 Task: Look for space in Kuzhithurai, India from 2nd August, 2023 to 12th August, 2023 for 2 adults in price range Rs.5000 to Rs.10000. Place can be private room with 1  bedroom having 1 bed and 1 bathroom. Property type can be house, flat, guest house, hotel. Booking option can be shelf check-in. Required host language is English.
Action: Mouse moved to (481, 80)
Screenshot: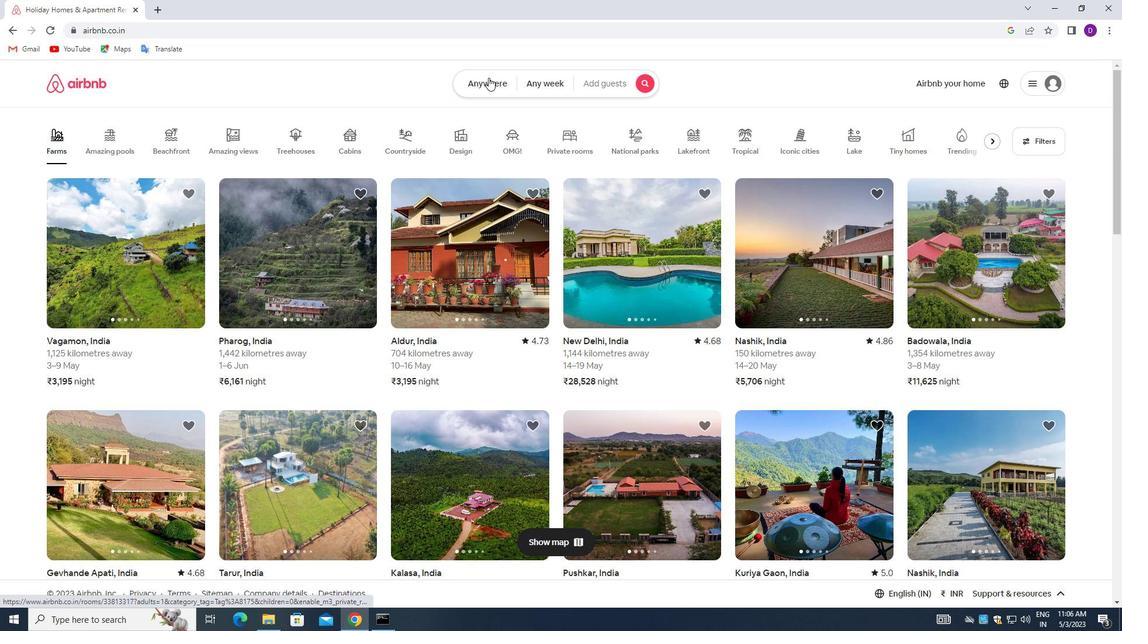 
Action: Mouse pressed left at (481, 80)
Screenshot: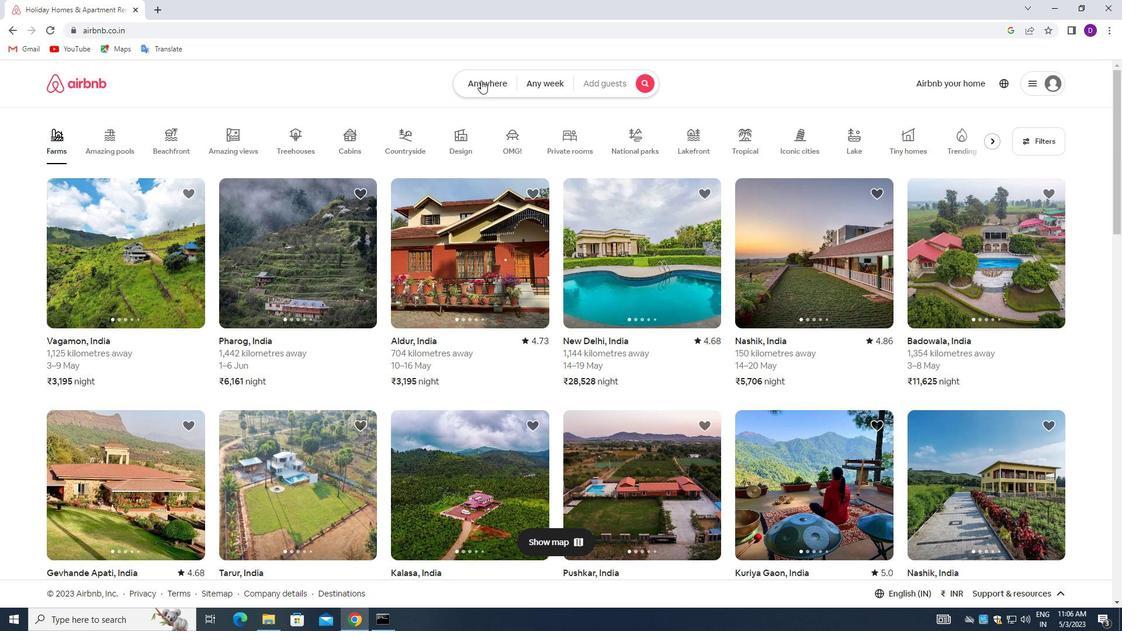 
Action: Mouse moved to (389, 130)
Screenshot: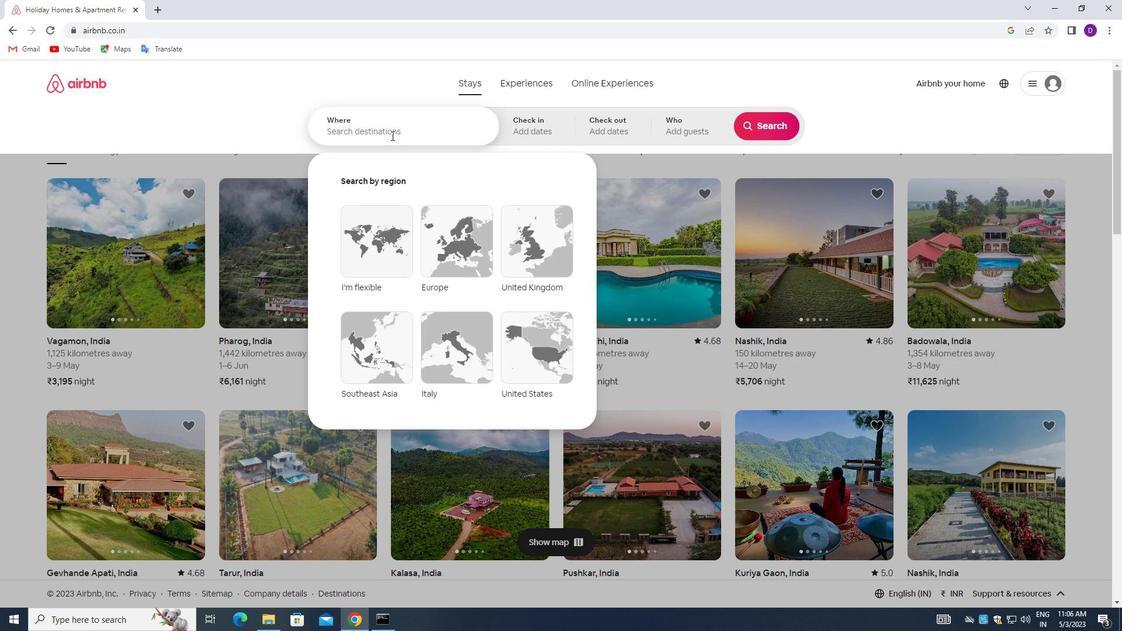 
Action: Mouse pressed left at (389, 130)
Screenshot: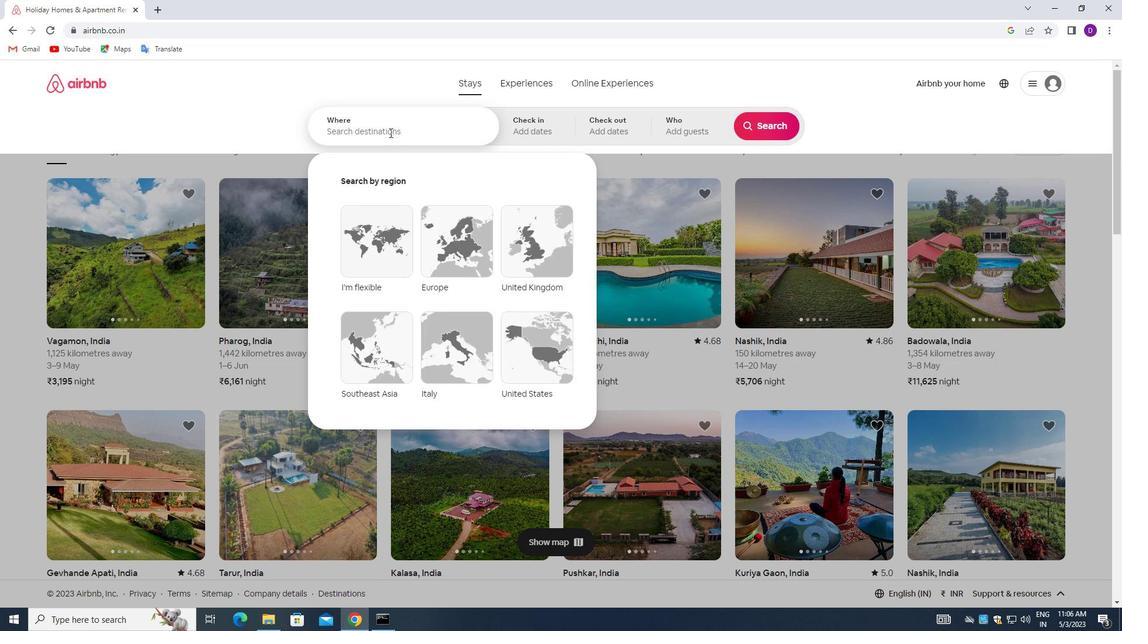 
Action: Mouse moved to (263, 116)
Screenshot: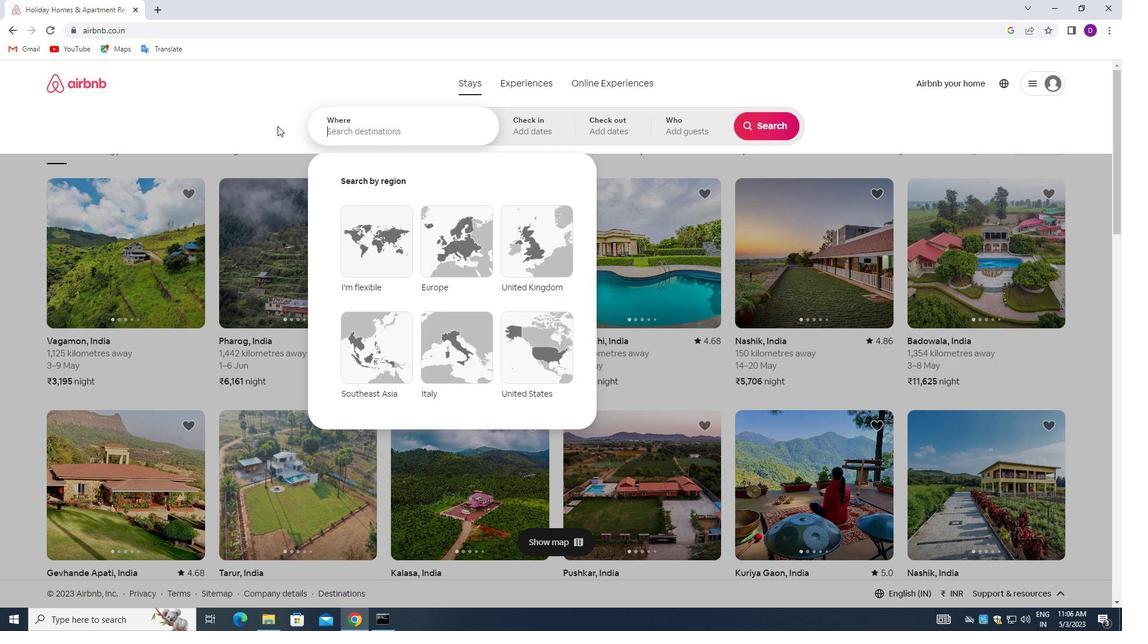 
Action: Key pressed <Key.shift>KUZHITHURAI,<Key.space><Key.shift>INDIA<Key.enter>
Screenshot: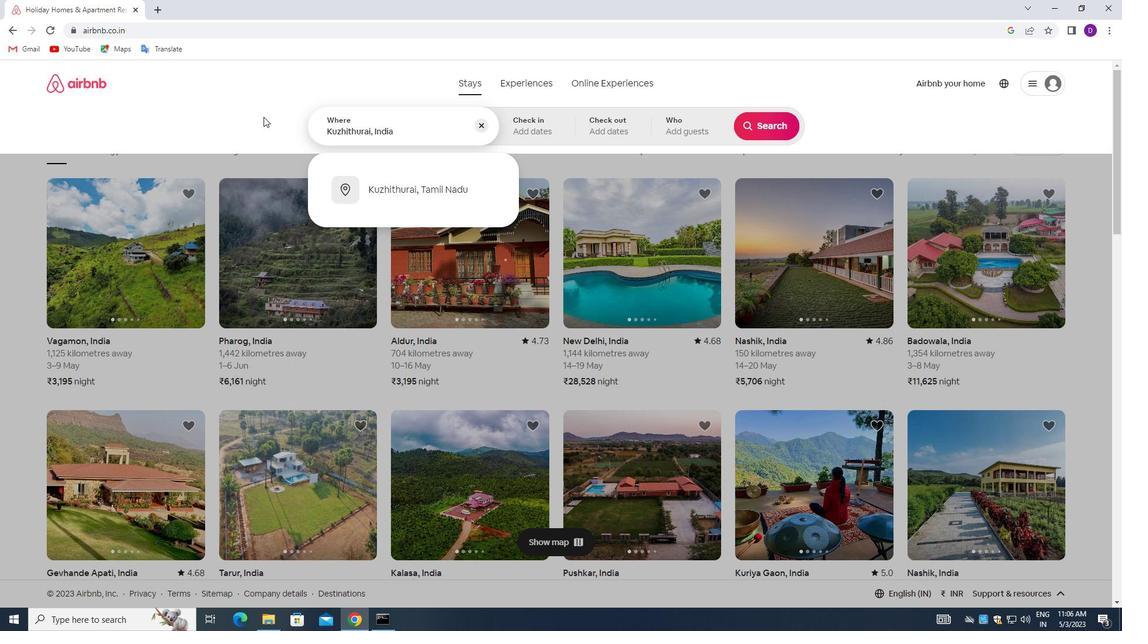 
Action: Mouse moved to (763, 219)
Screenshot: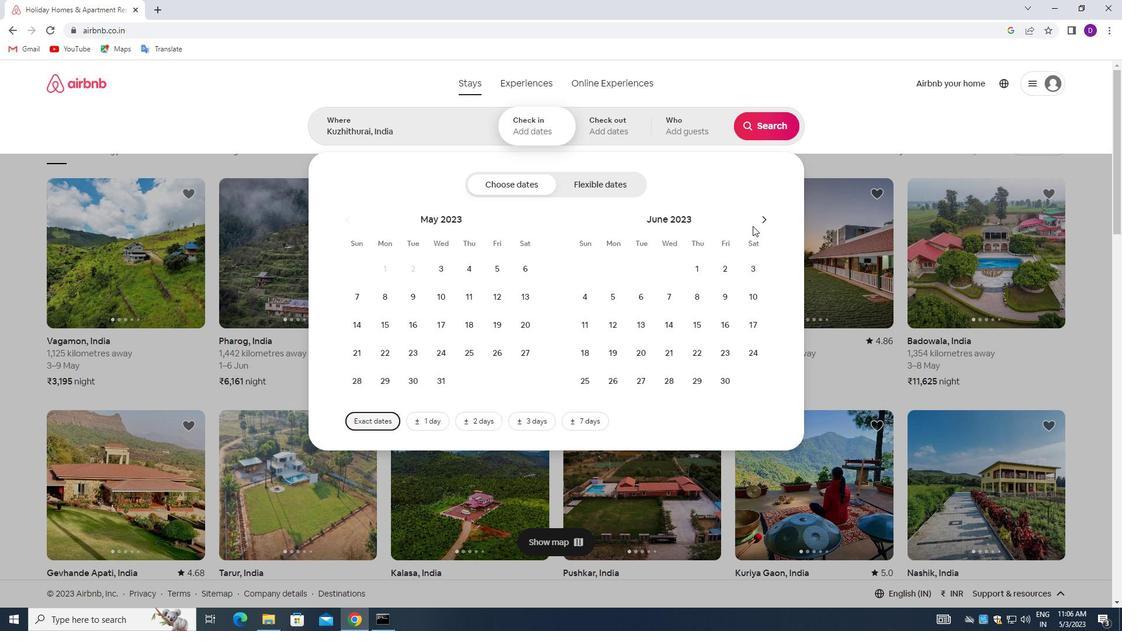 
Action: Mouse pressed left at (763, 219)
Screenshot: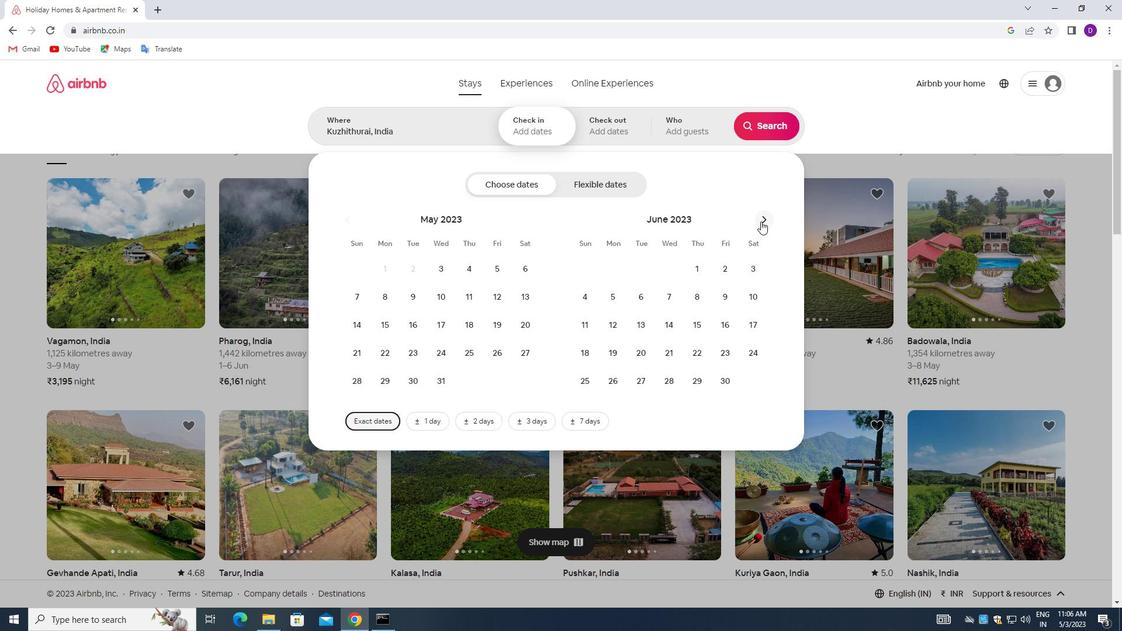 
Action: Mouse pressed left at (763, 219)
Screenshot: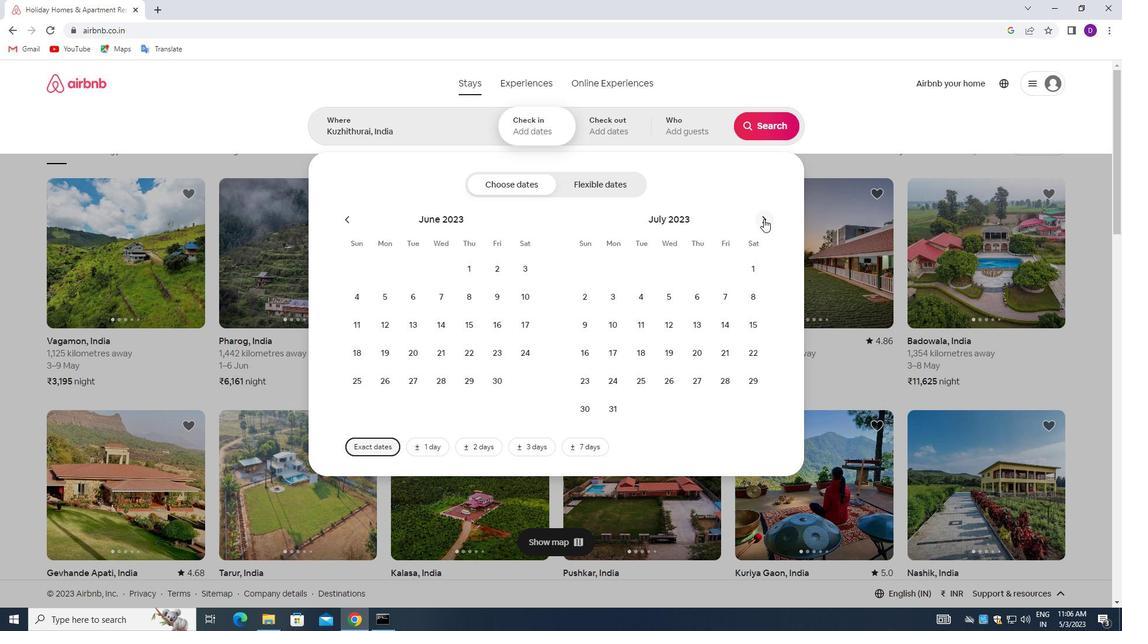 
Action: Mouse moved to (665, 270)
Screenshot: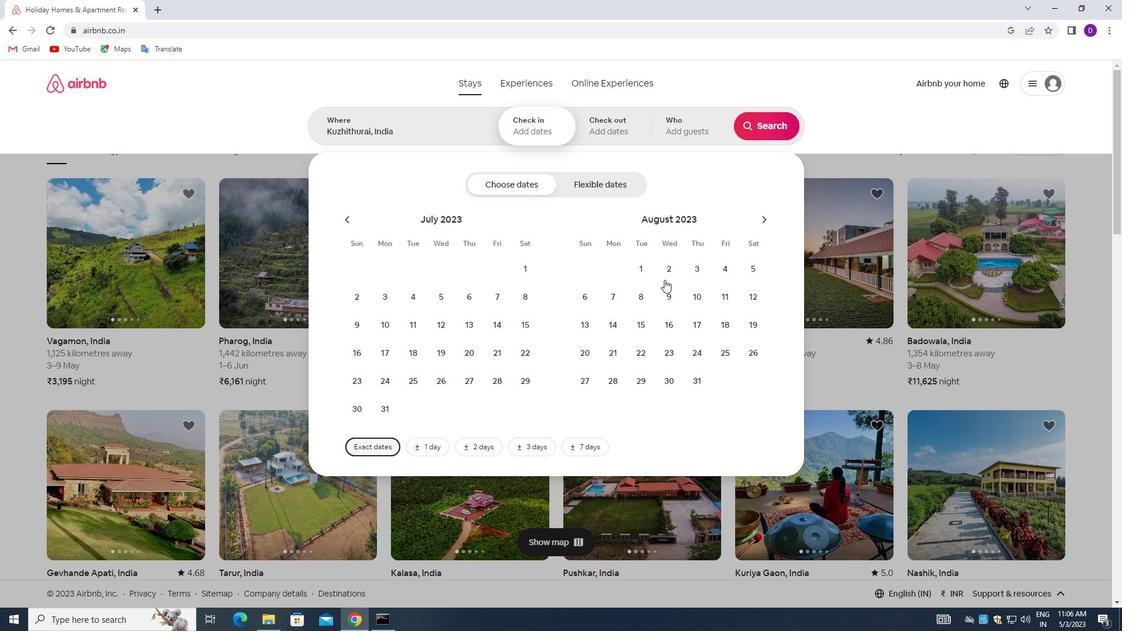 
Action: Mouse pressed left at (665, 270)
Screenshot: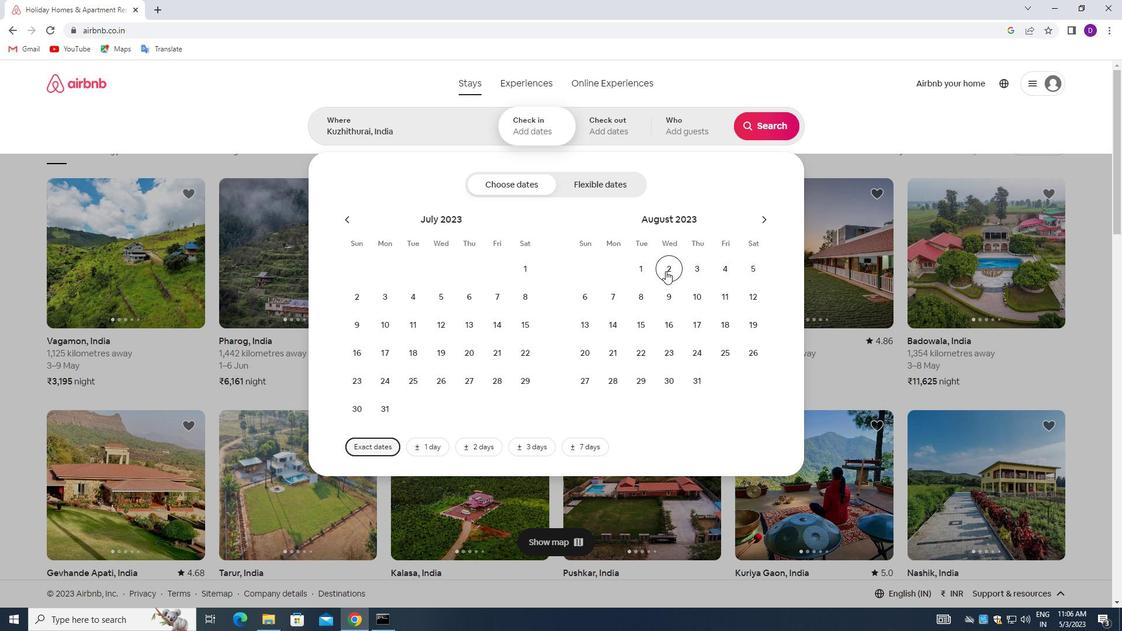 
Action: Mouse moved to (746, 292)
Screenshot: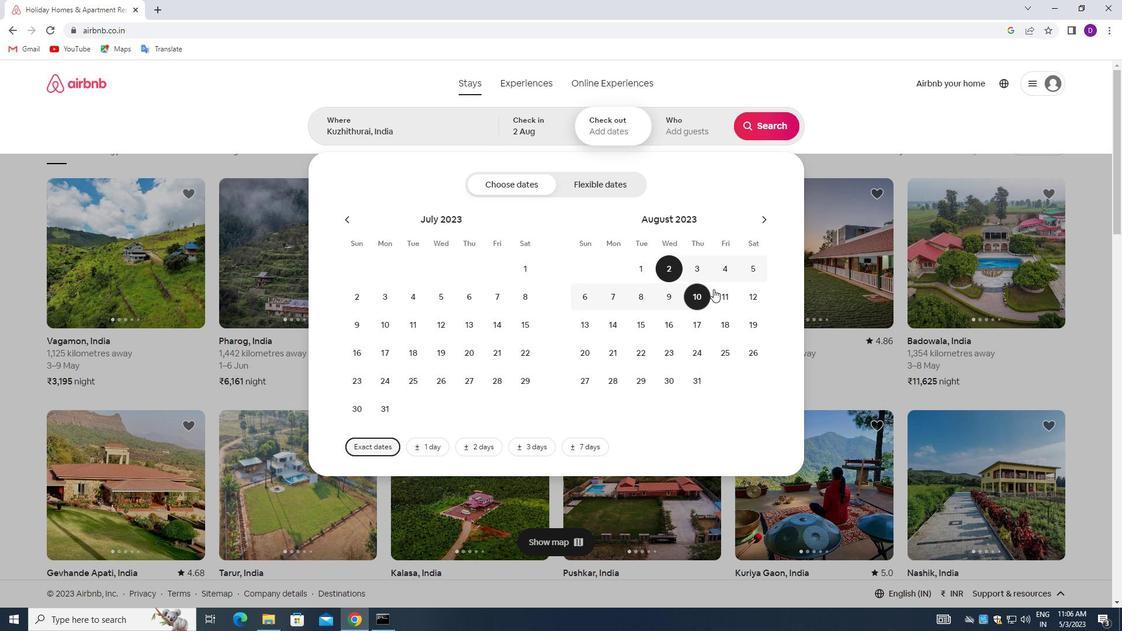 
Action: Mouse pressed left at (746, 292)
Screenshot: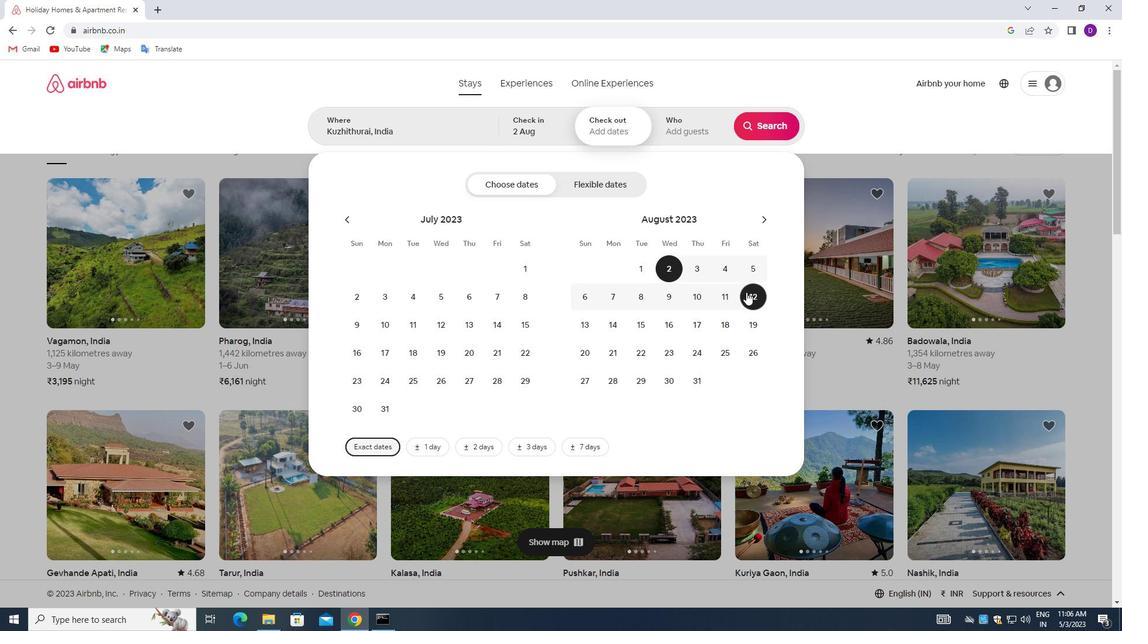 
Action: Mouse moved to (678, 127)
Screenshot: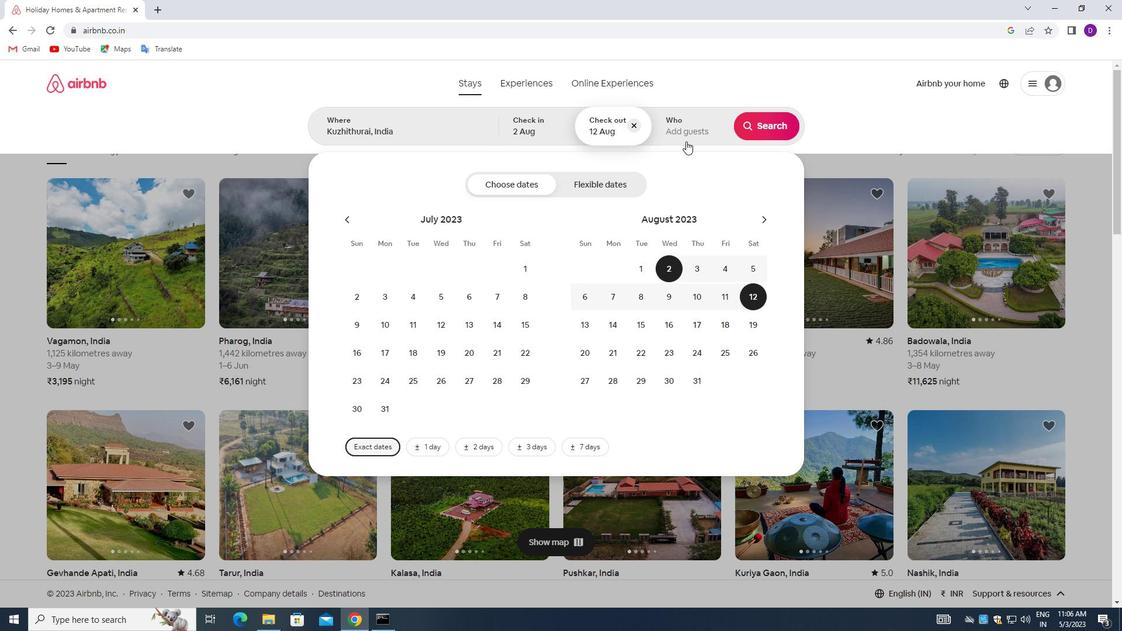 
Action: Mouse pressed left at (678, 127)
Screenshot: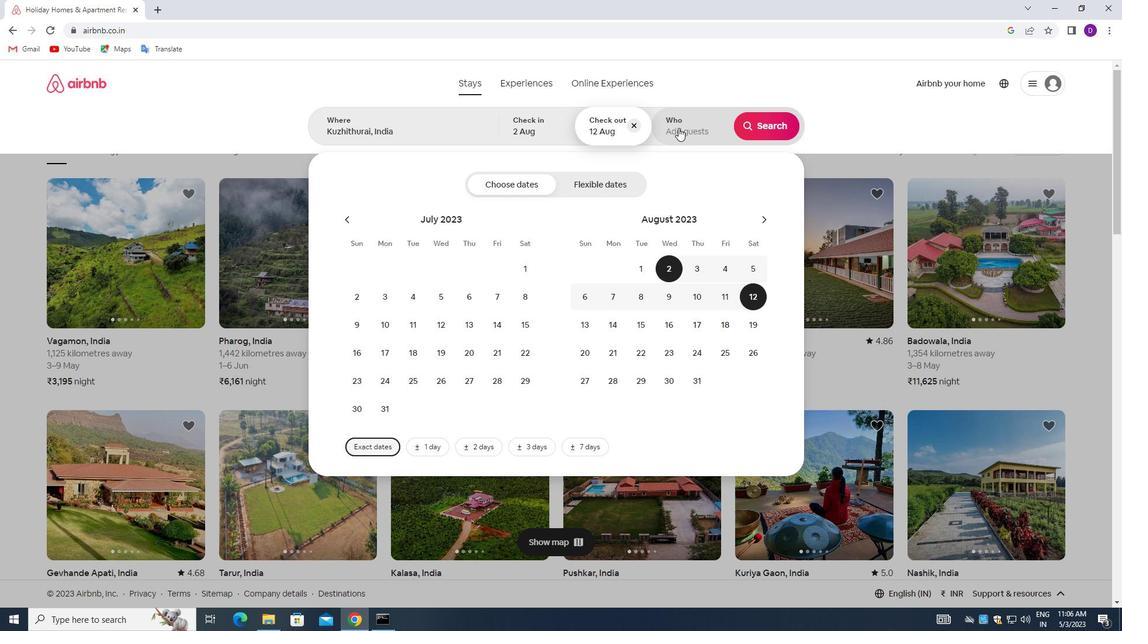 
Action: Mouse moved to (765, 192)
Screenshot: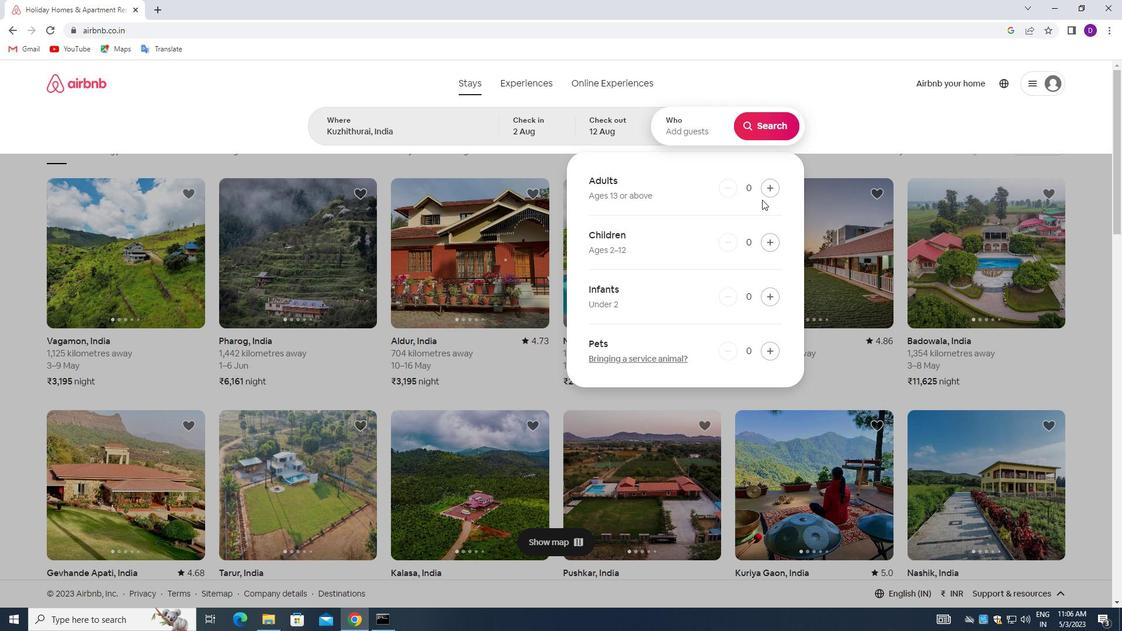 
Action: Mouse pressed left at (765, 192)
Screenshot: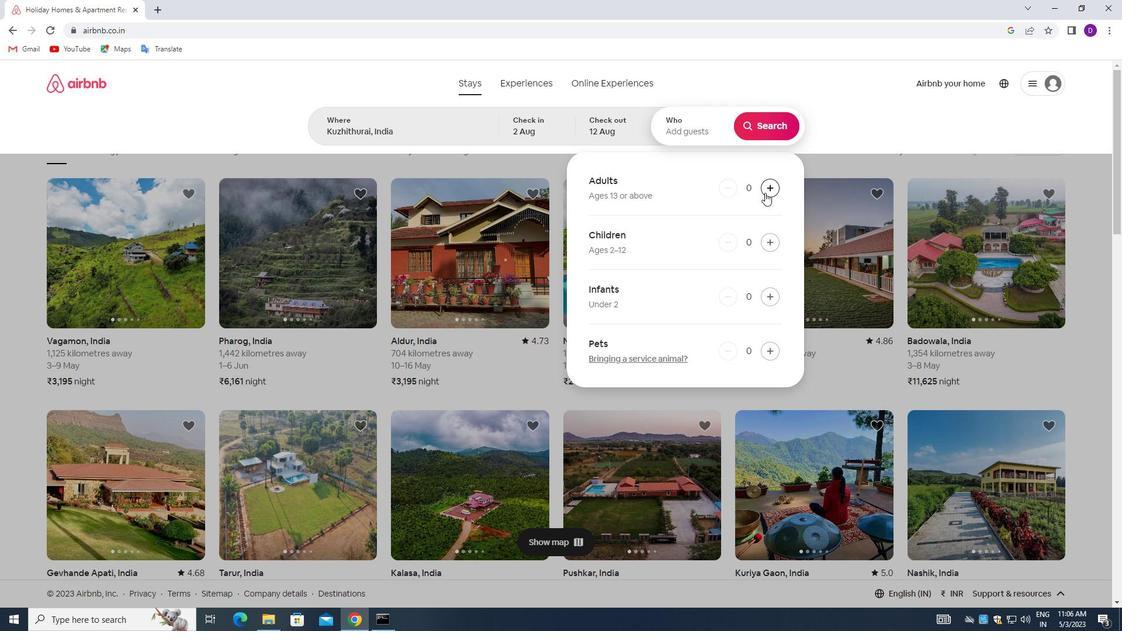 
Action: Mouse pressed left at (765, 192)
Screenshot: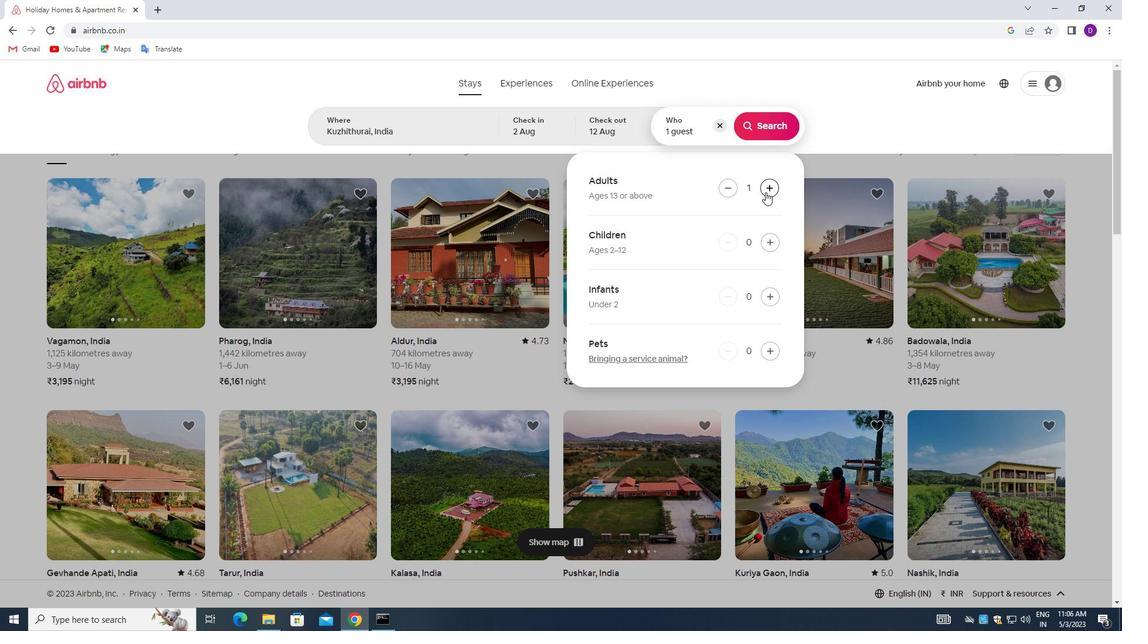 
Action: Mouse moved to (770, 129)
Screenshot: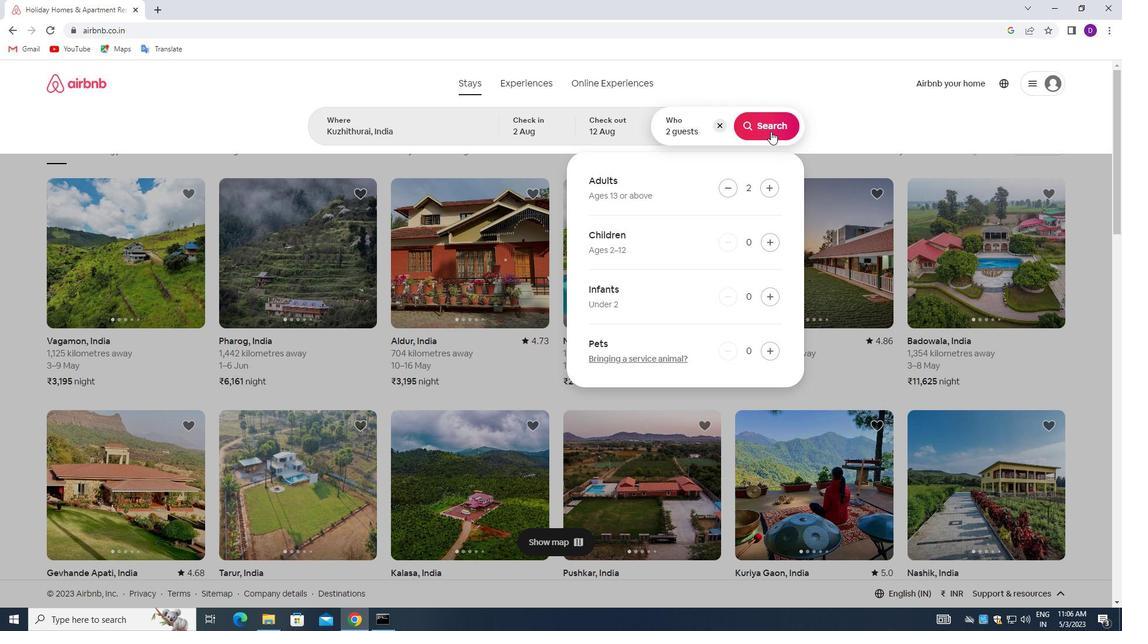 
Action: Mouse pressed left at (770, 129)
Screenshot: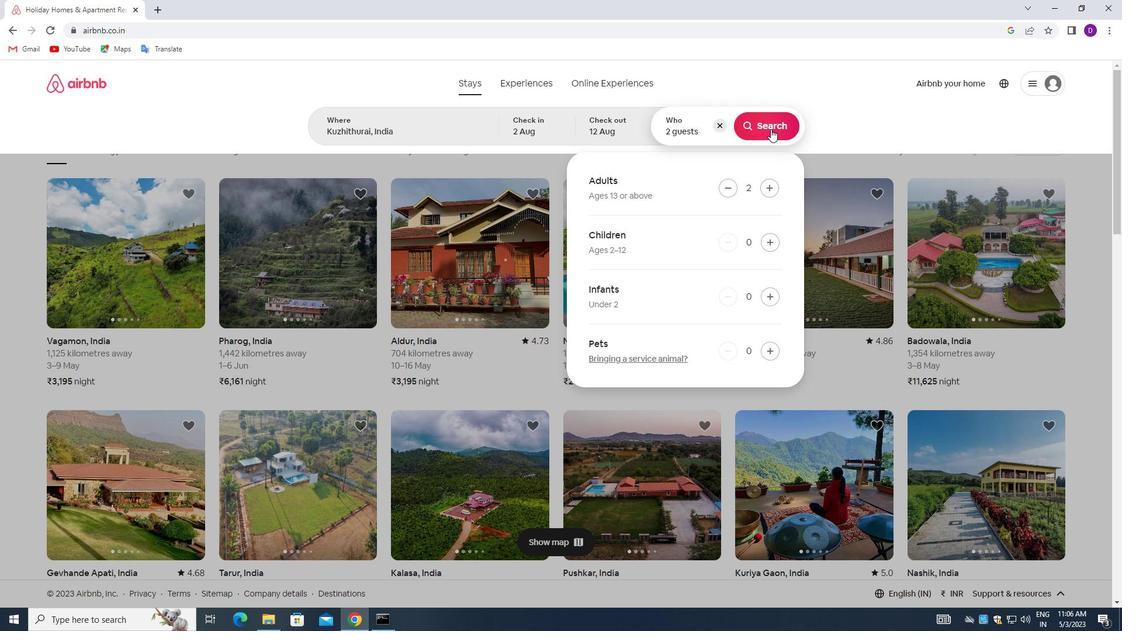 
Action: Mouse moved to (1056, 125)
Screenshot: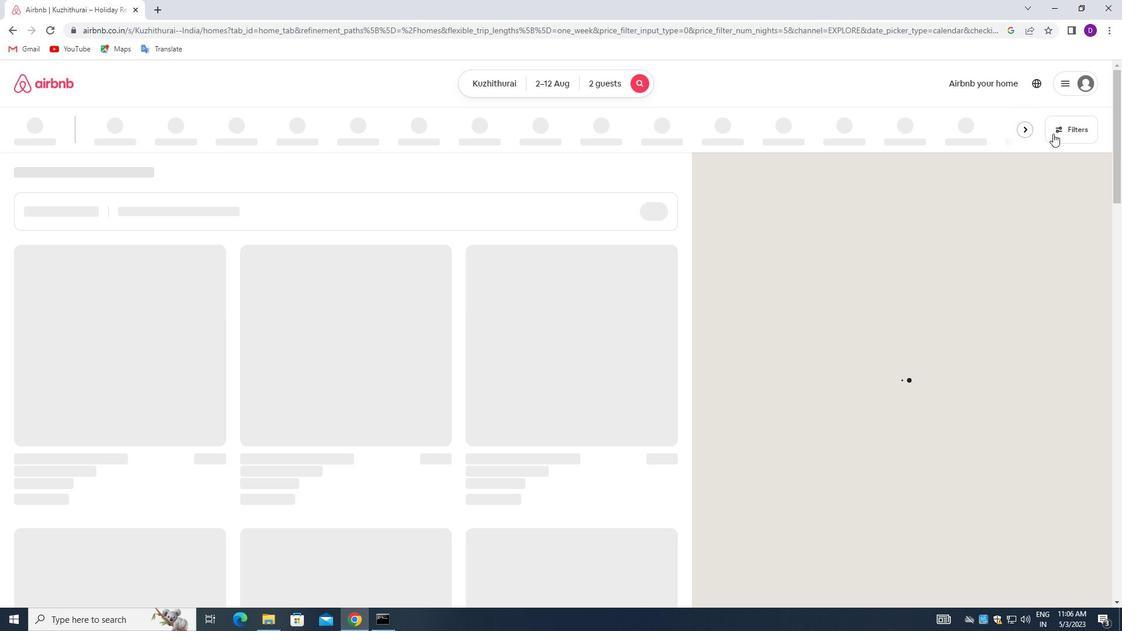 
Action: Mouse pressed left at (1056, 125)
Screenshot: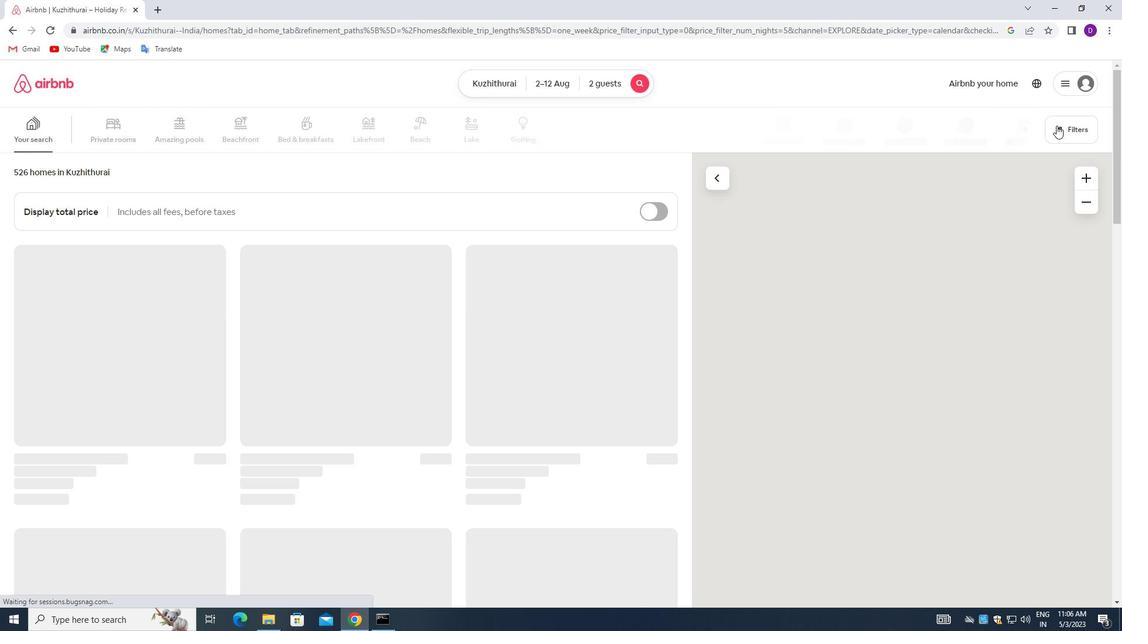 
Action: Mouse moved to (407, 277)
Screenshot: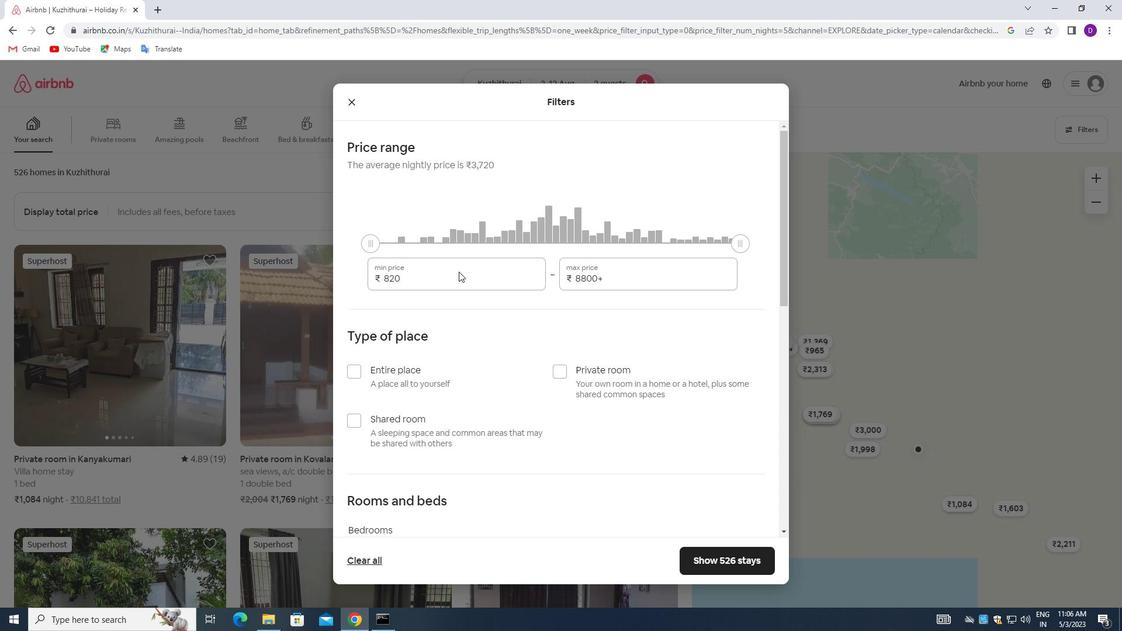 
Action: Mouse pressed left at (407, 277)
Screenshot: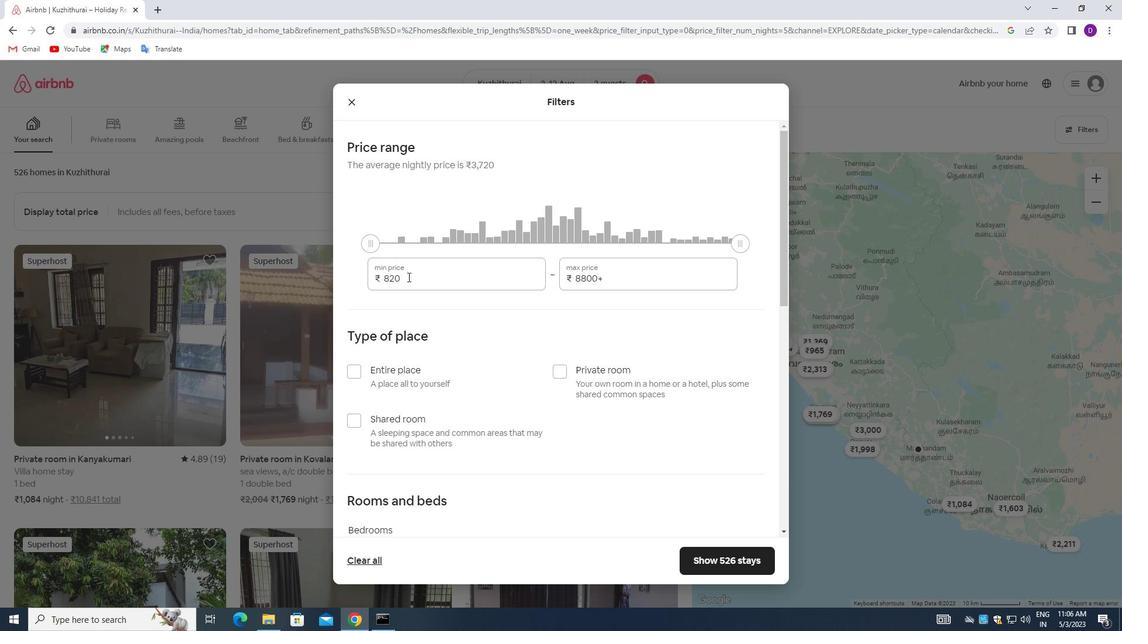 
Action: Mouse pressed left at (407, 277)
Screenshot: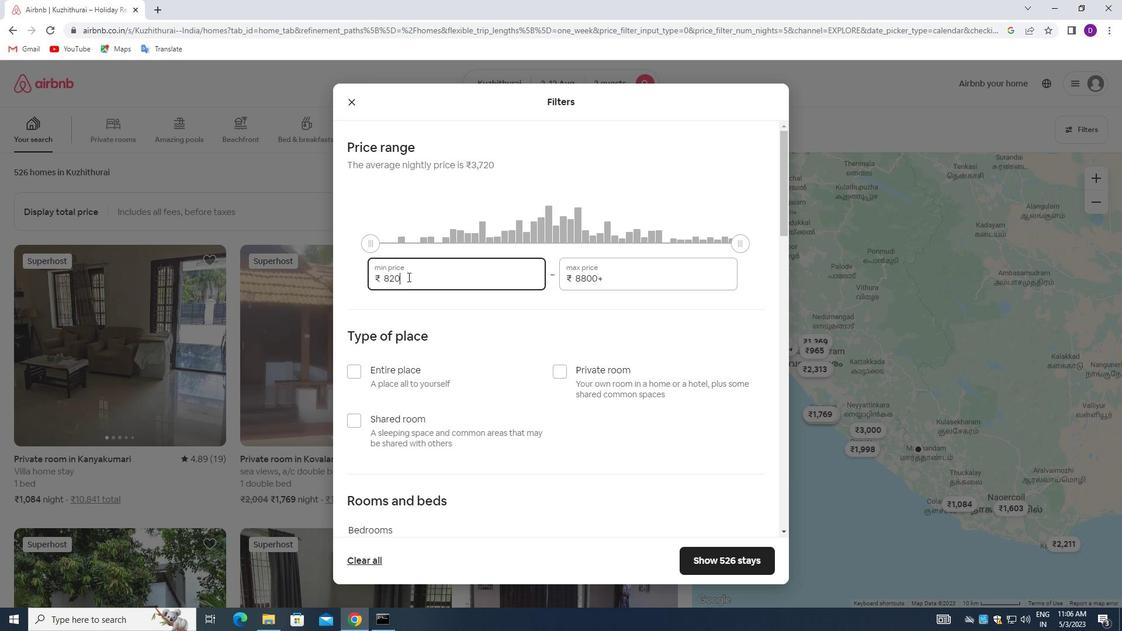 
Action: Key pressed 5000<Key.tab>10000
Screenshot: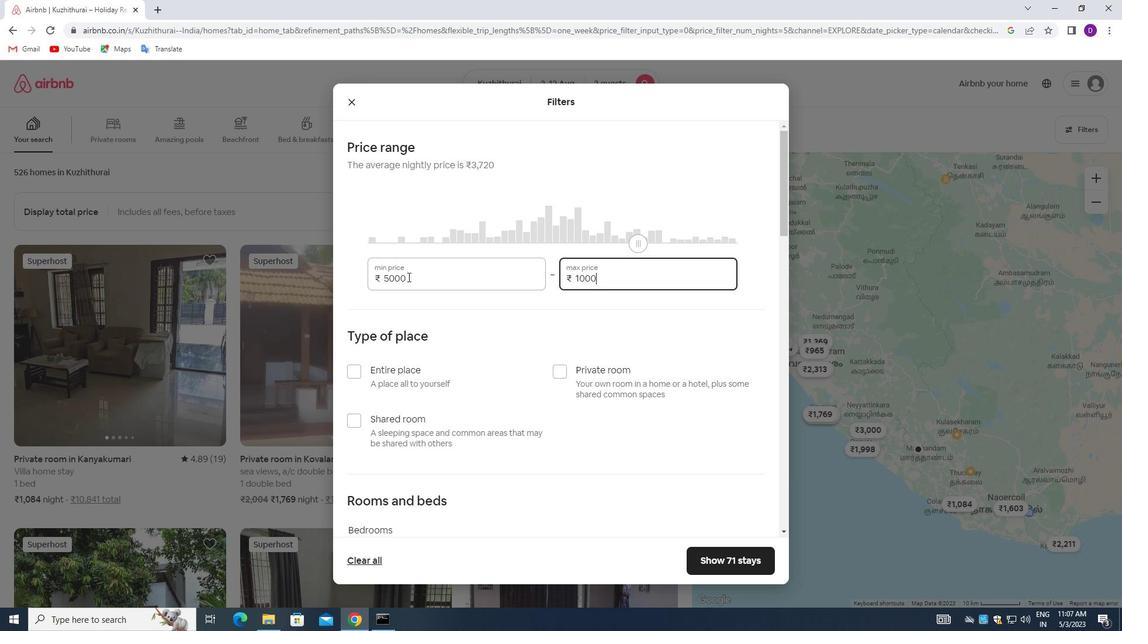 
Action: Mouse moved to (450, 306)
Screenshot: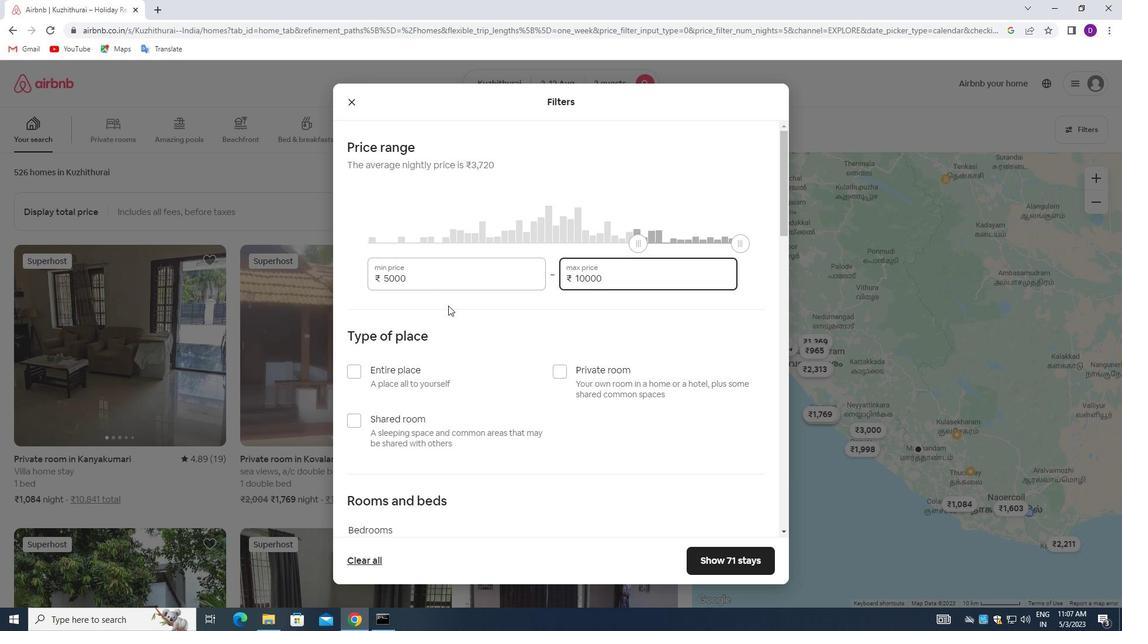 
Action: Mouse scrolled (450, 305) with delta (0, 0)
Screenshot: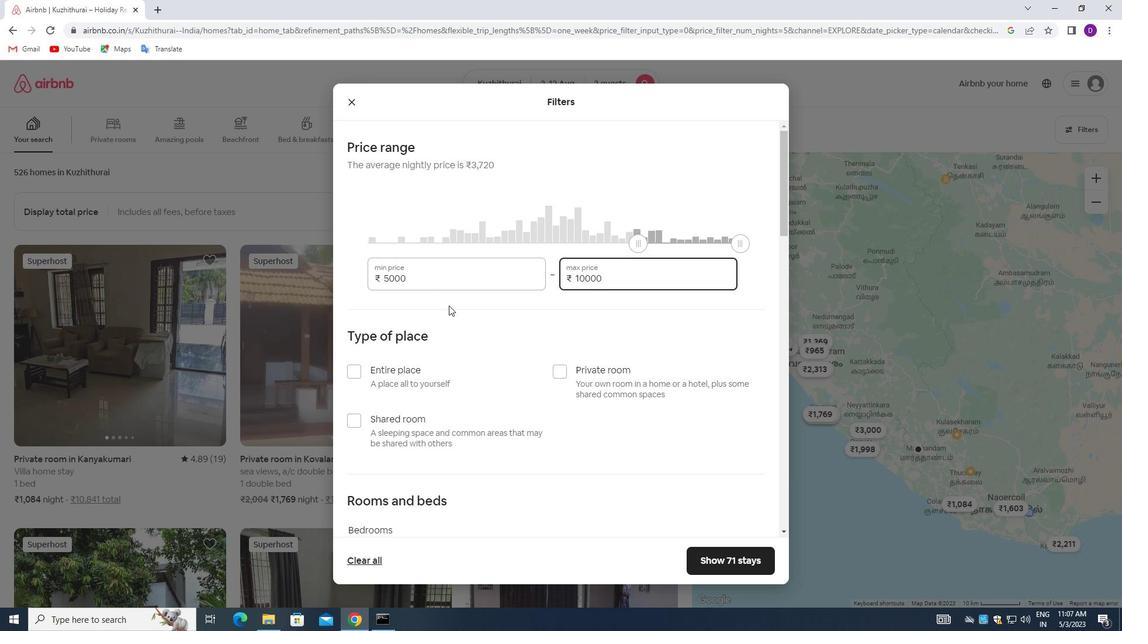 
Action: Mouse moved to (458, 288)
Screenshot: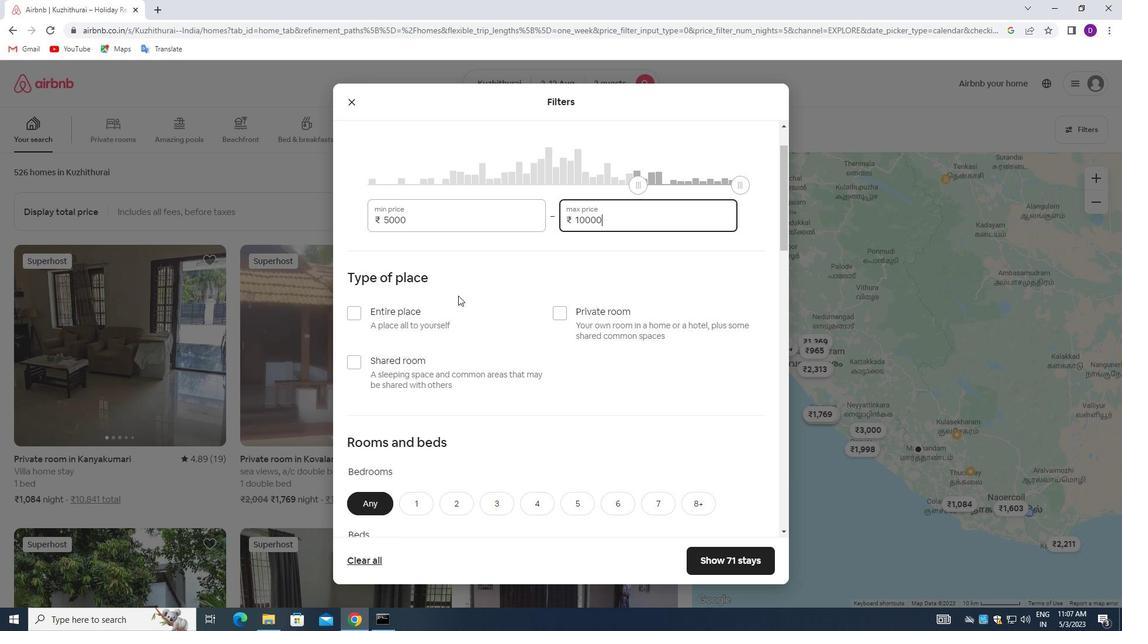 
Action: Mouse scrolled (458, 288) with delta (0, 0)
Screenshot: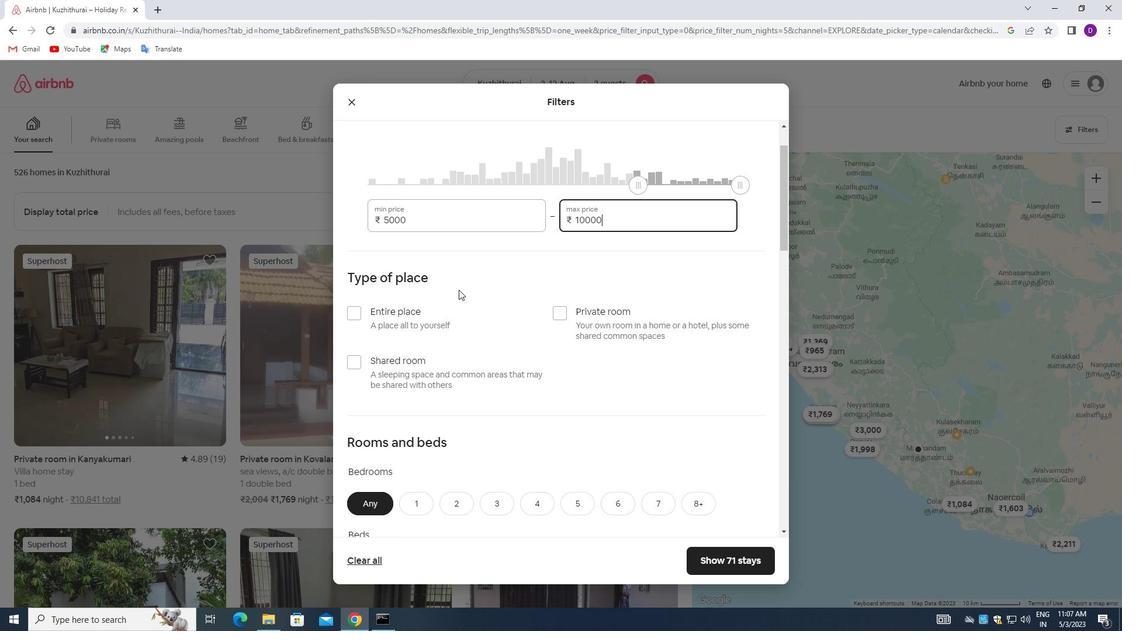 
Action: Mouse moved to (559, 259)
Screenshot: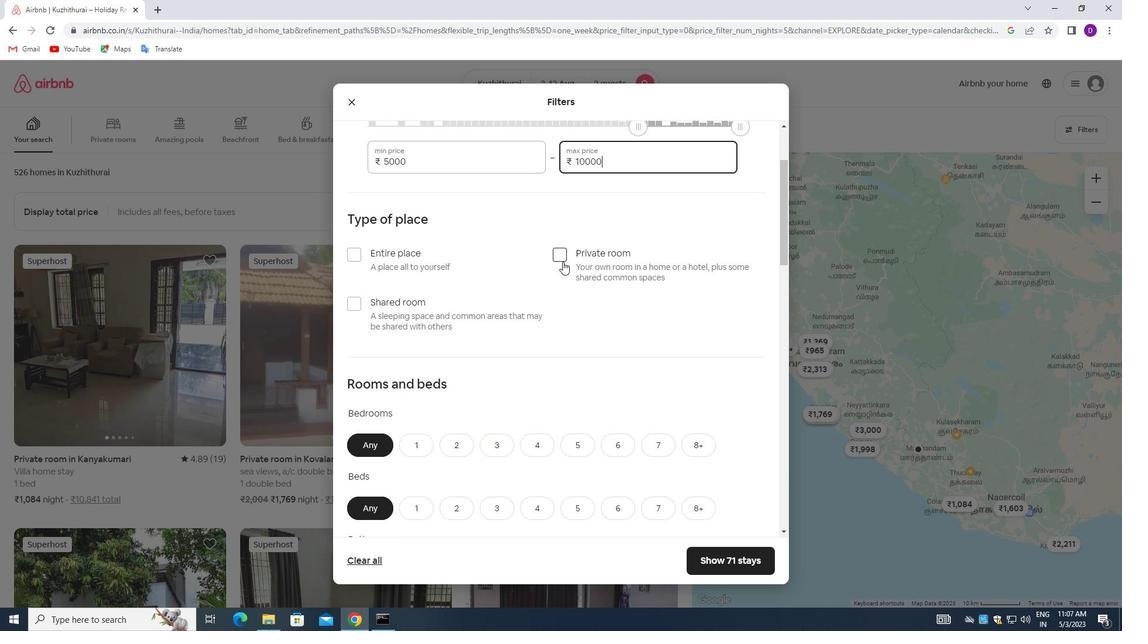 
Action: Mouse pressed left at (559, 259)
Screenshot: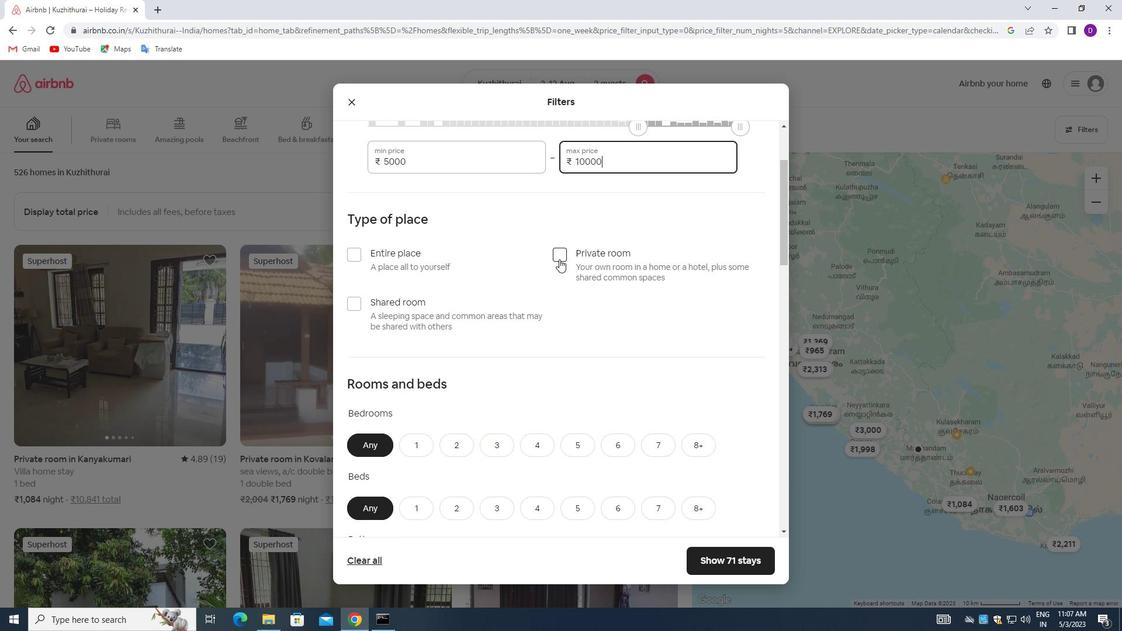 
Action: Mouse moved to (561, 285)
Screenshot: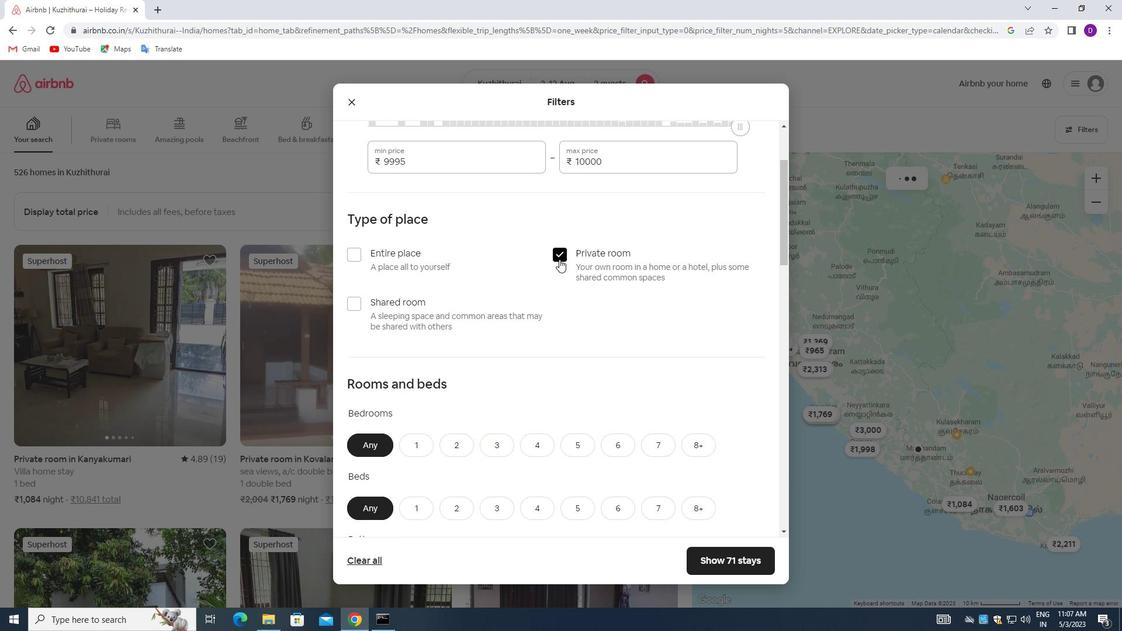 
Action: Mouse scrolled (561, 285) with delta (0, 0)
Screenshot: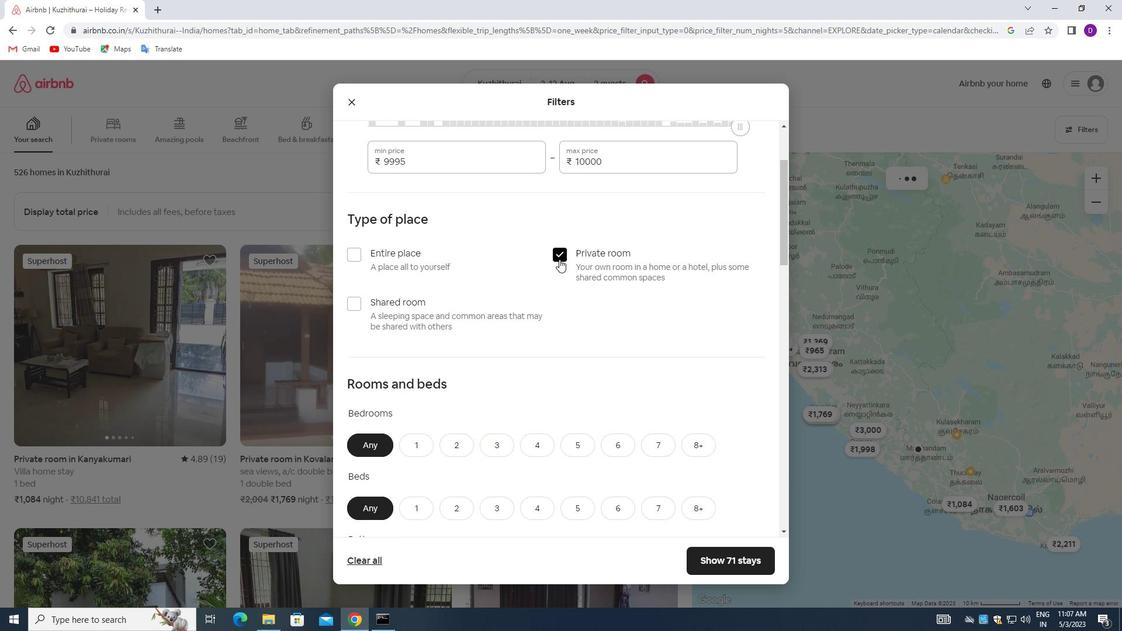 
Action: Mouse moved to (530, 307)
Screenshot: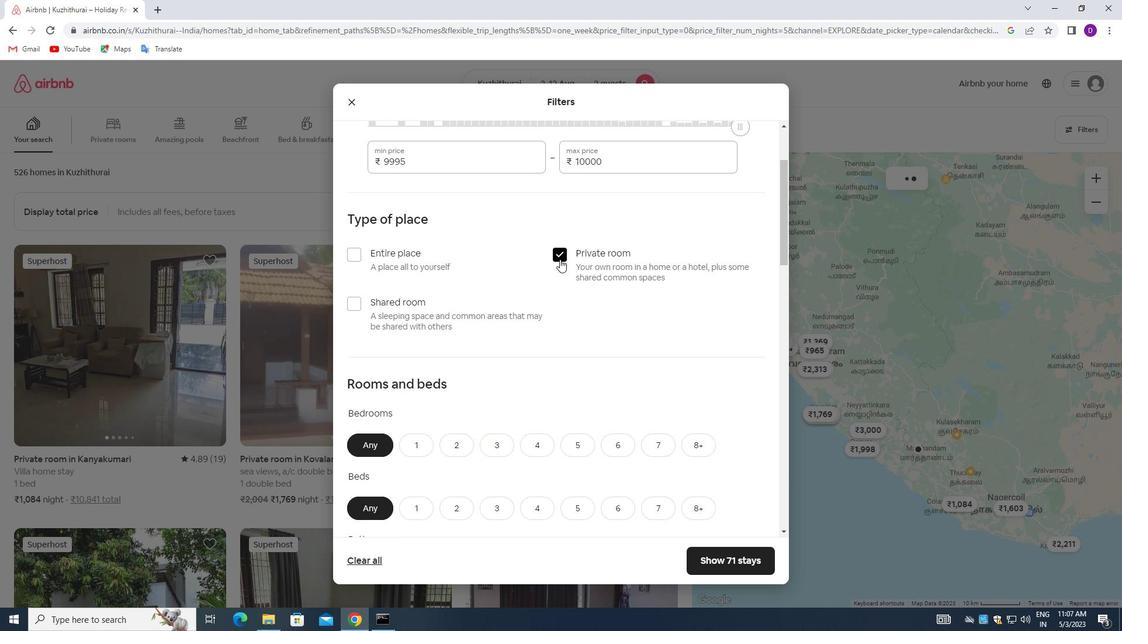 
Action: Mouse scrolled (530, 306) with delta (0, 0)
Screenshot: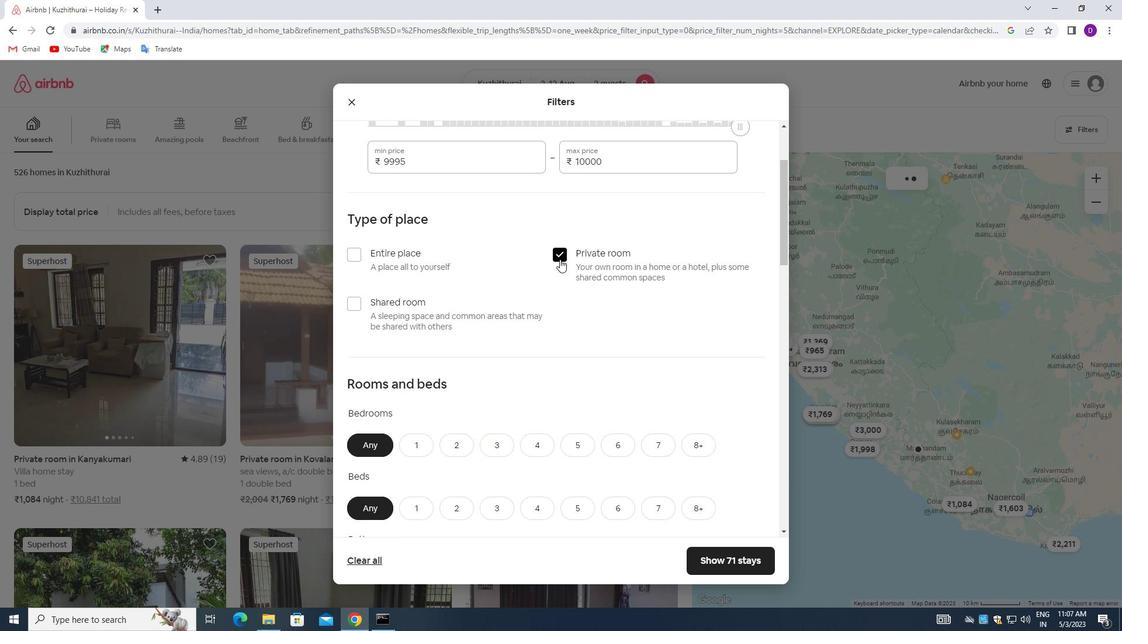 
Action: Mouse moved to (504, 320)
Screenshot: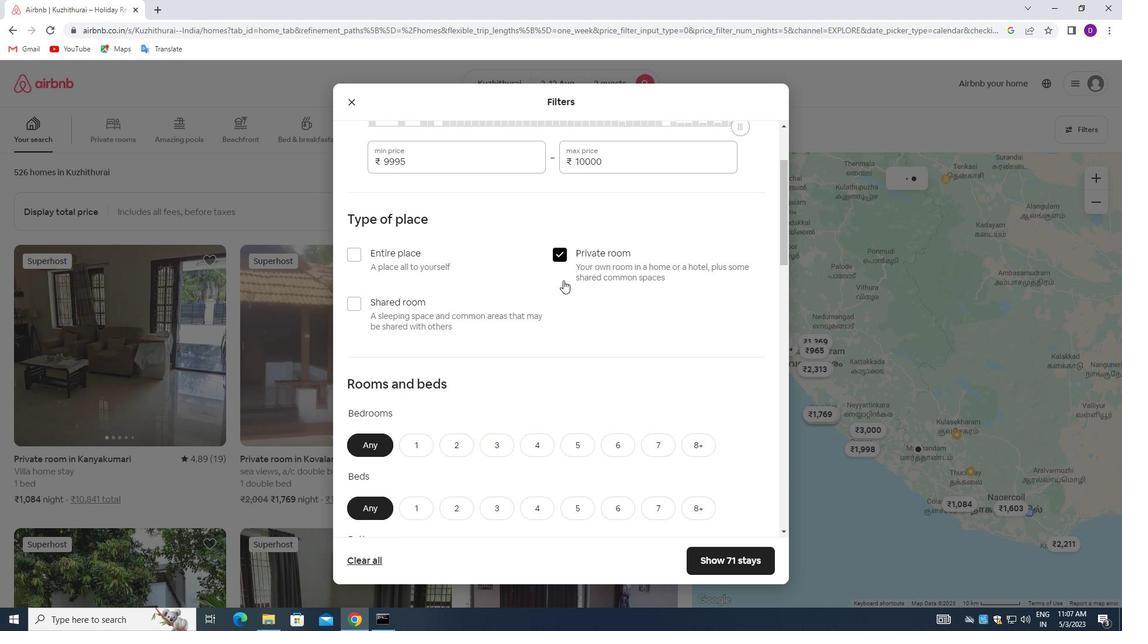 
Action: Mouse scrolled (504, 319) with delta (0, 0)
Screenshot: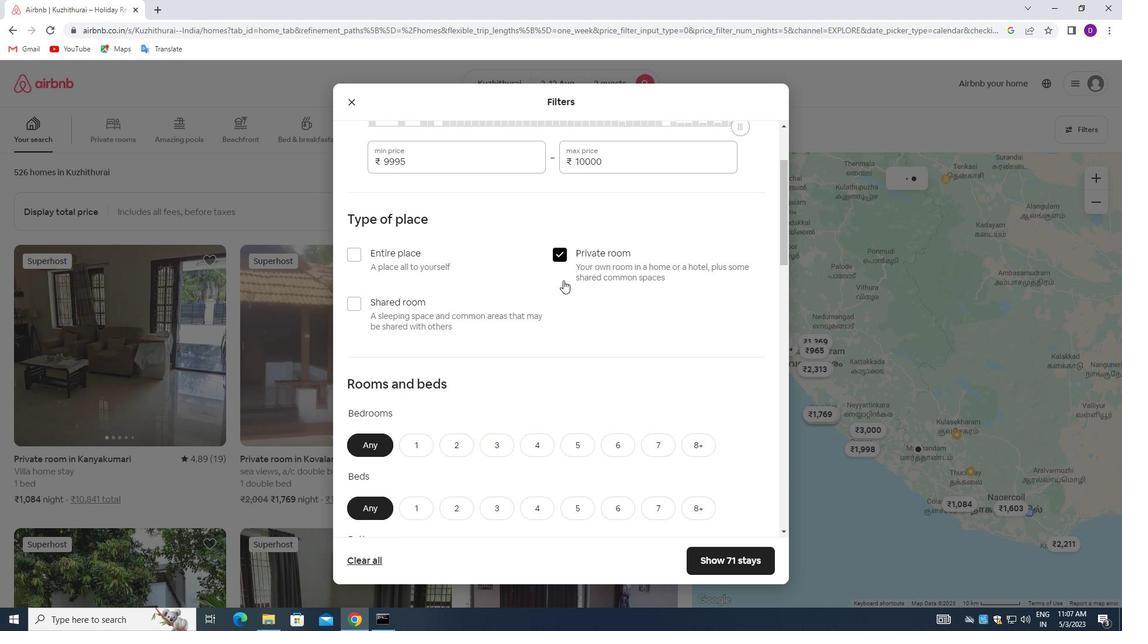 
Action: Mouse moved to (496, 323)
Screenshot: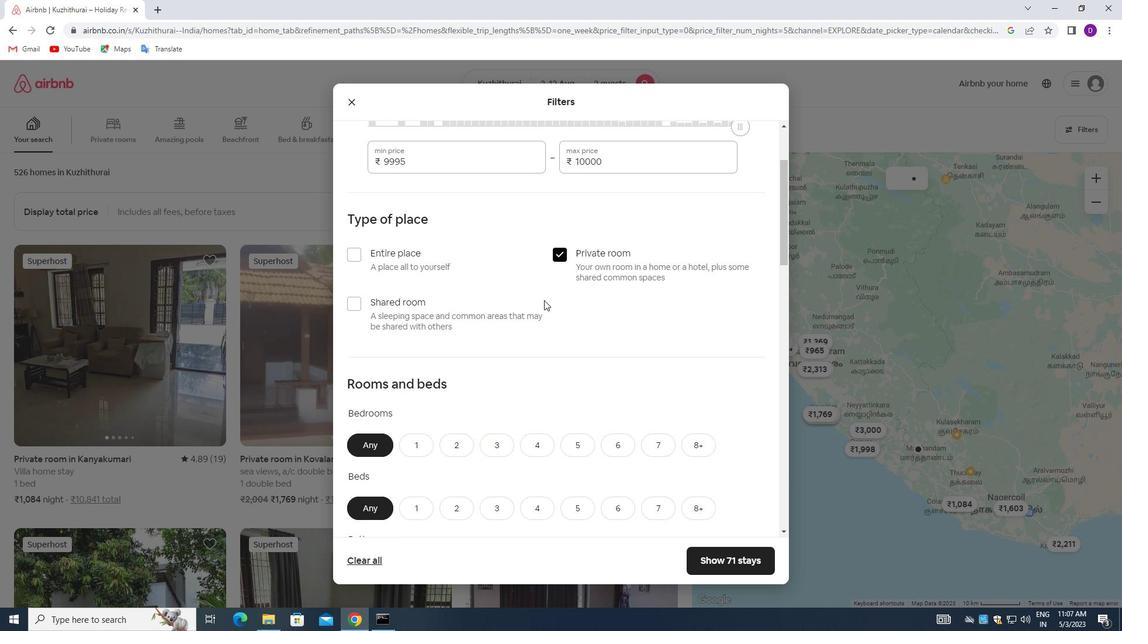 
Action: Mouse scrolled (496, 323) with delta (0, 0)
Screenshot: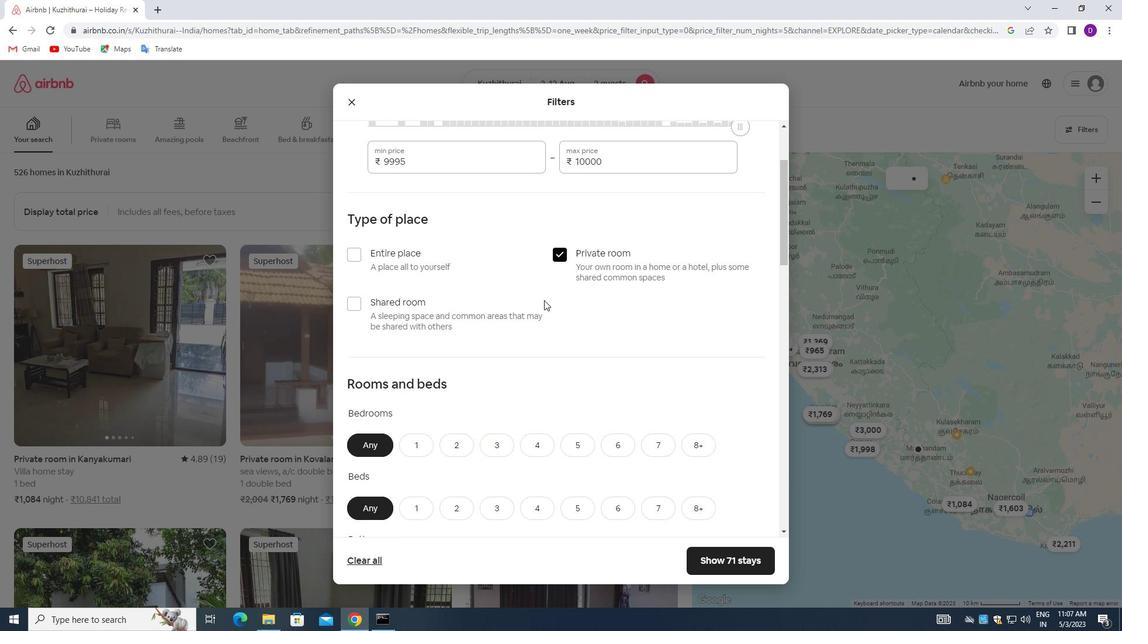 
Action: Mouse moved to (416, 219)
Screenshot: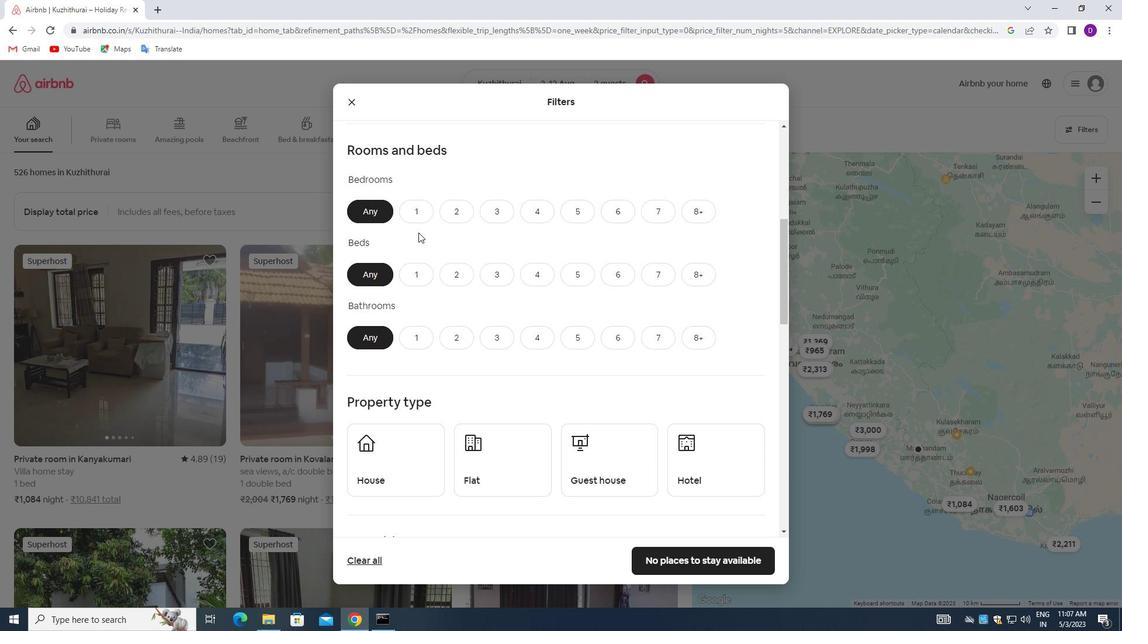 
Action: Mouse pressed left at (416, 219)
Screenshot: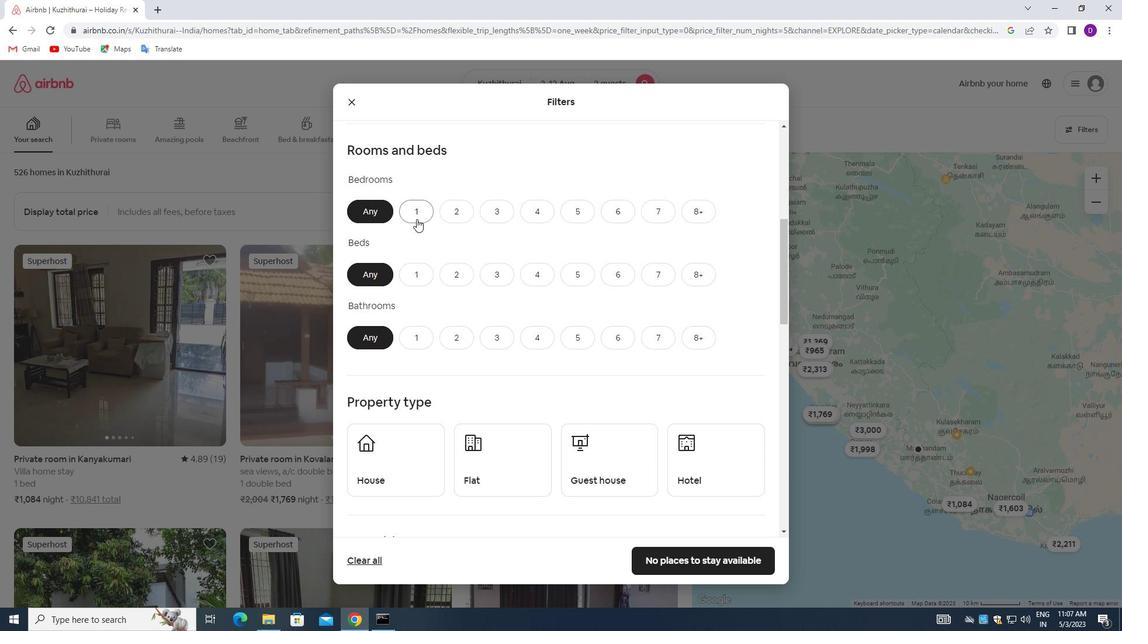 
Action: Mouse moved to (418, 271)
Screenshot: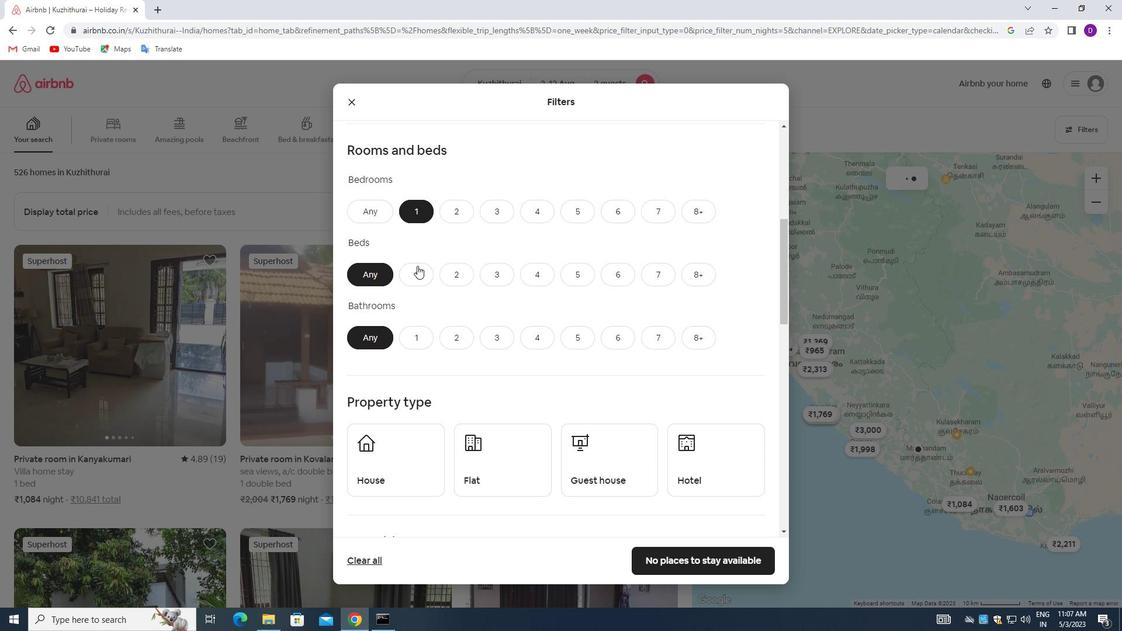
Action: Mouse pressed left at (418, 271)
Screenshot: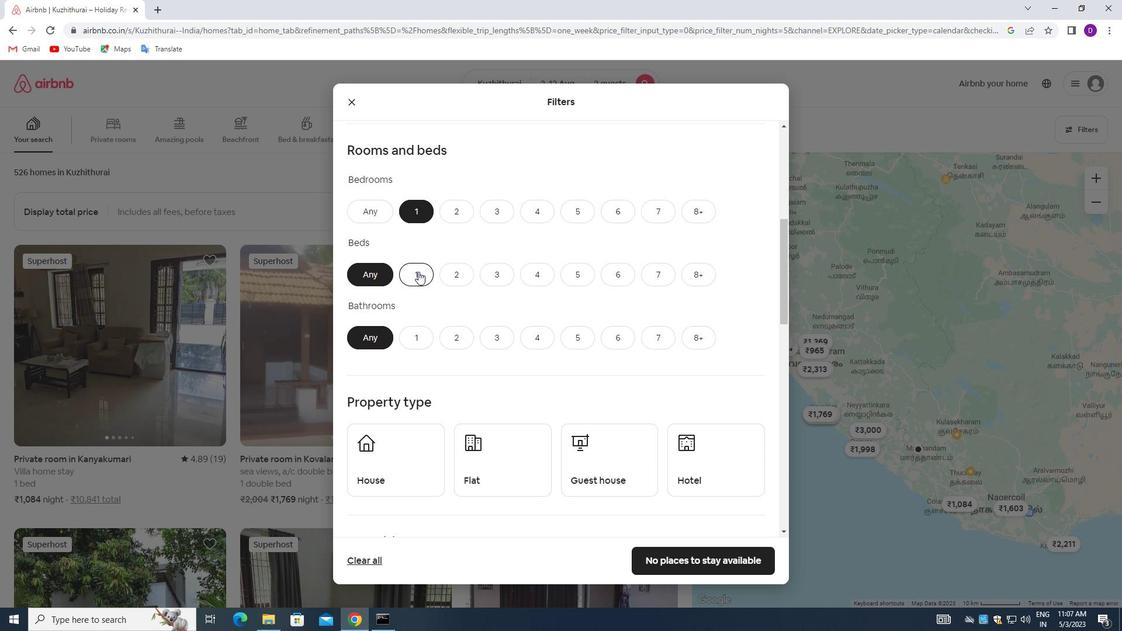 
Action: Mouse moved to (420, 334)
Screenshot: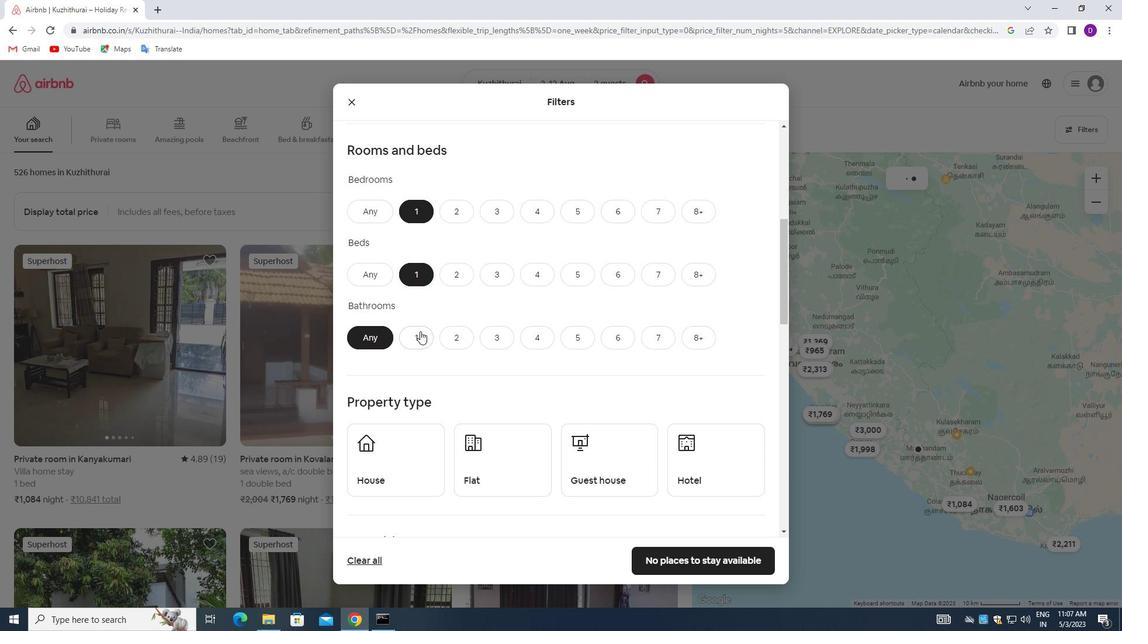 
Action: Mouse pressed left at (420, 334)
Screenshot: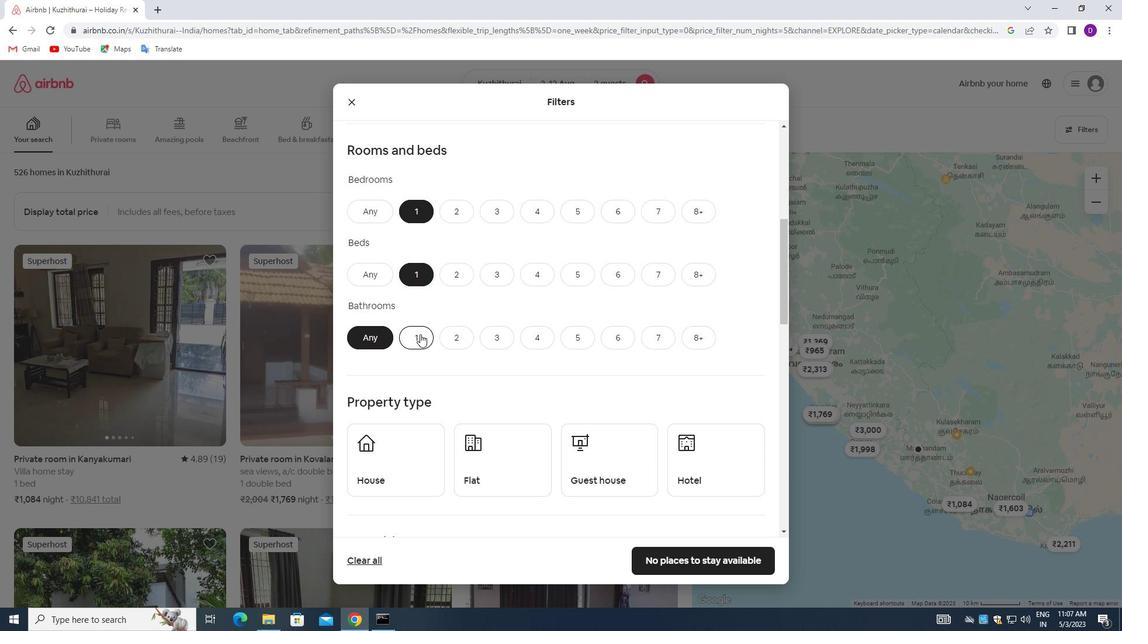 
Action: Mouse moved to (462, 263)
Screenshot: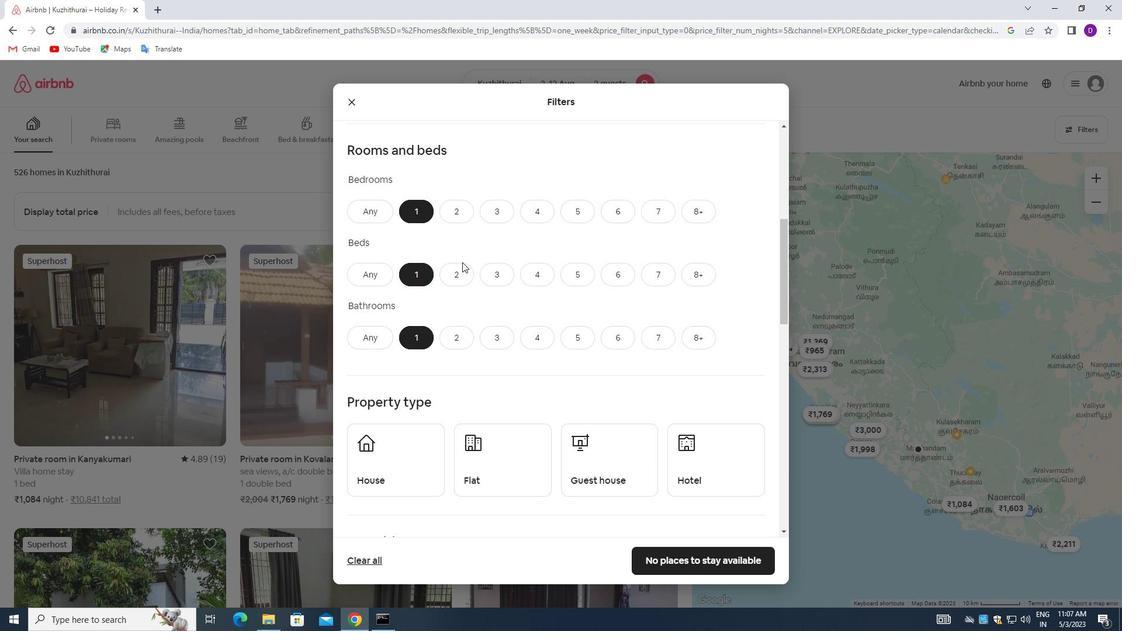 
Action: Mouse scrolled (462, 263) with delta (0, 0)
Screenshot: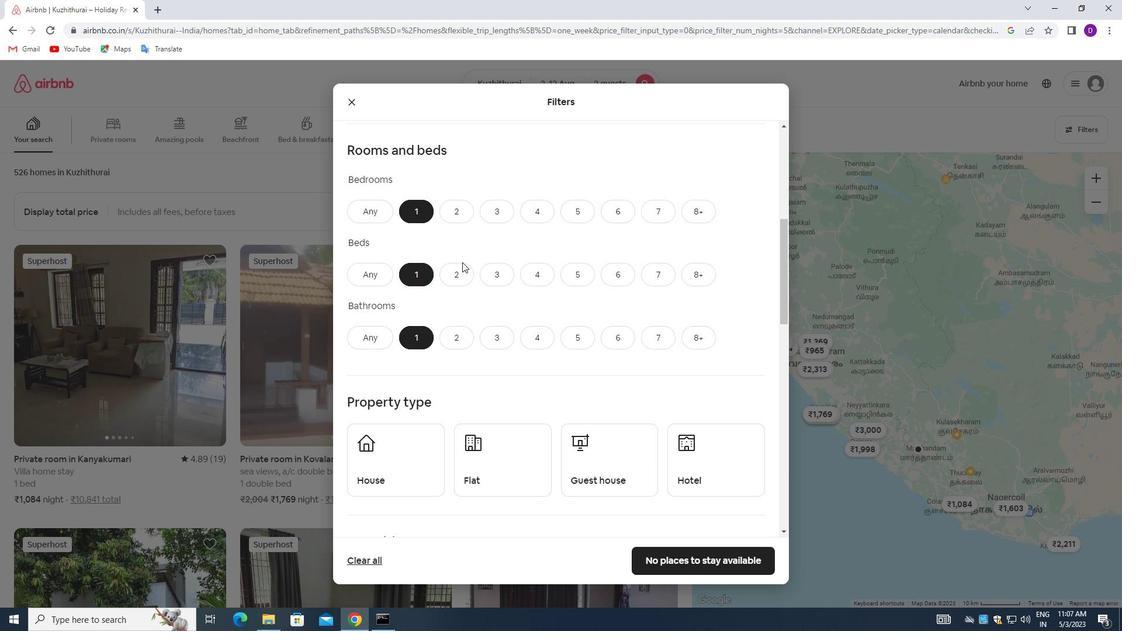 
Action: Mouse moved to (463, 265)
Screenshot: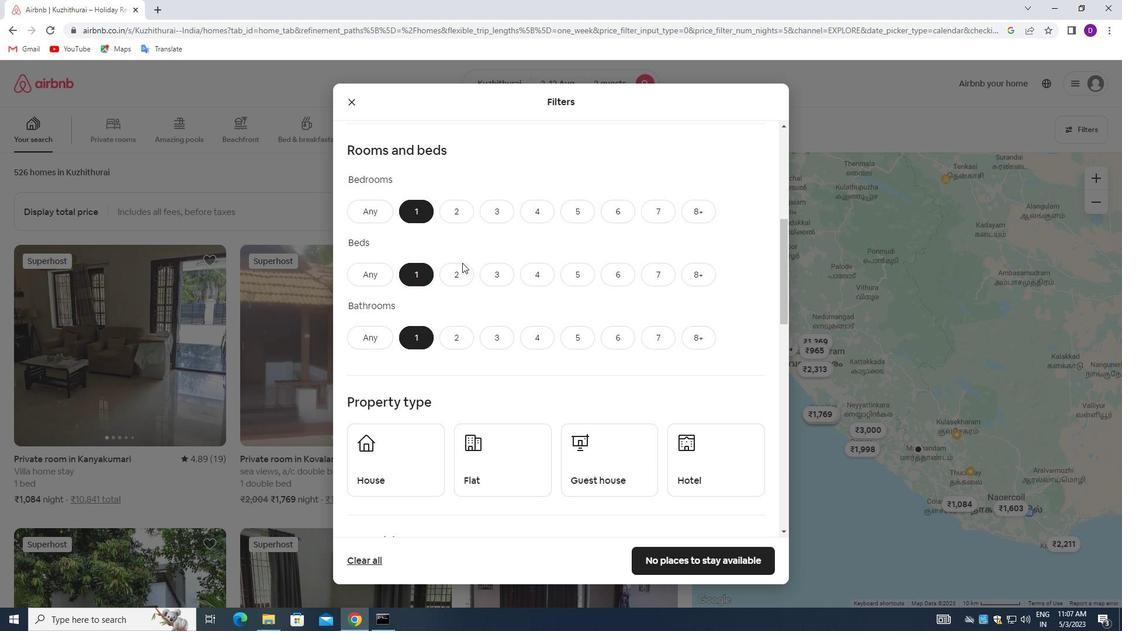 
Action: Mouse scrolled (463, 265) with delta (0, 0)
Screenshot: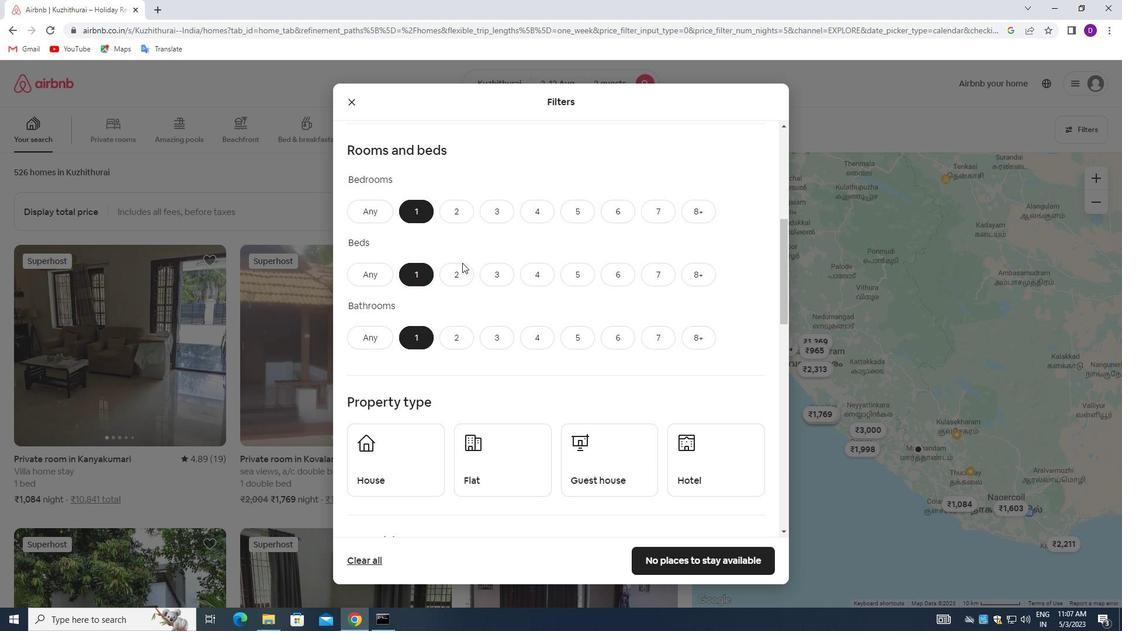 
Action: Mouse moved to (406, 324)
Screenshot: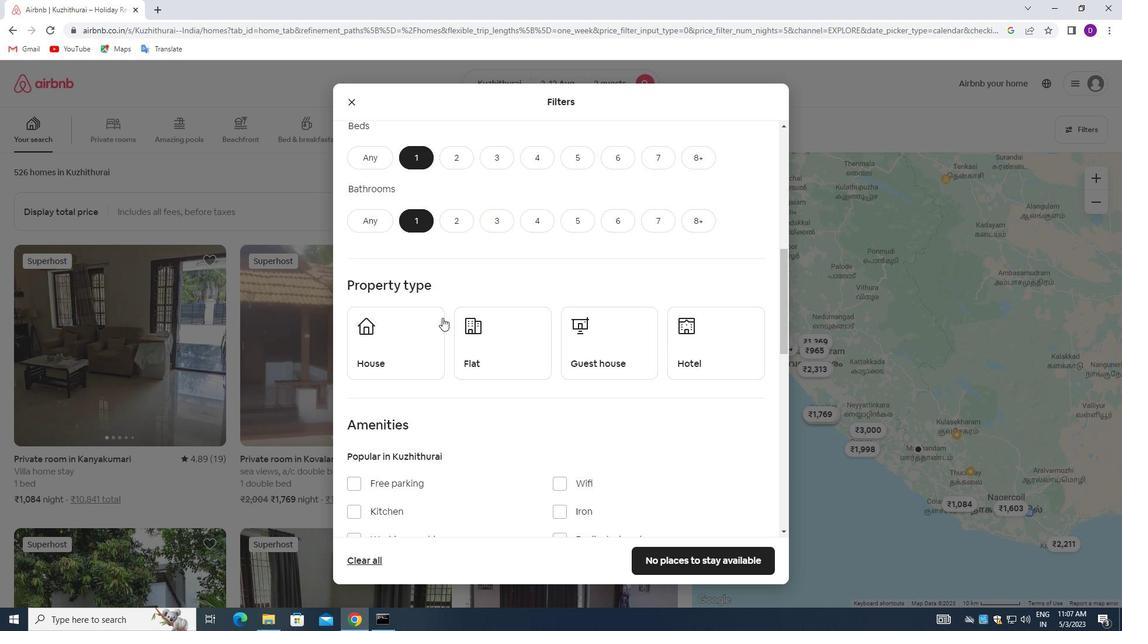 
Action: Mouse pressed left at (406, 324)
Screenshot: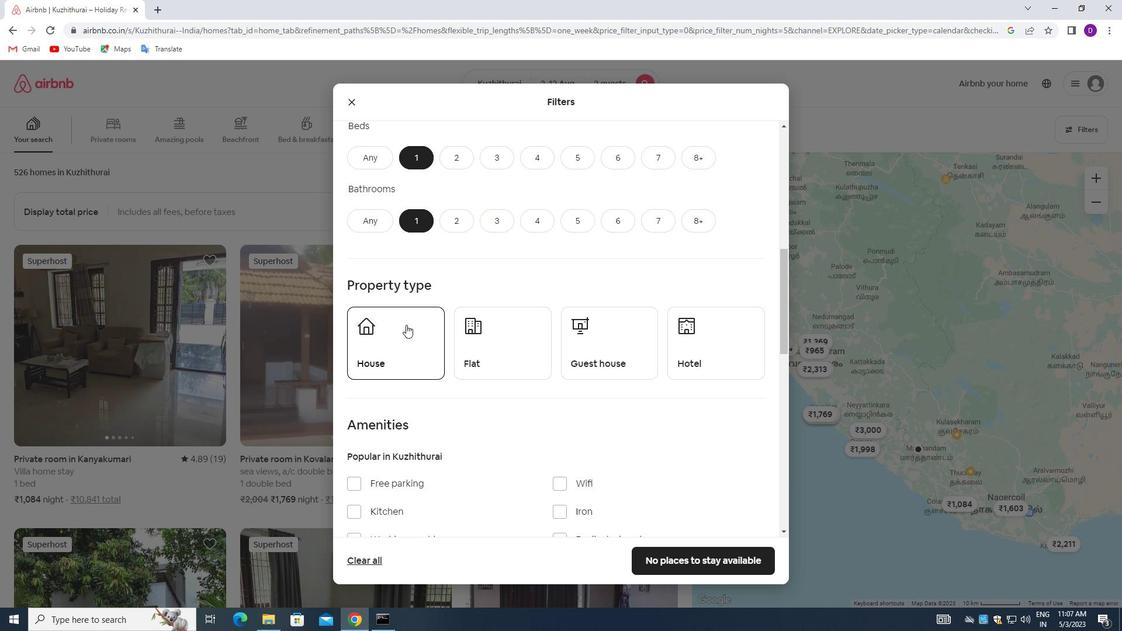 
Action: Mouse moved to (499, 337)
Screenshot: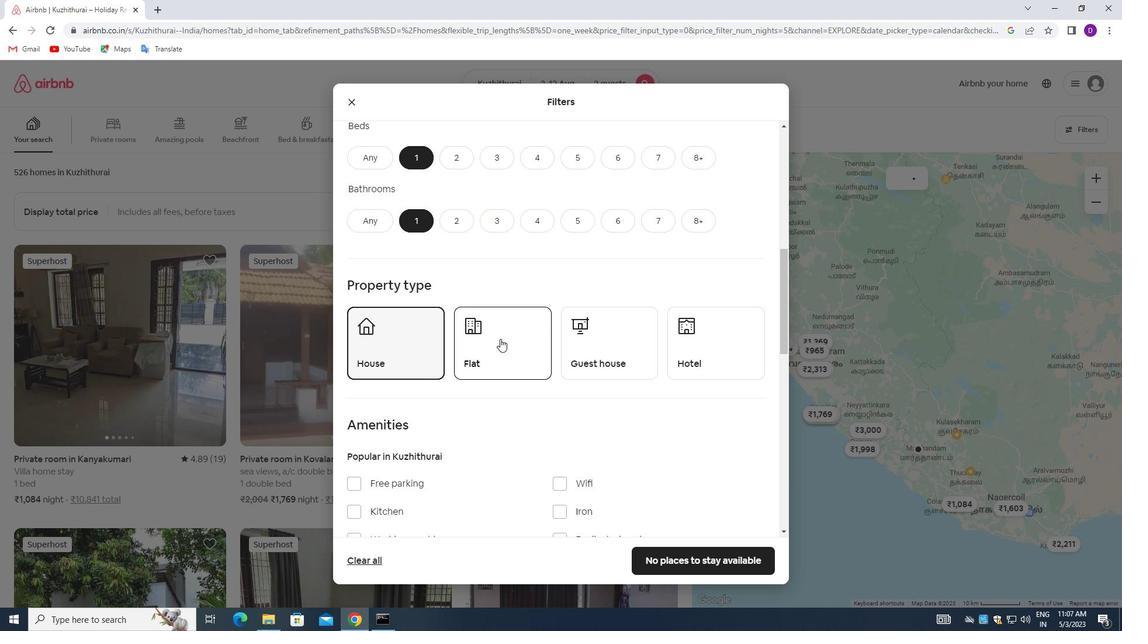 
Action: Mouse pressed left at (499, 337)
Screenshot: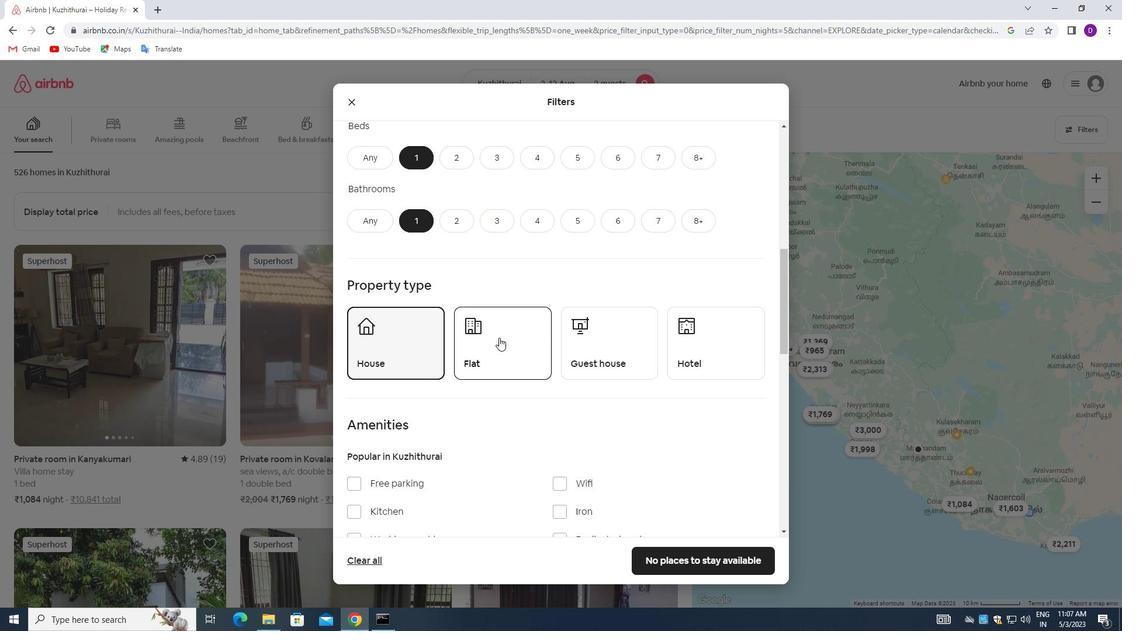 
Action: Mouse moved to (606, 333)
Screenshot: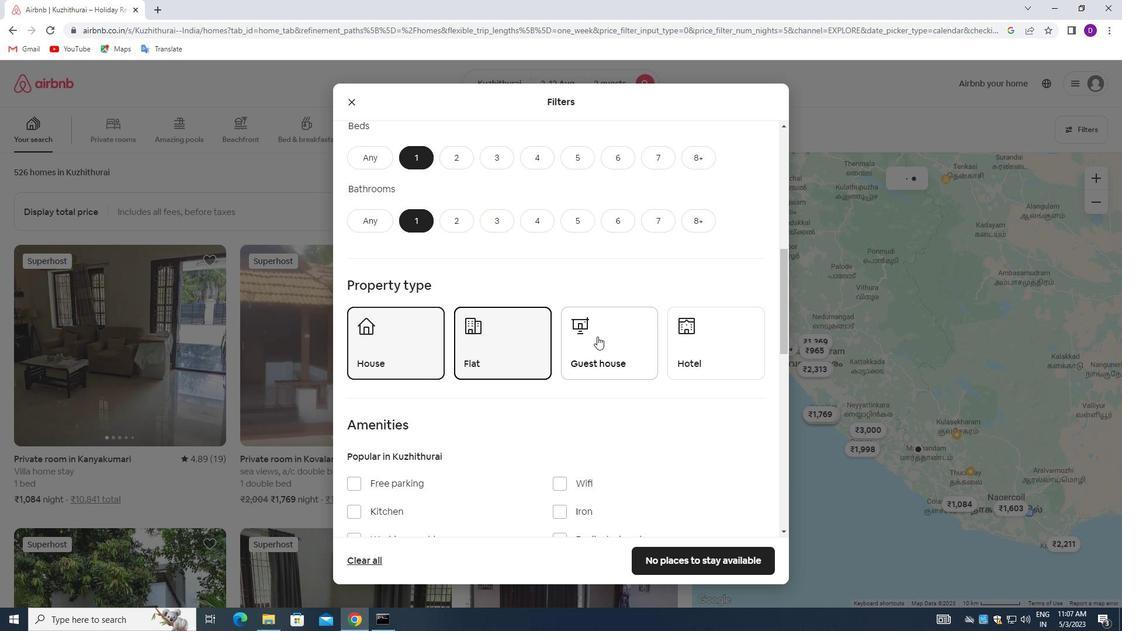 
Action: Mouse pressed left at (606, 333)
Screenshot: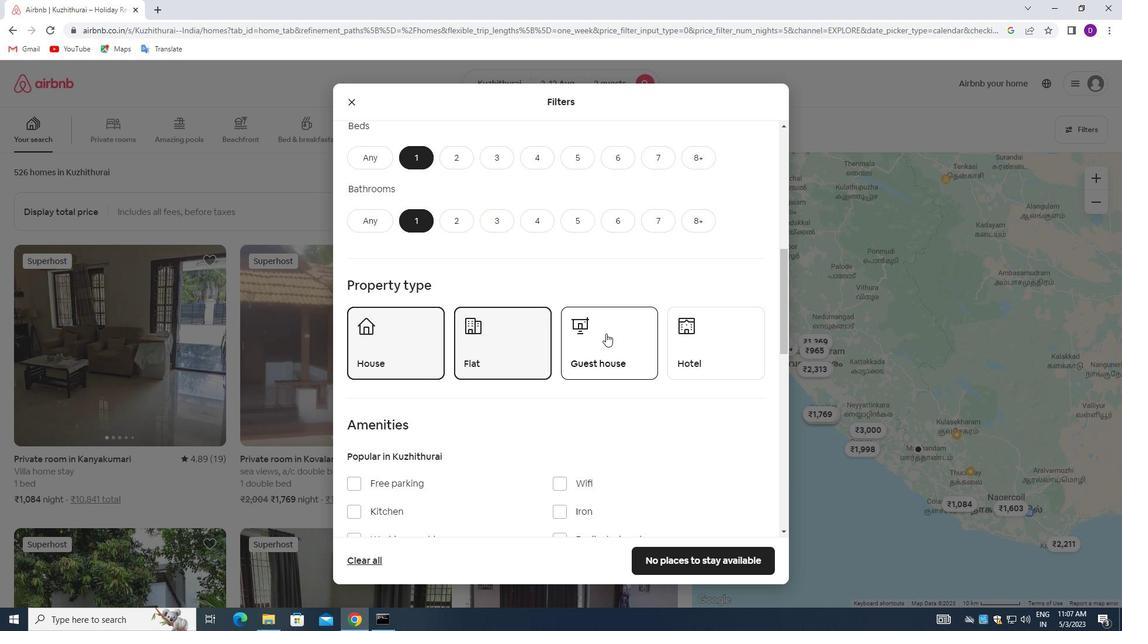 
Action: Mouse moved to (700, 334)
Screenshot: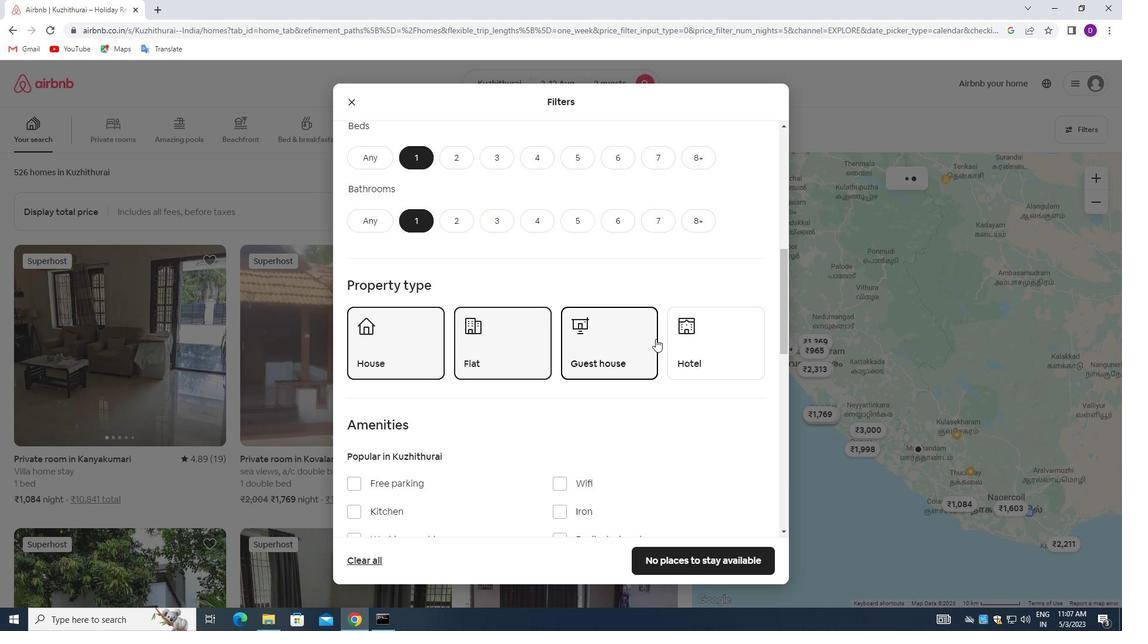 
Action: Mouse pressed left at (700, 334)
Screenshot: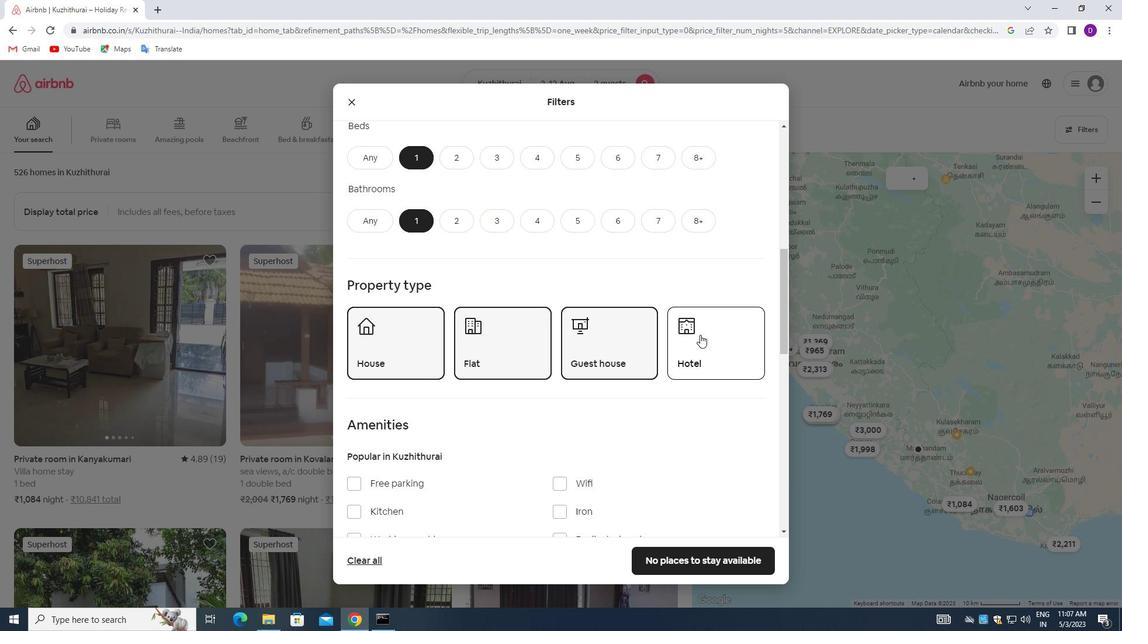 
Action: Mouse moved to (535, 341)
Screenshot: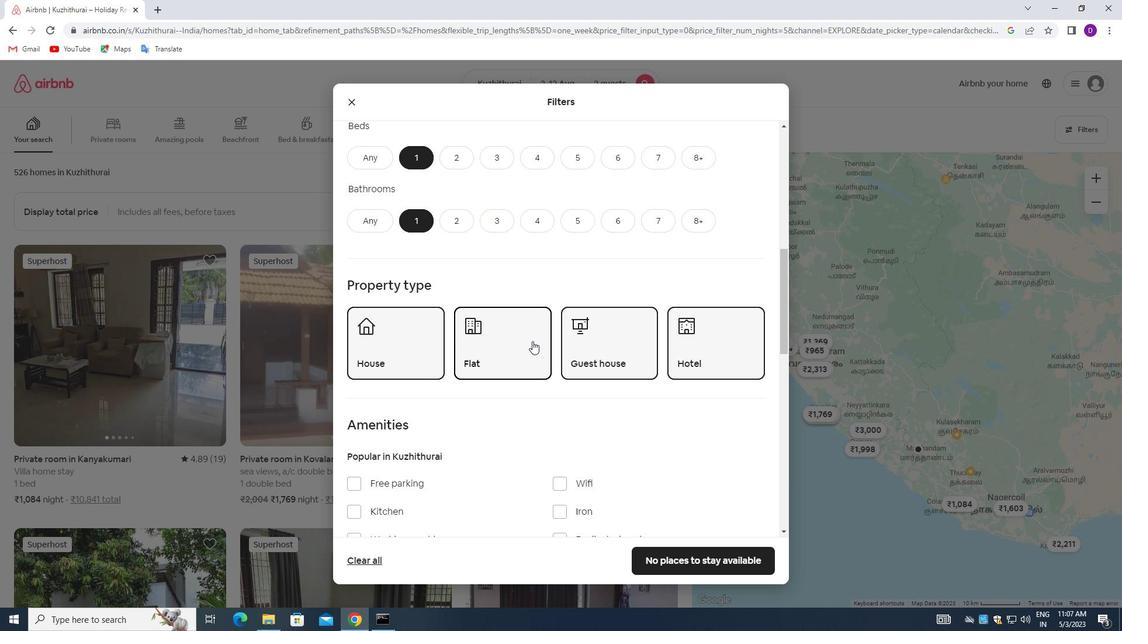 
Action: Mouse scrolled (535, 340) with delta (0, 0)
Screenshot: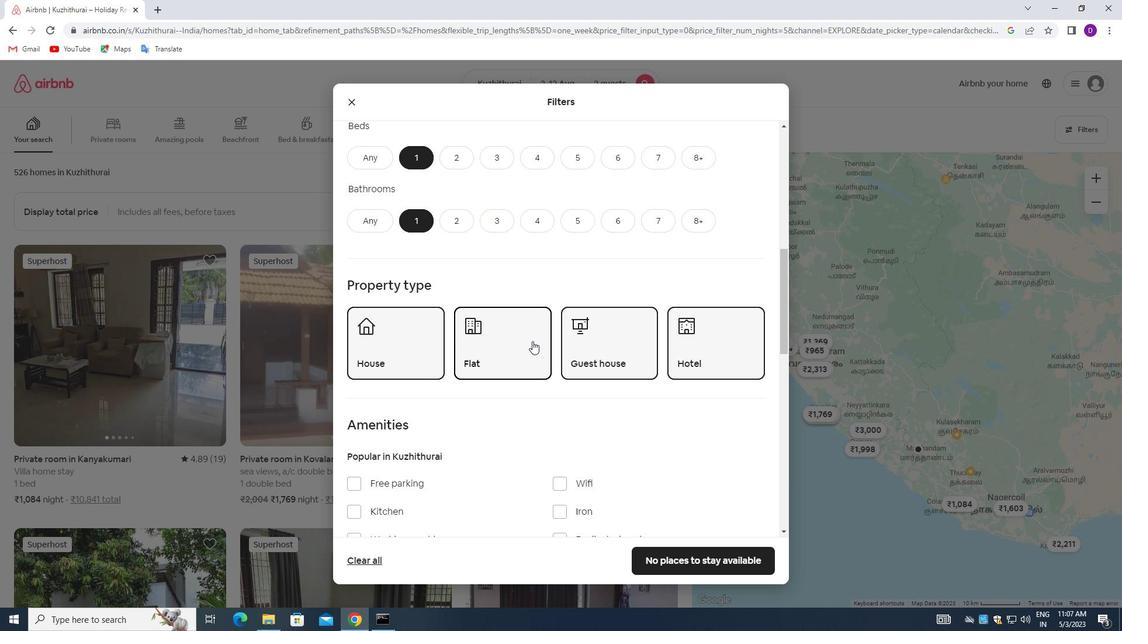 
Action: Mouse moved to (535, 342)
Screenshot: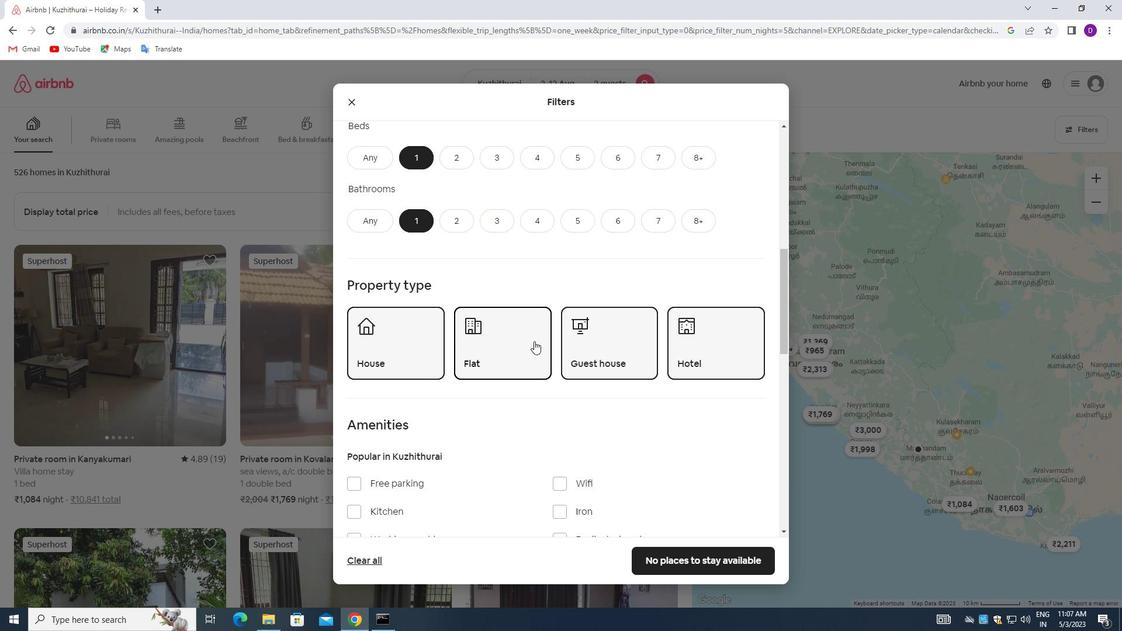
Action: Mouse scrolled (535, 341) with delta (0, 0)
Screenshot: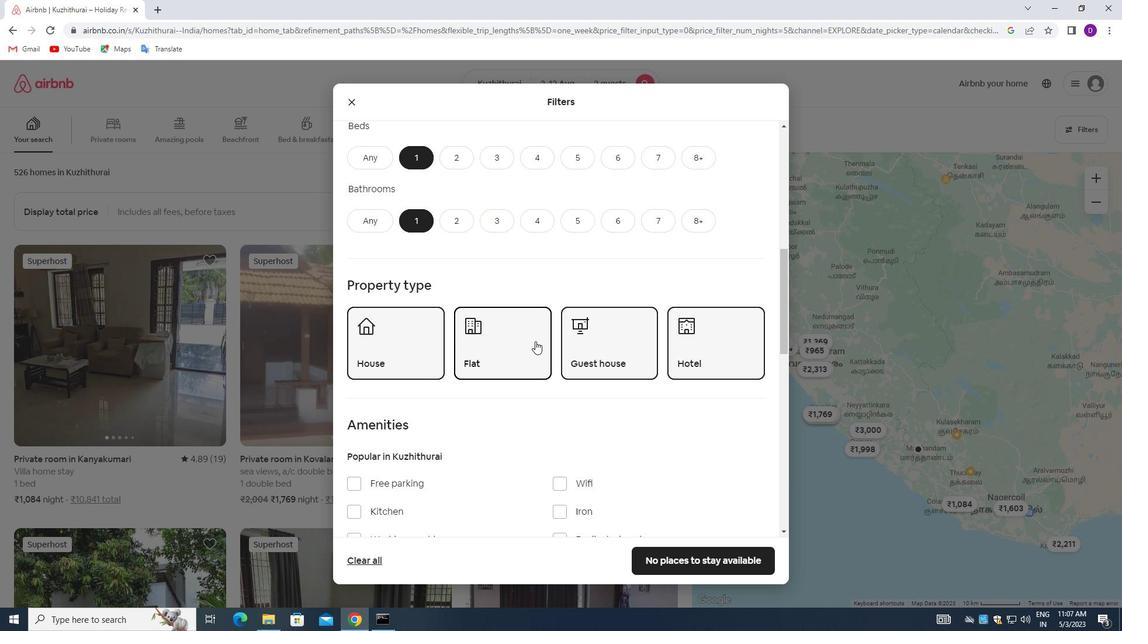
Action: Mouse moved to (535, 343)
Screenshot: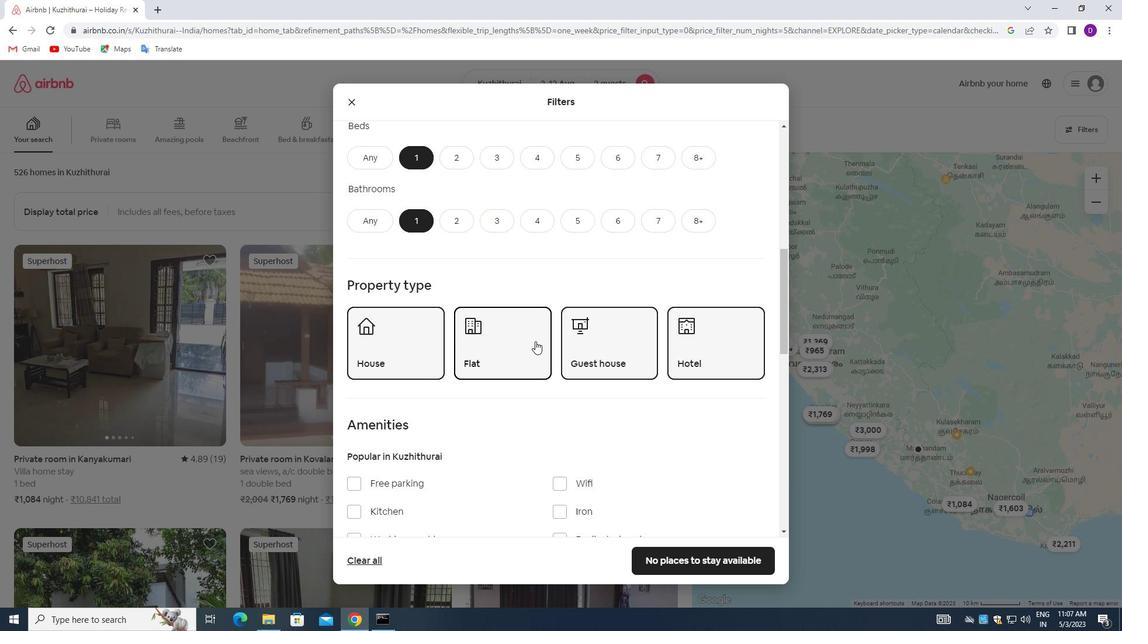 
Action: Mouse scrolled (535, 342) with delta (0, 0)
Screenshot: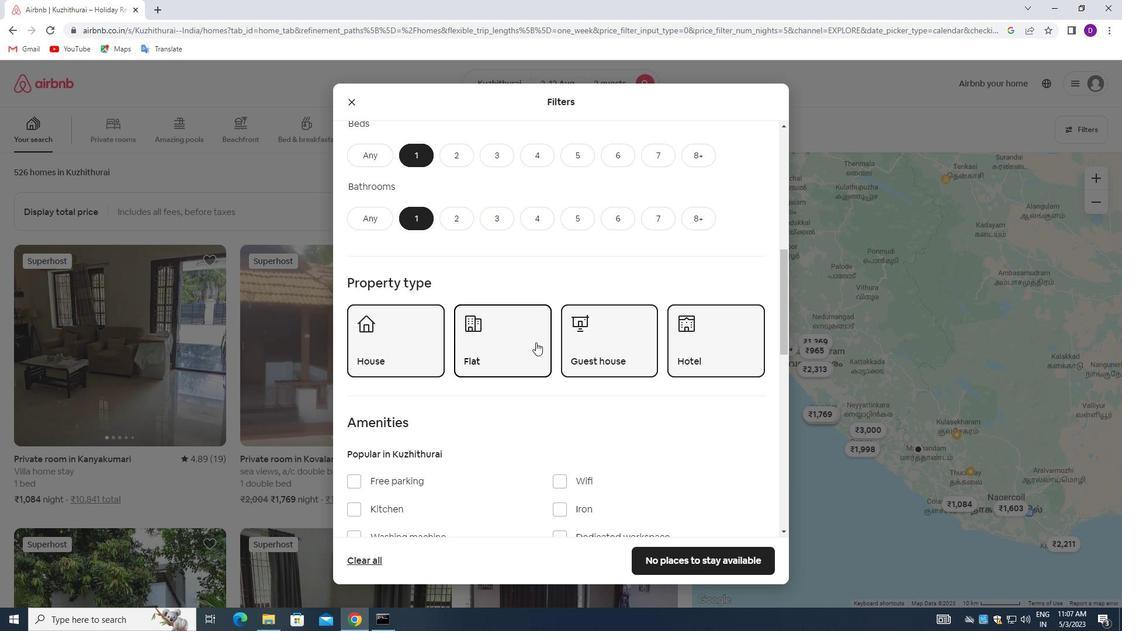 
Action: Mouse moved to (536, 341)
Screenshot: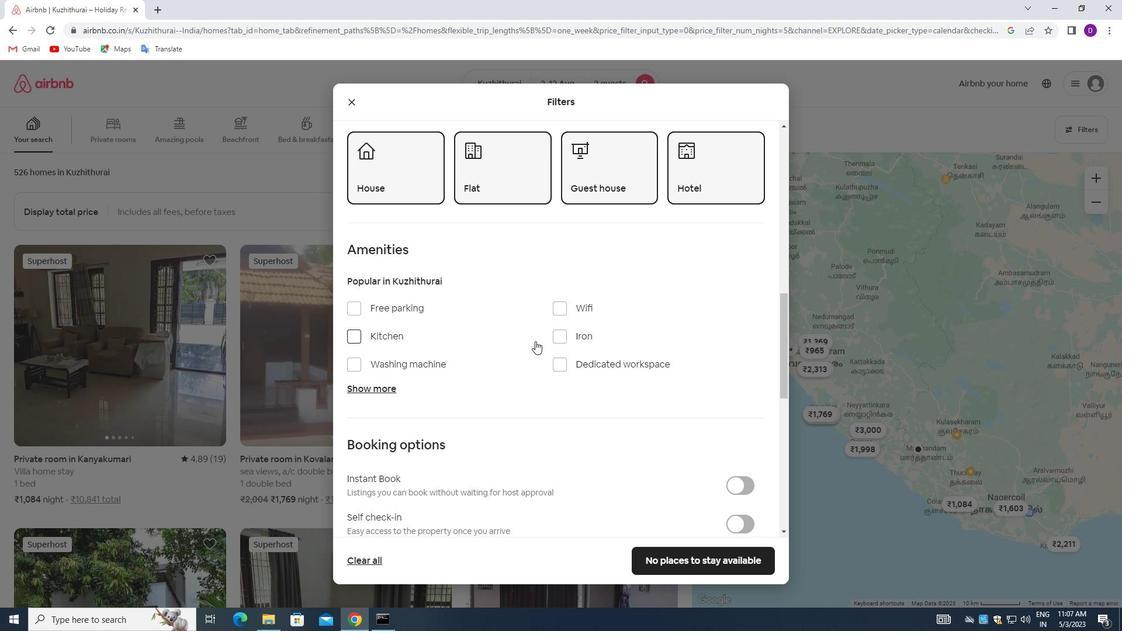 
Action: Mouse scrolled (536, 340) with delta (0, 0)
Screenshot: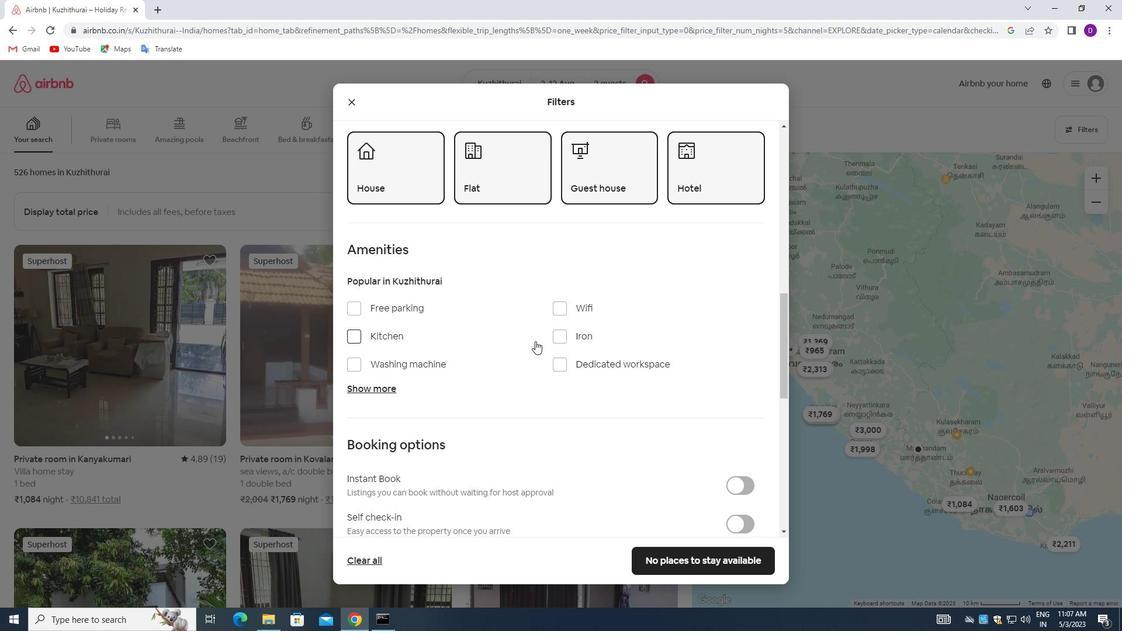
Action: Mouse moved to (537, 341)
Screenshot: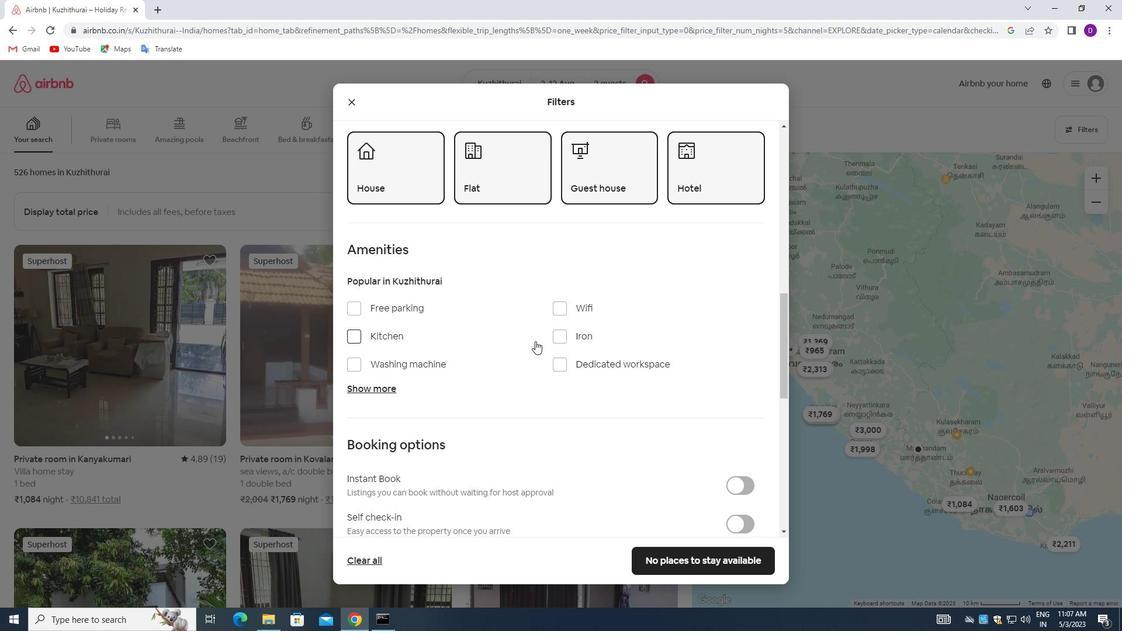 
Action: Mouse scrolled (537, 340) with delta (0, 0)
Screenshot: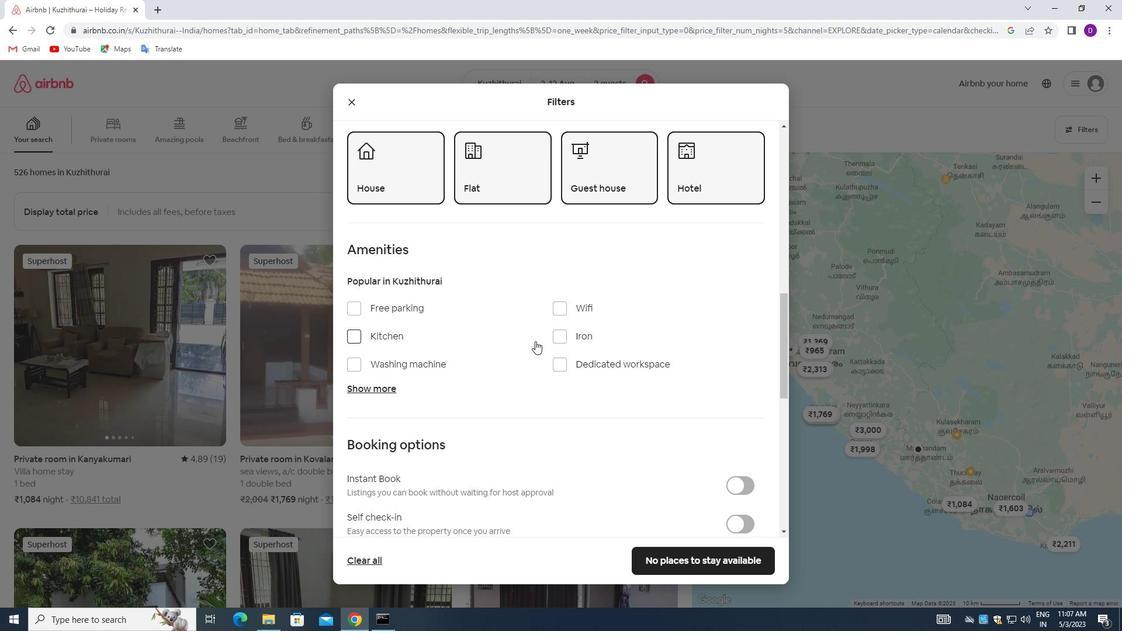 
Action: Mouse scrolled (537, 340) with delta (0, 0)
Screenshot: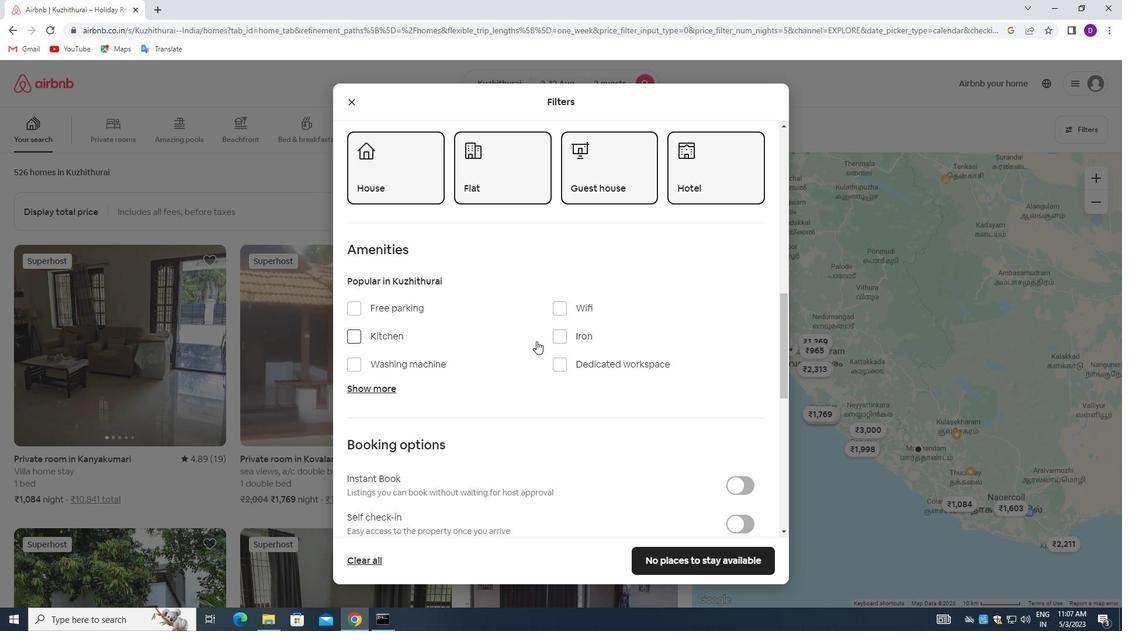 
Action: Mouse moved to (737, 345)
Screenshot: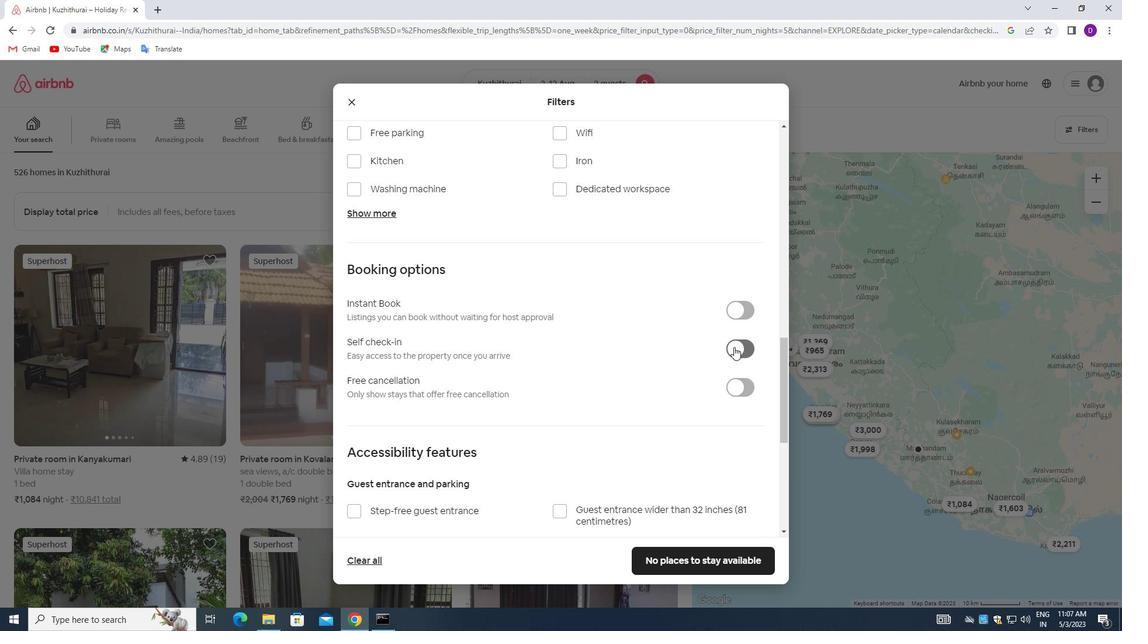 
Action: Mouse pressed left at (737, 345)
Screenshot: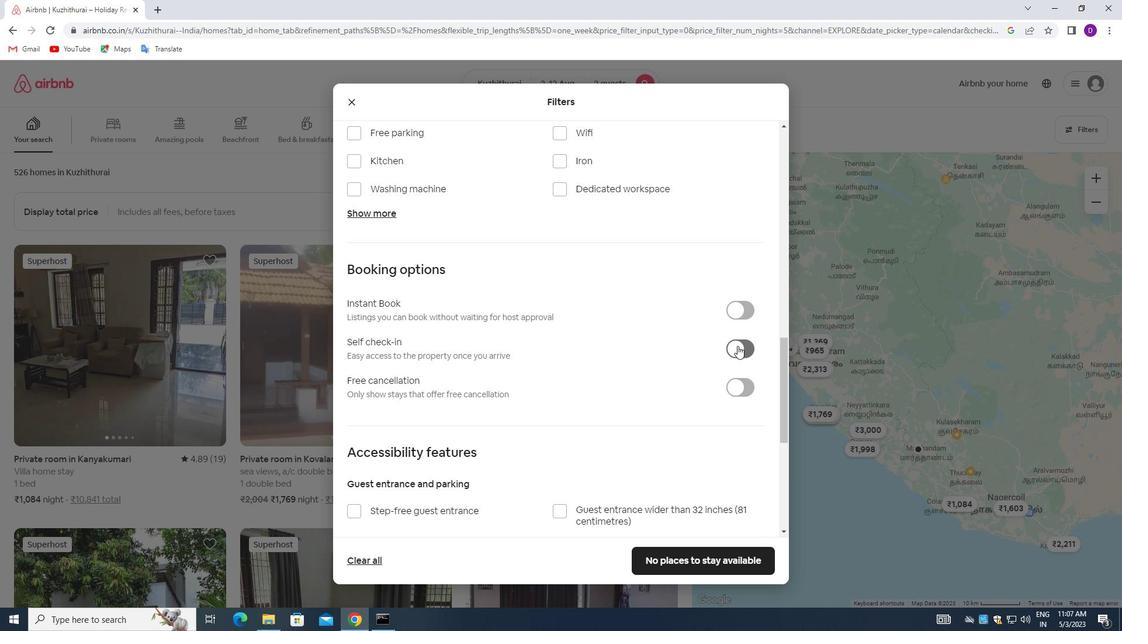 
Action: Mouse moved to (597, 357)
Screenshot: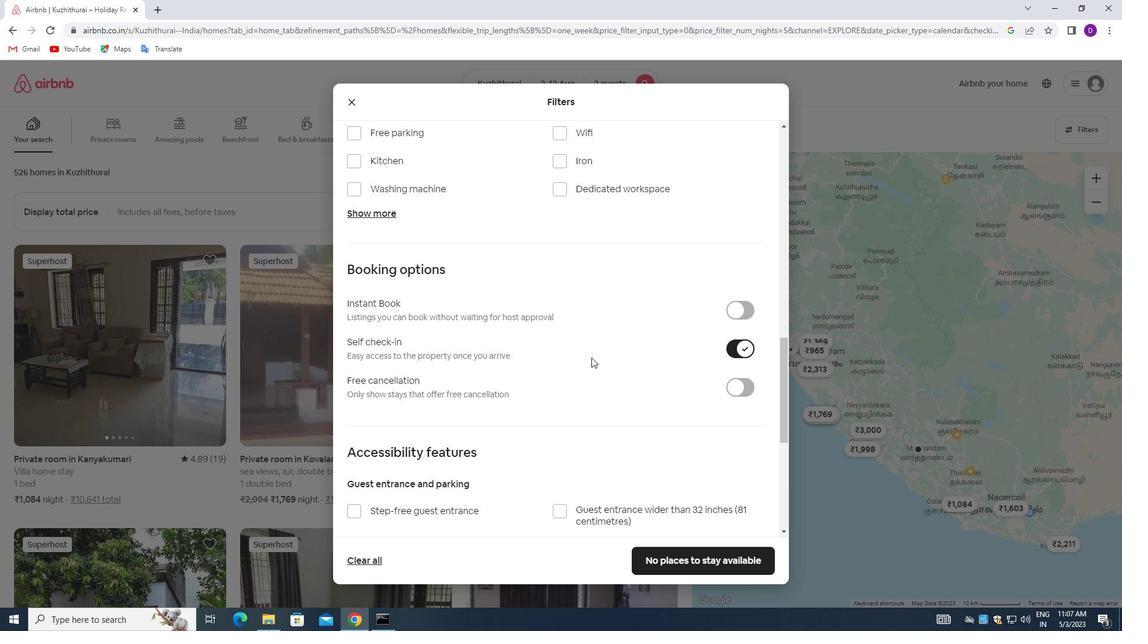 
Action: Mouse scrolled (597, 357) with delta (0, 0)
Screenshot: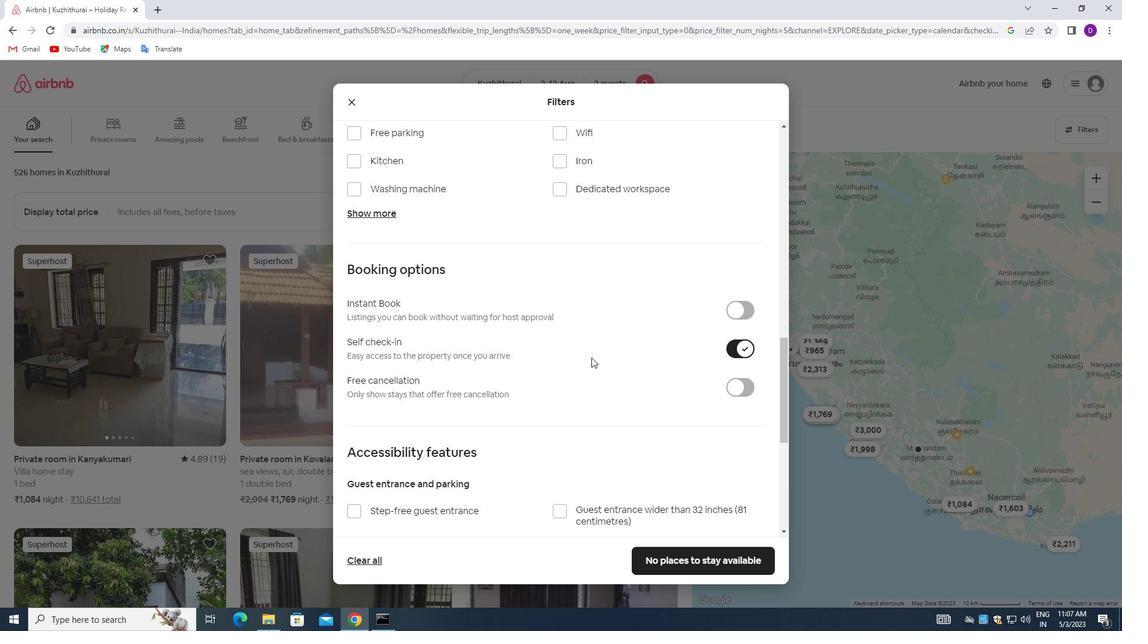 
Action: Mouse moved to (514, 357)
Screenshot: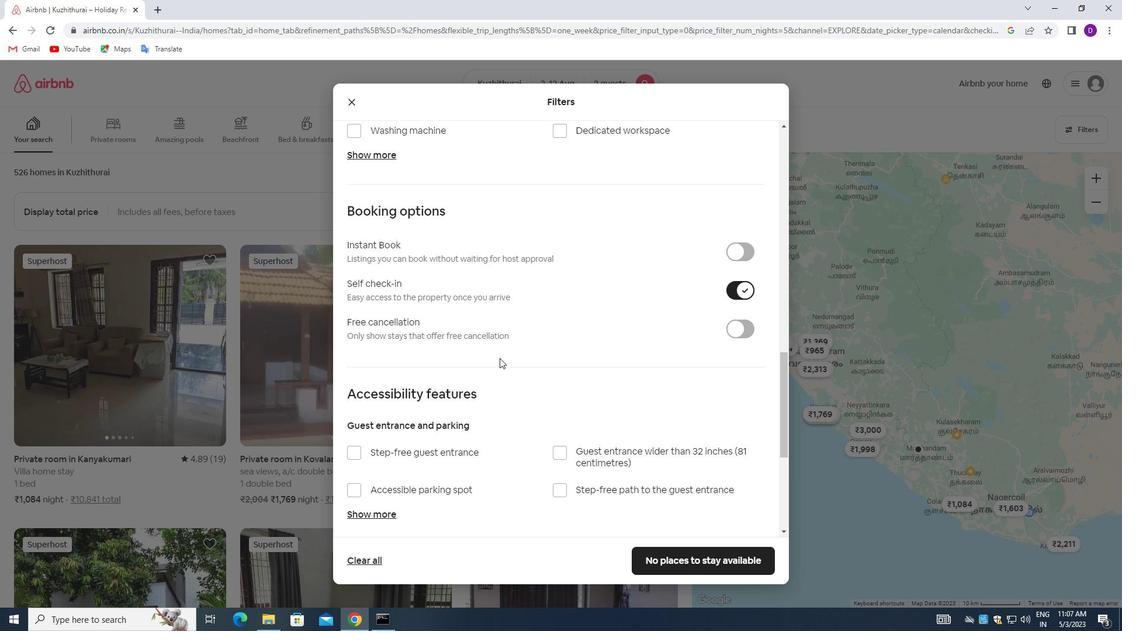 
Action: Mouse scrolled (514, 357) with delta (0, 0)
Screenshot: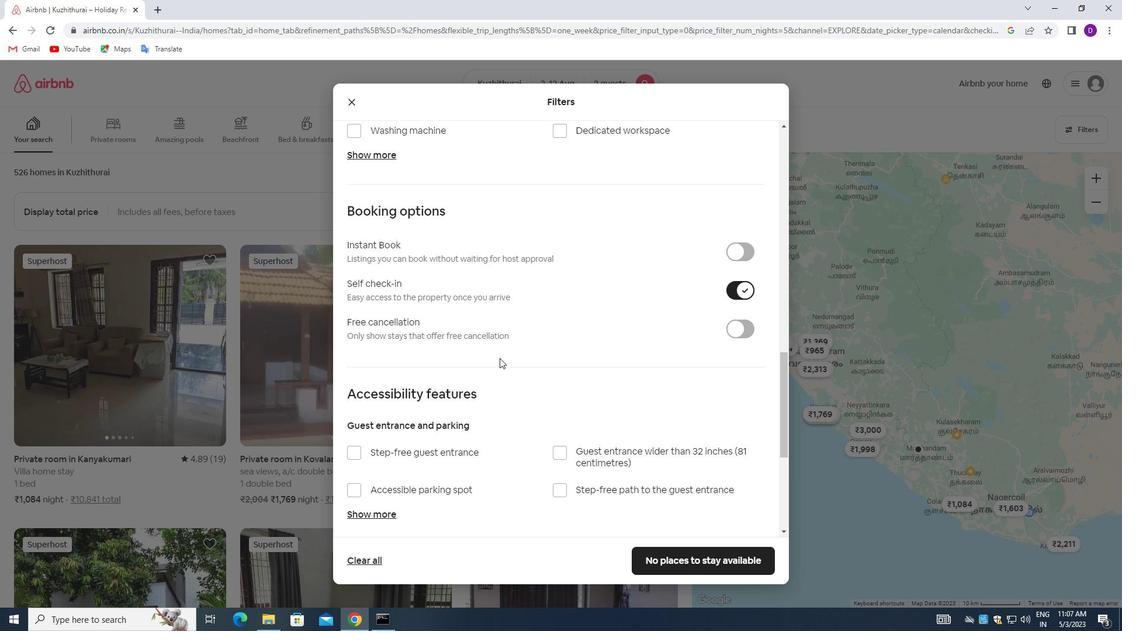 
Action: Mouse moved to (514, 358)
Screenshot: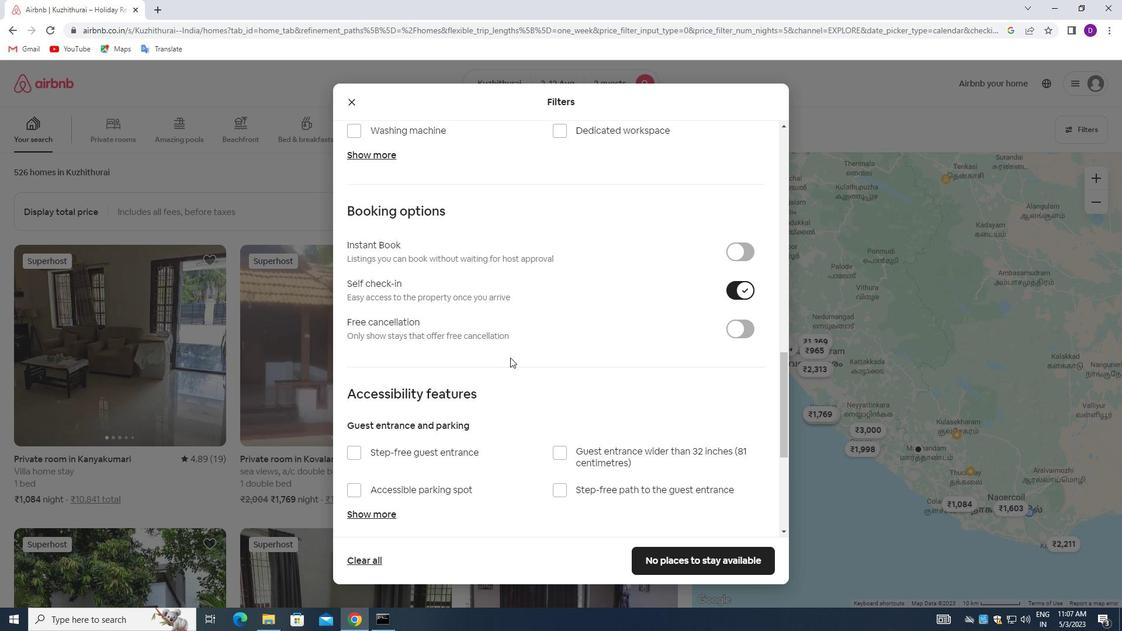 
Action: Mouse scrolled (514, 358) with delta (0, 0)
Screenshot: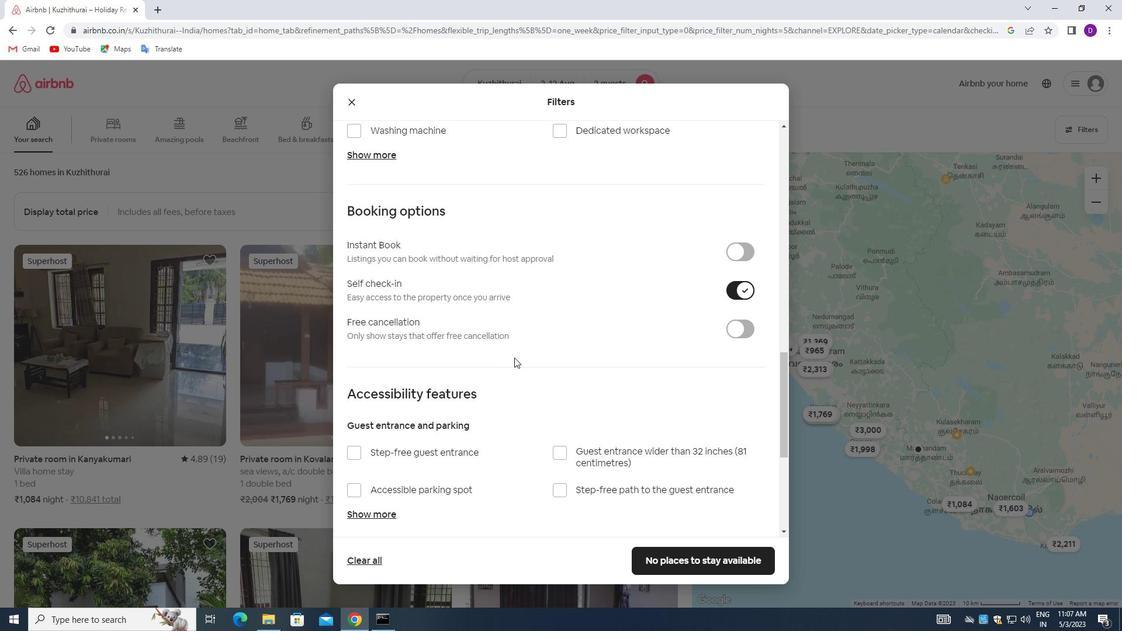 
Action: Mouse moved to (512, 362)
Screenshot: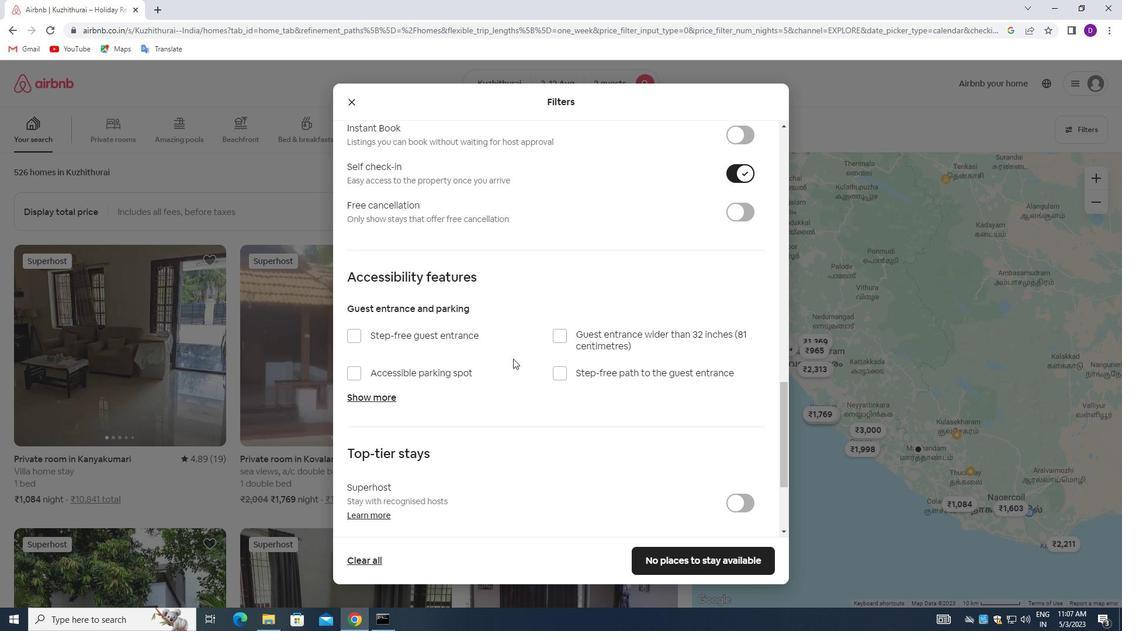 
Action: Mouse scrolled (512, 362) with delta (0, 0)
Screenshot: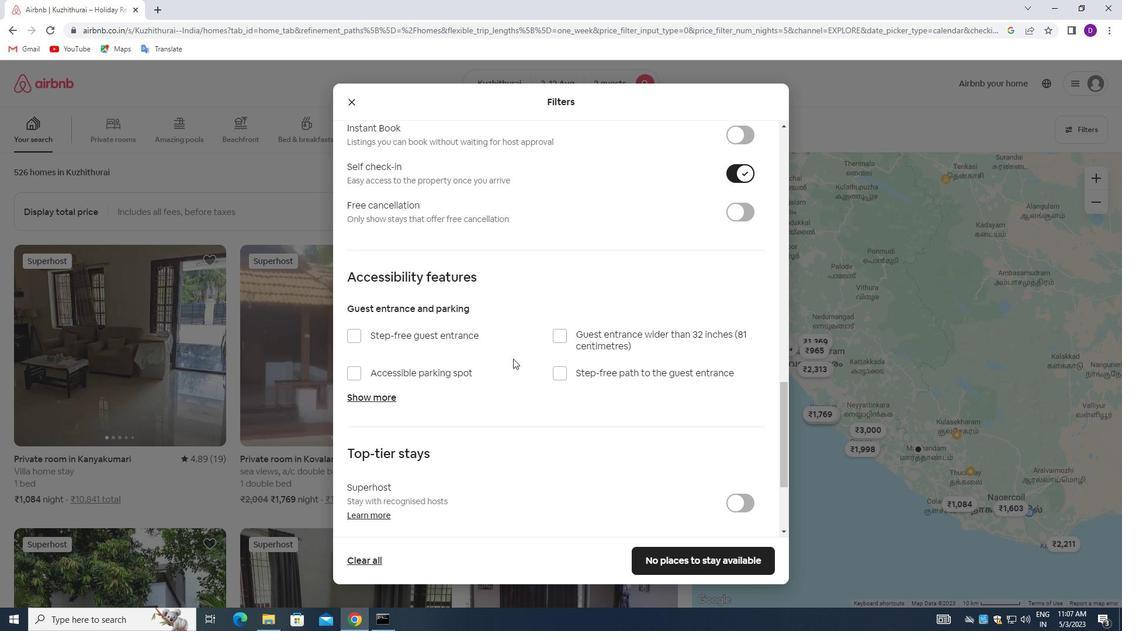 
Action: Mouse moved to (511, 367)
Screenshot: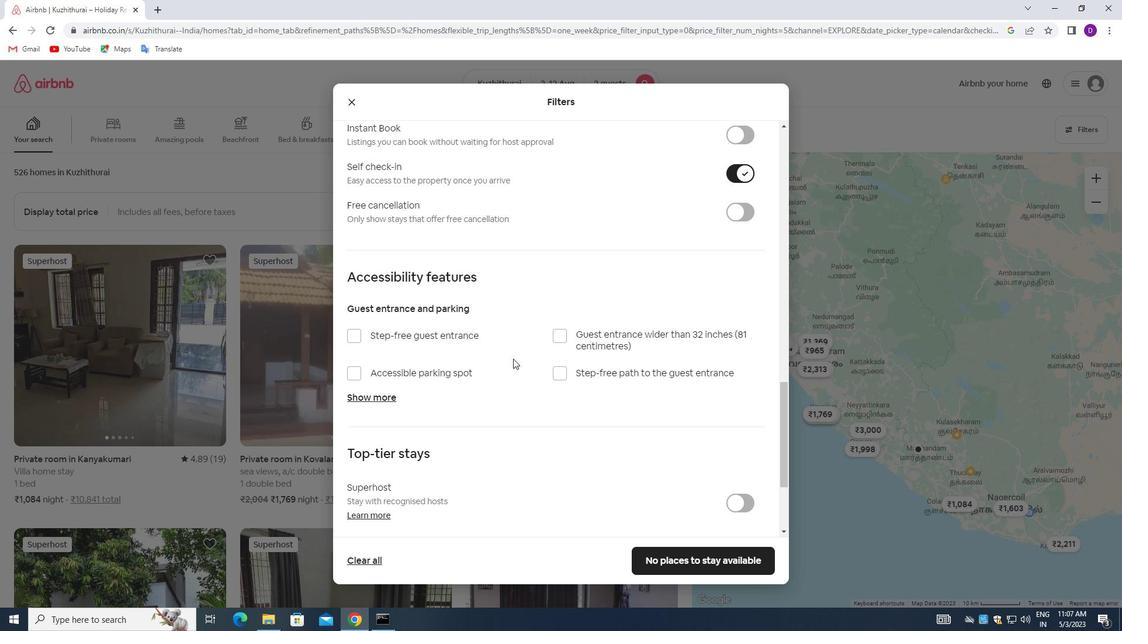 
Action: Mouse scrolled (511, 366) with delta (0, 0)
Screenshot: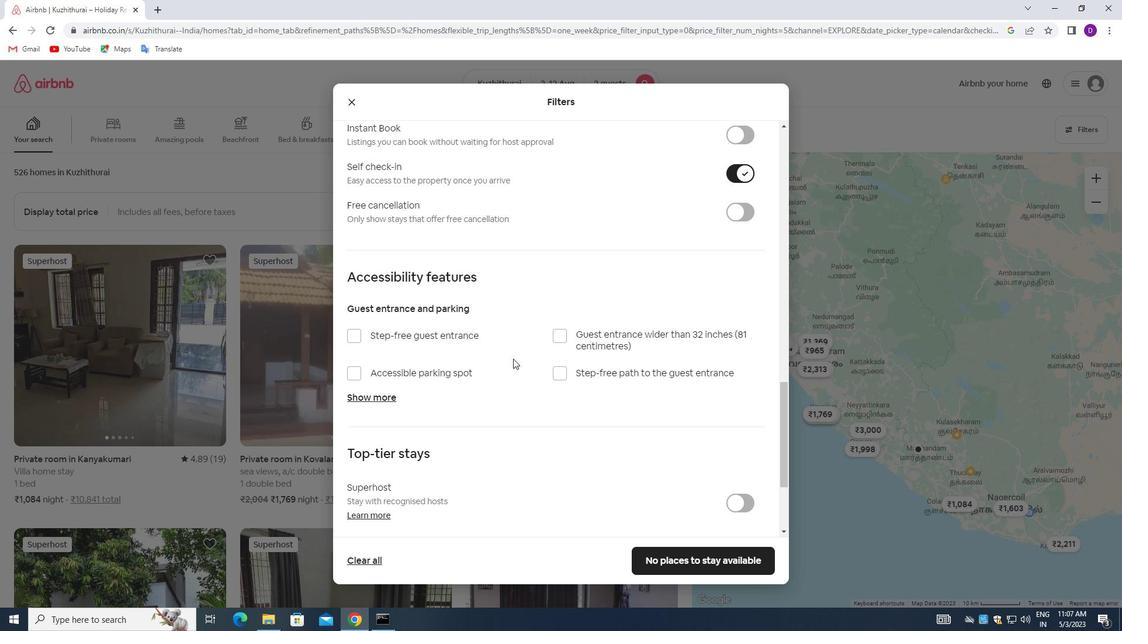 
Action: Mouse moved to (511, 368)
Screenshot: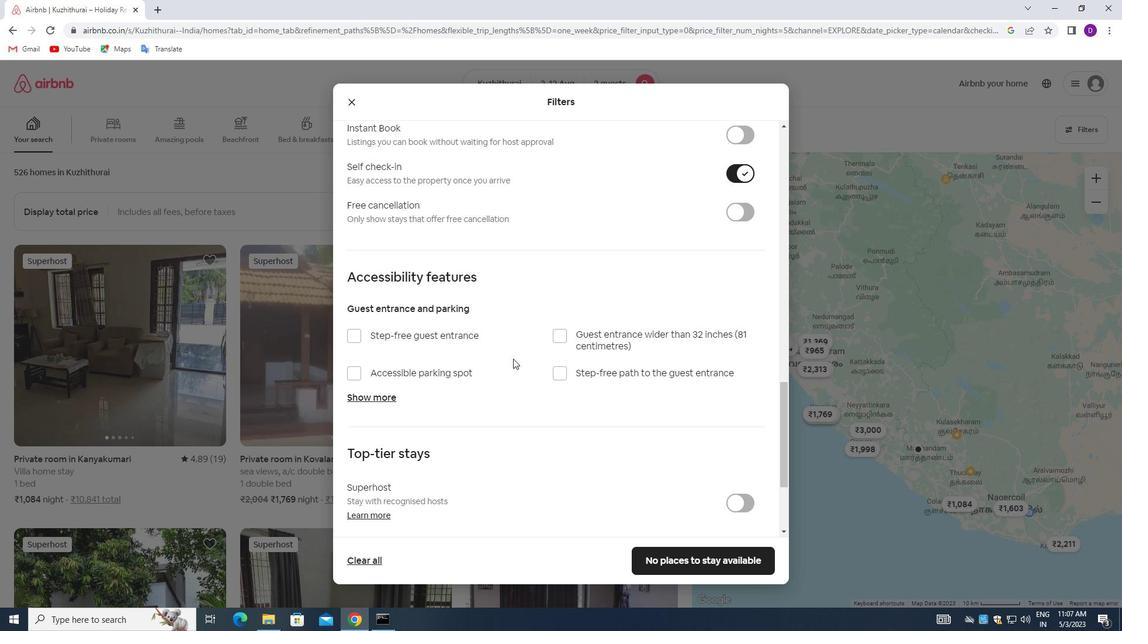 
Action: Mouse scrolled (511, 368) with delta (0, 0)
Screenshot: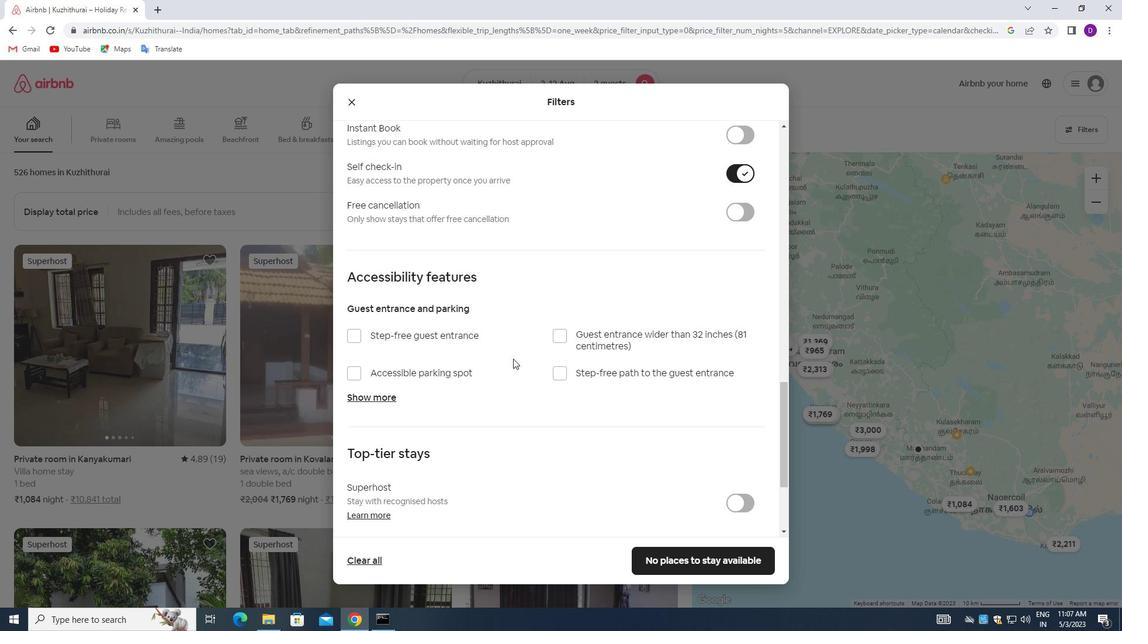 
Action: Mouse moved to (510, 369)
Screenshot: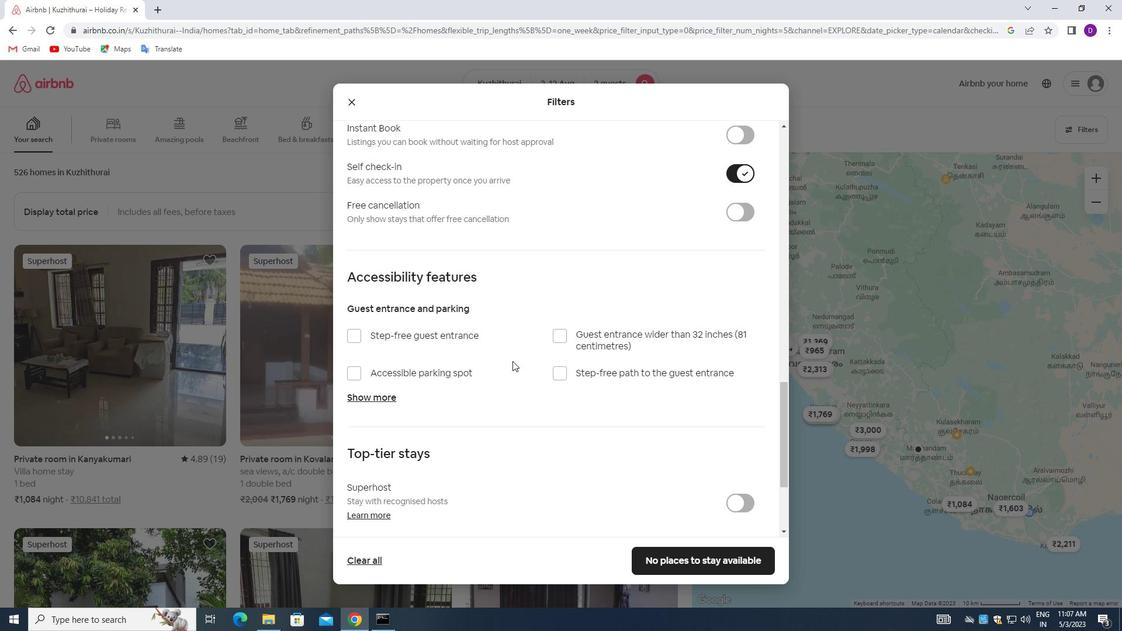 
Action: Mouse scrolled (510, 369) with delta (0, 0)
Screenshot: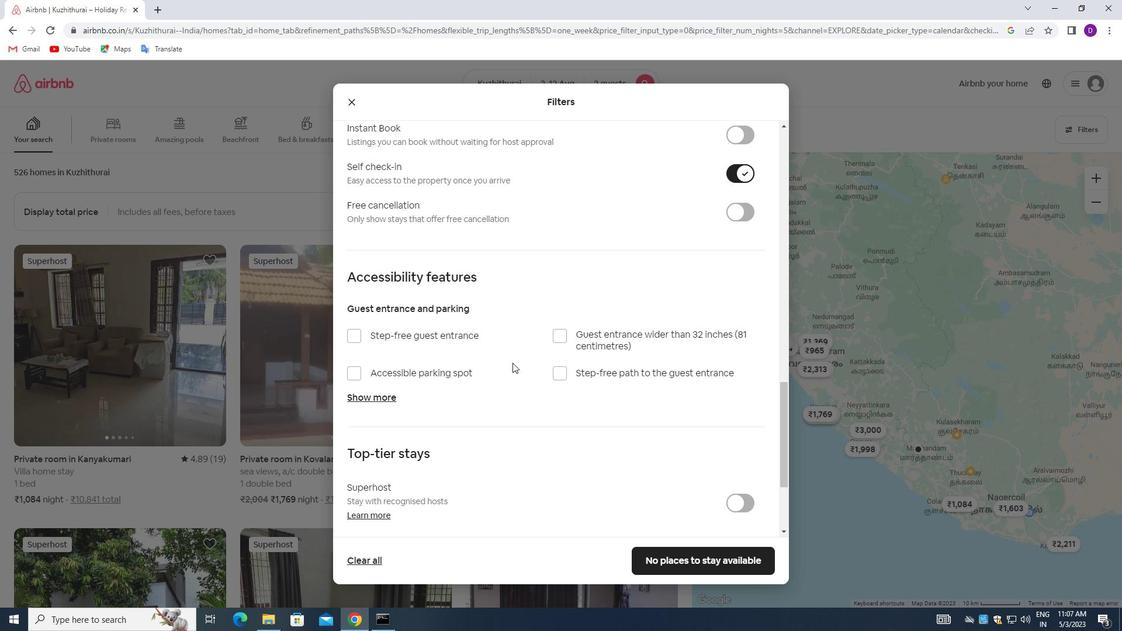 
Action: Mouse moved to (510, 370)
Screenshot: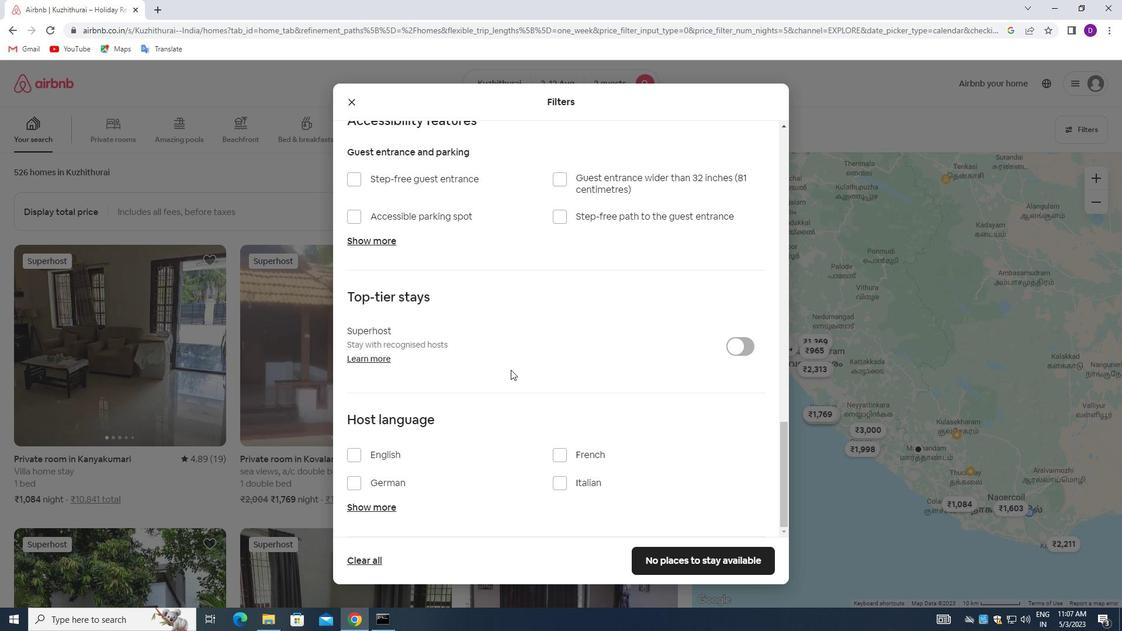 
Action: Mouse scrolled (510, 369) with delta (0, 0)
Screenshot: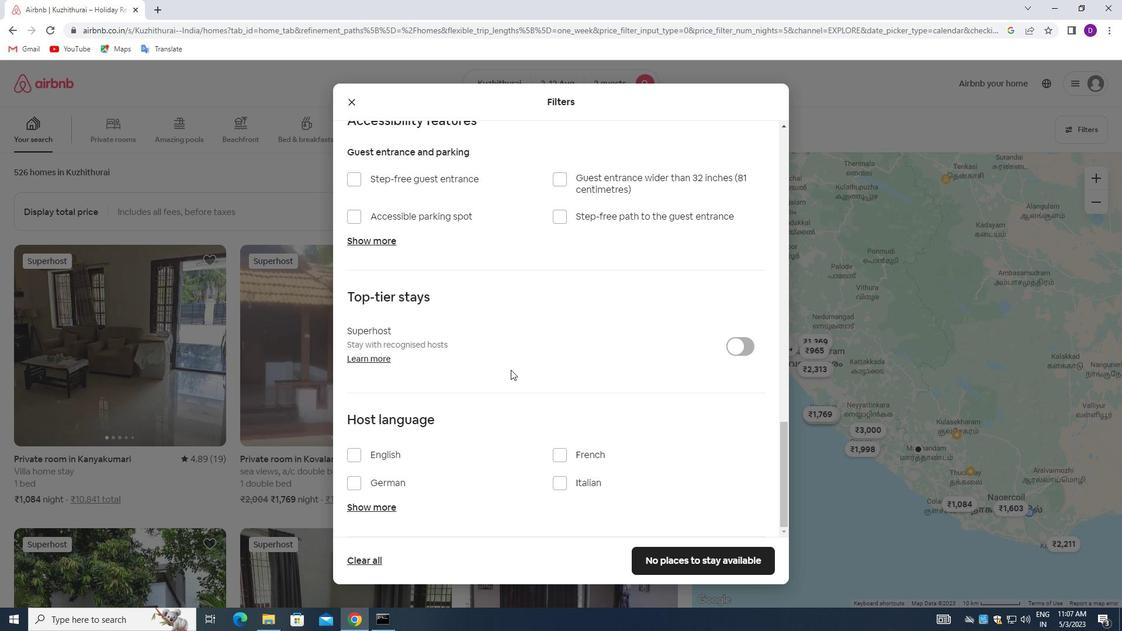 
Action: Mouse moved to (510, 376)
Screenshot: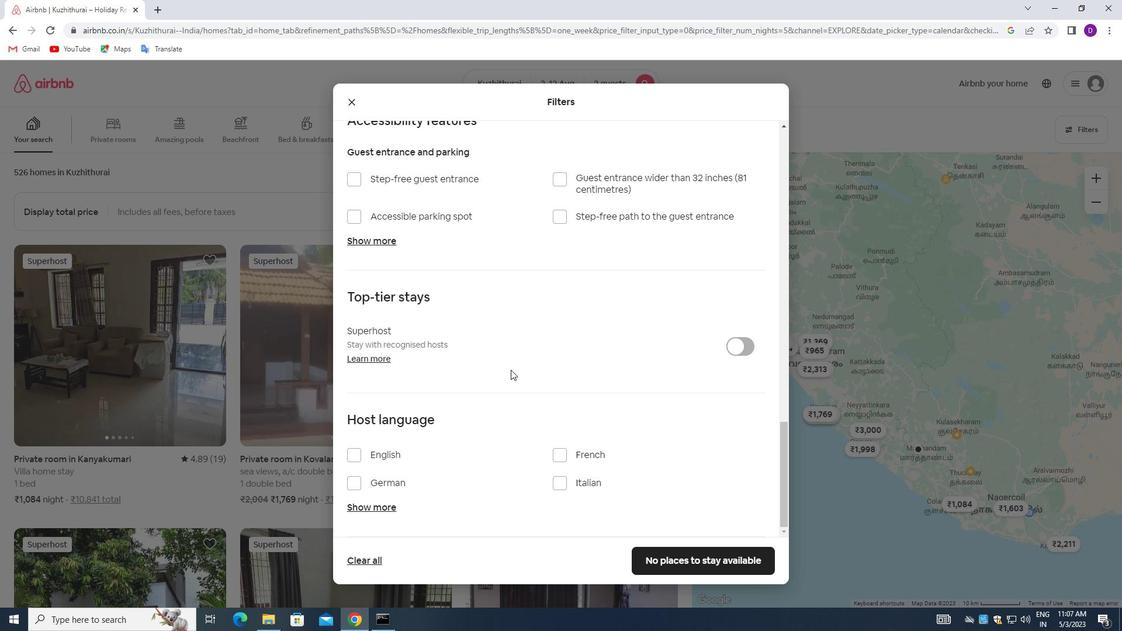
Action: Mouse scrolled (510, 375) with delta (0, 0)
Screenshot: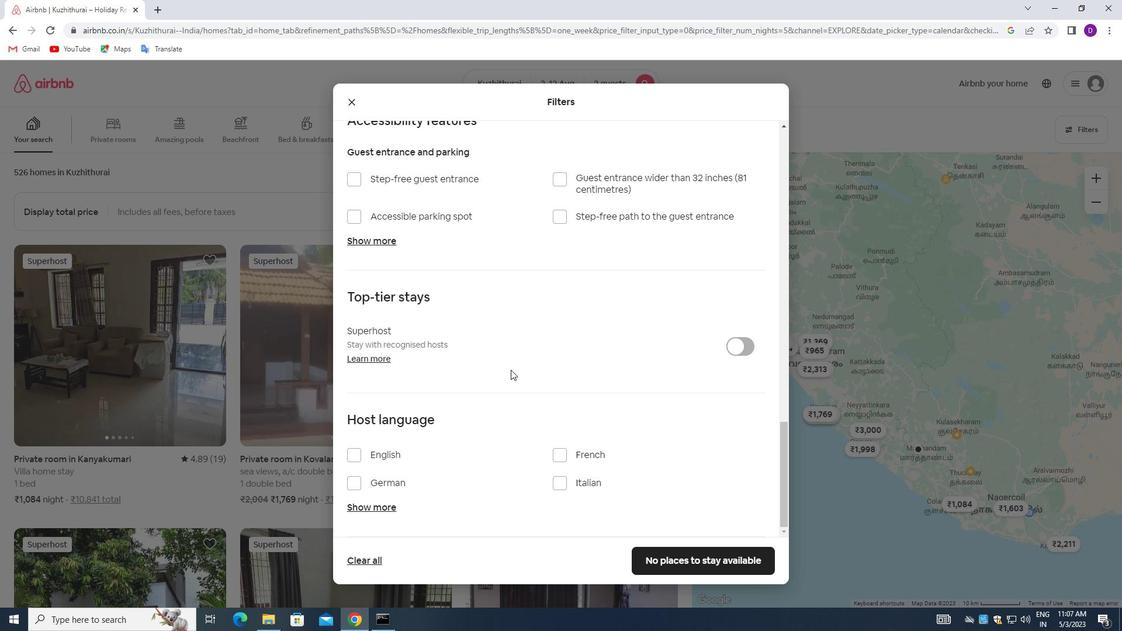 
Action: Mouse moved to (510, 379)
Screenshot: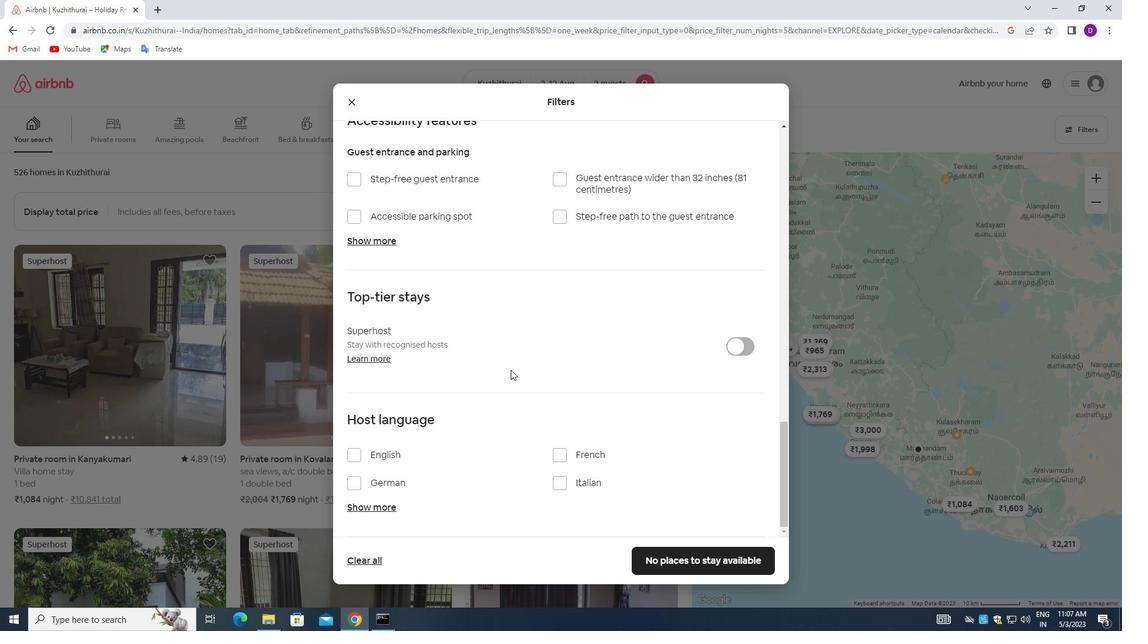 
Action: Mouse scrolled (510, 379) with delta (0, 0)
Screenshot: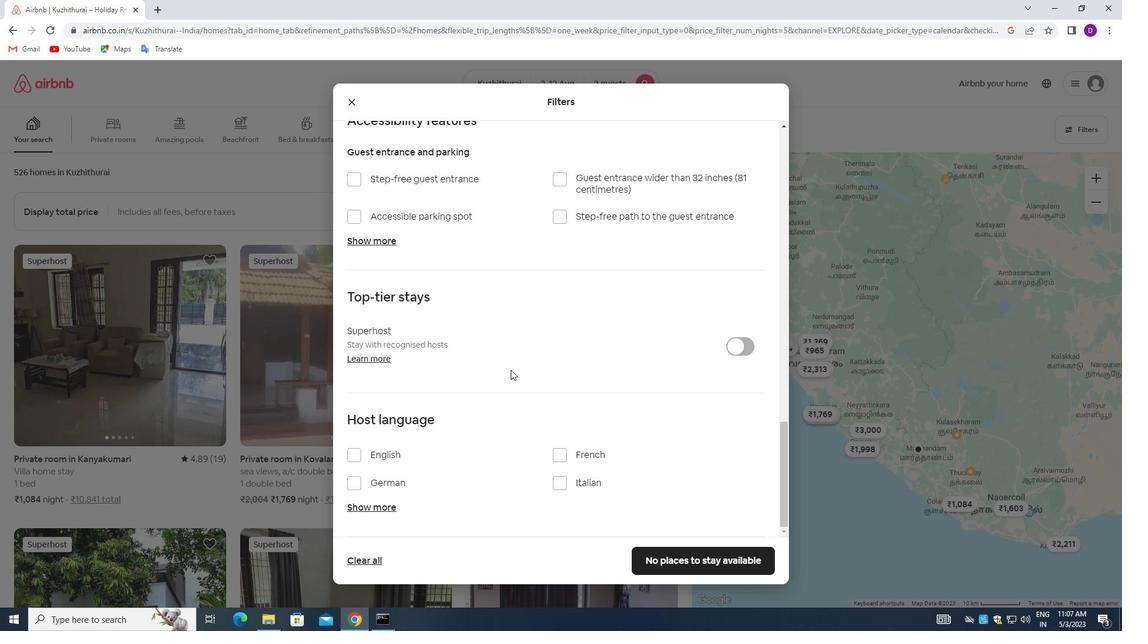 
Action: Mouse moved to (351, 451)
Screenshot: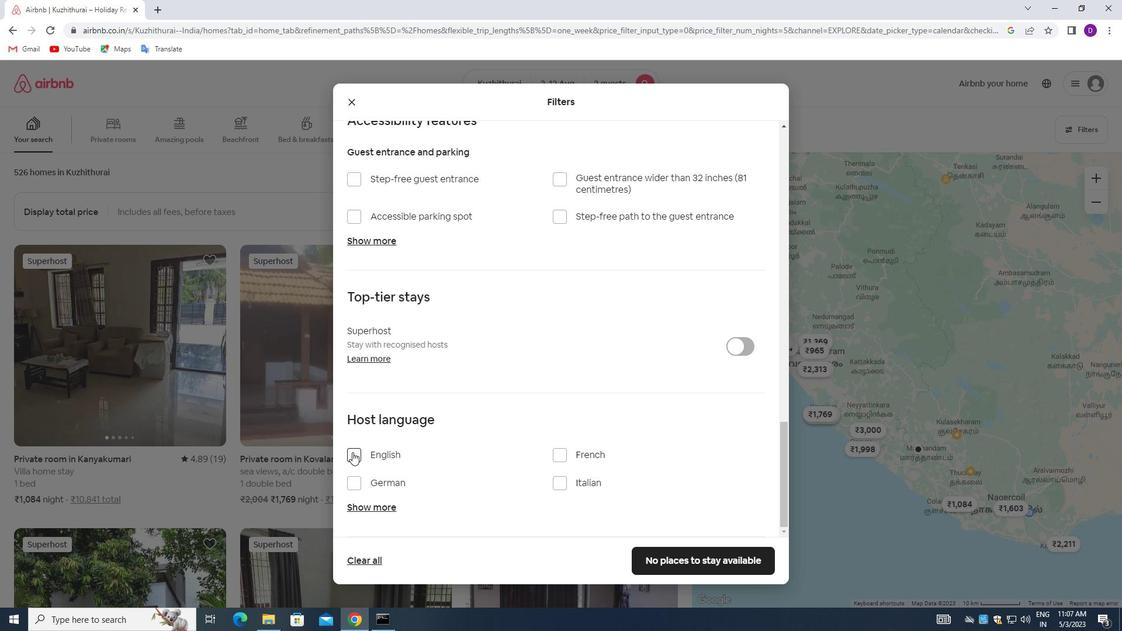 
Action: Mouse pressed left at (351, 451)
Screenshot: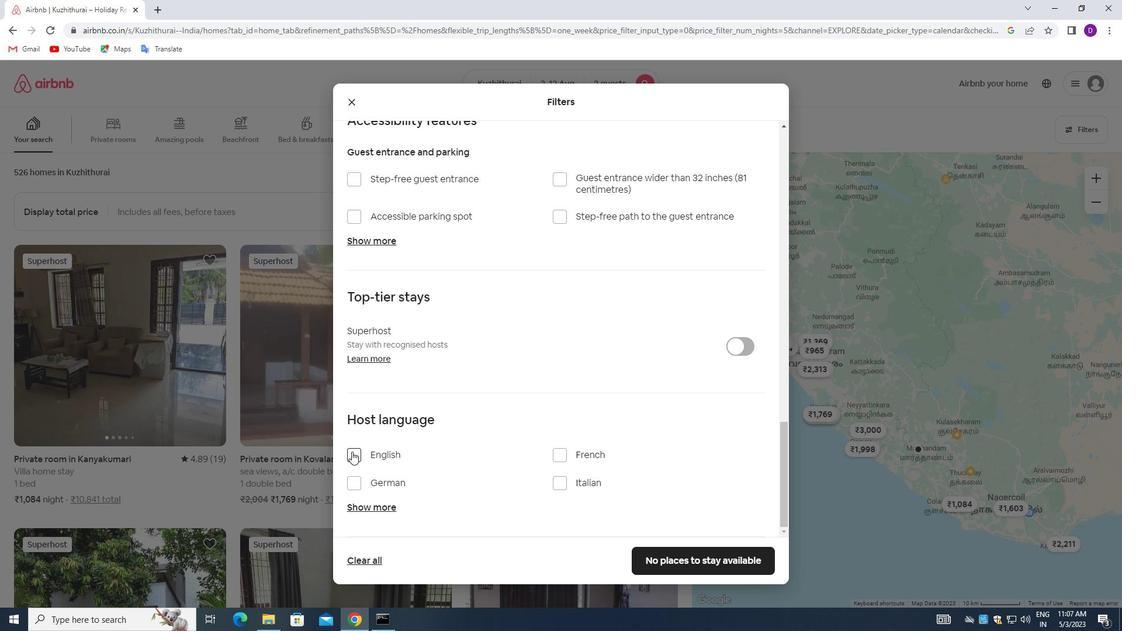 
Action: Mouse moved to (679, 552)
Screenshot: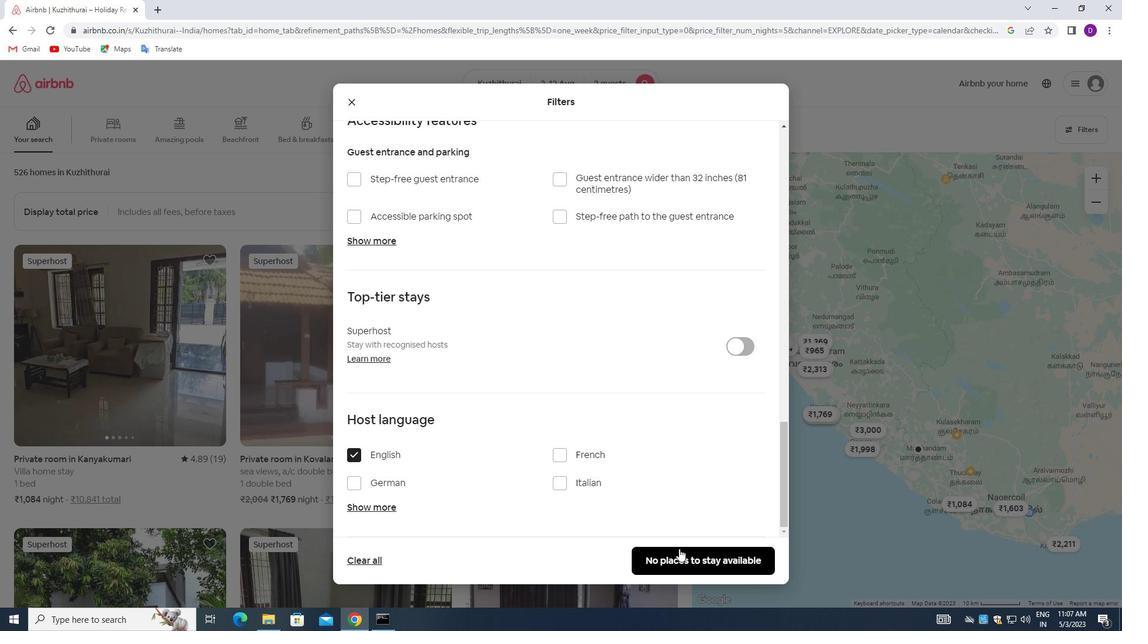 
Action: Mouse pressed left at (679, 552)
Screenshot: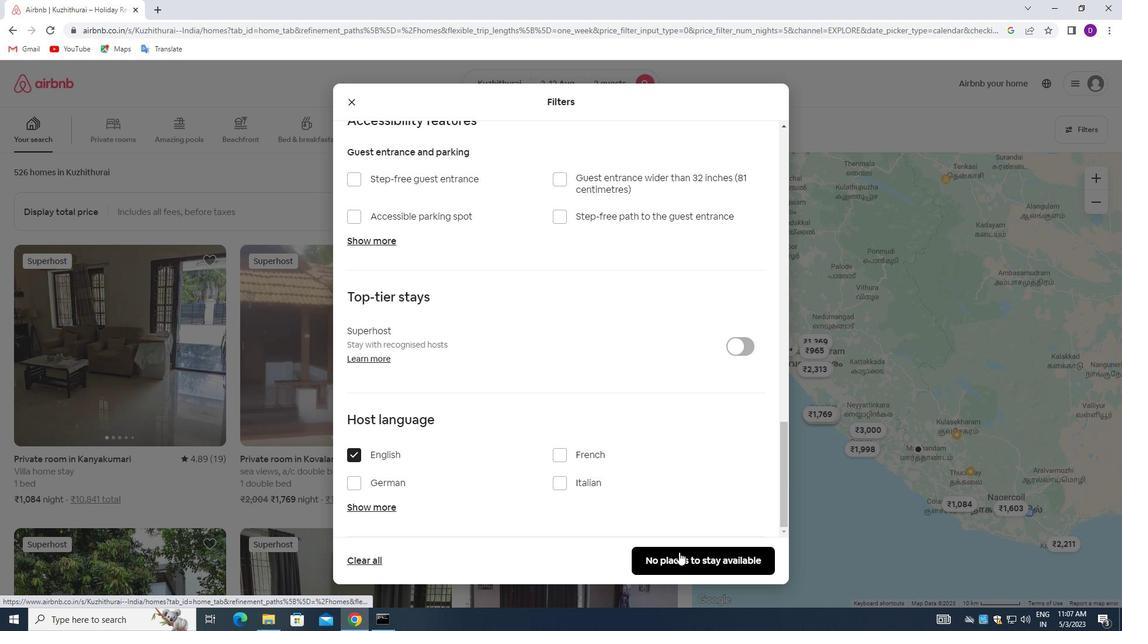 
Action: Mouse moved to (676, 396)
Screenshot: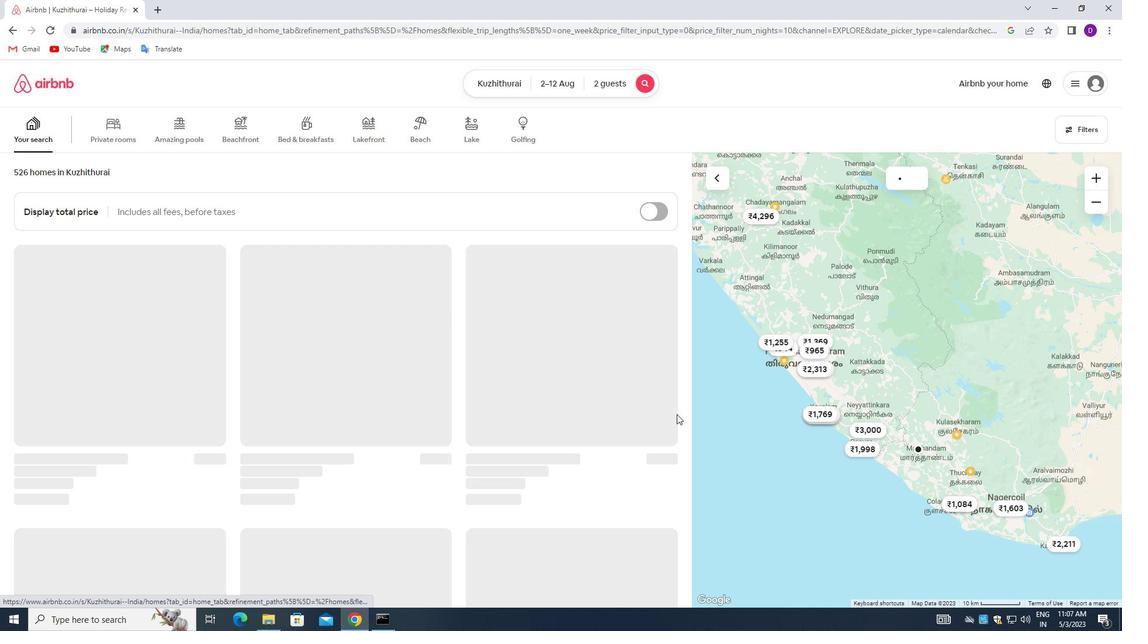 
